 Task: Look for space in Higashimurayama-shi, Japan from 12th  July, 2023 to 15th July, 2023 for 3 adults in price range Rs.12000 to Rs.16000. Place can be entire place with 2 bedrooms having 3 beds and 1 bathroom. Property type can be house, flat, guest house. Amenities needed are: washing machine. Booking option can be shelf check-in. Required host language is English.
Action: Mouse moved to (552, 138)
Screenshot: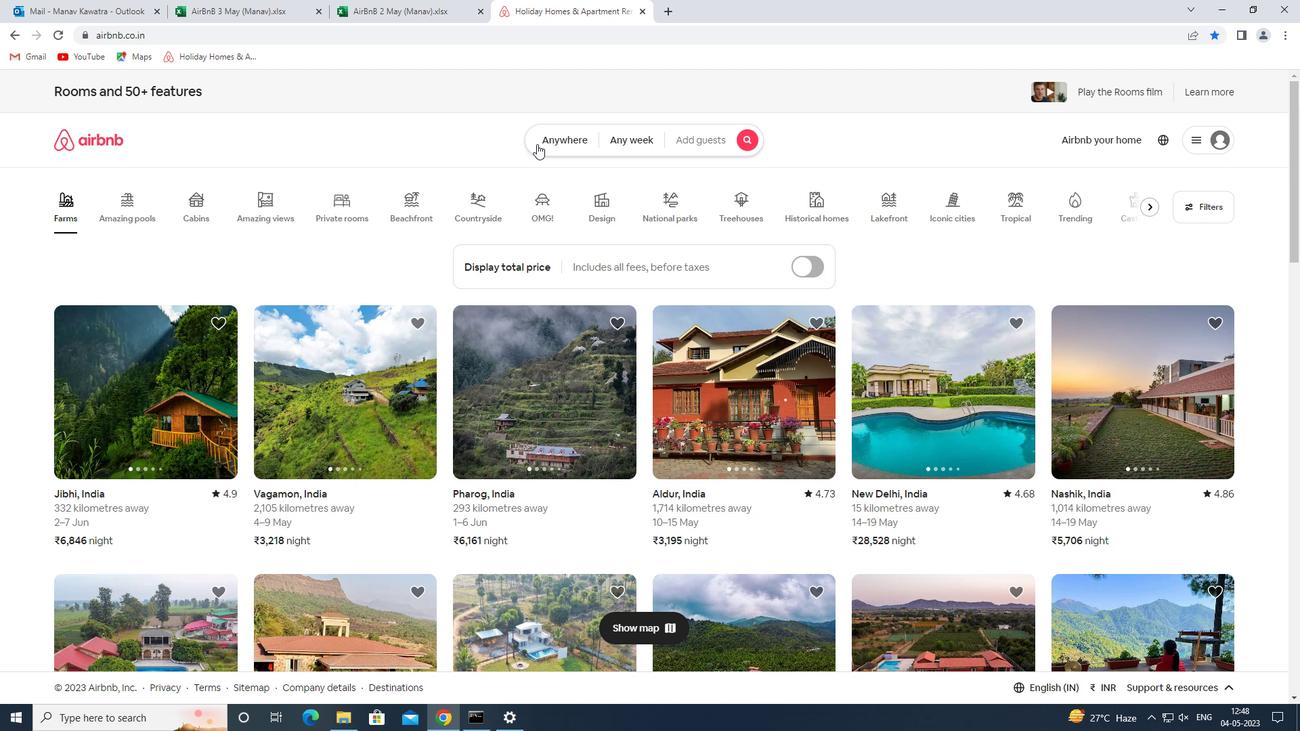 
Action: Mouse pressed left at (552, 138)
Screenshot: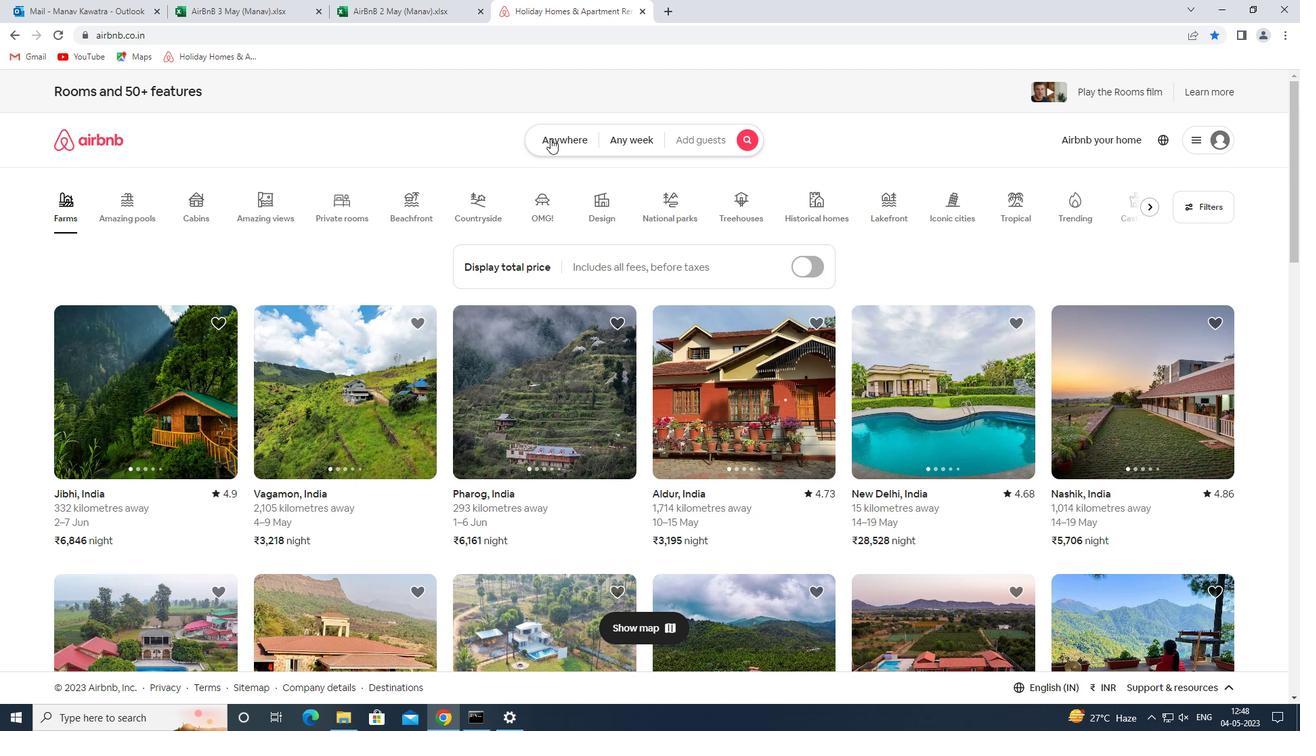 
Action: Mouse moved to (463, 196)
Screenshot: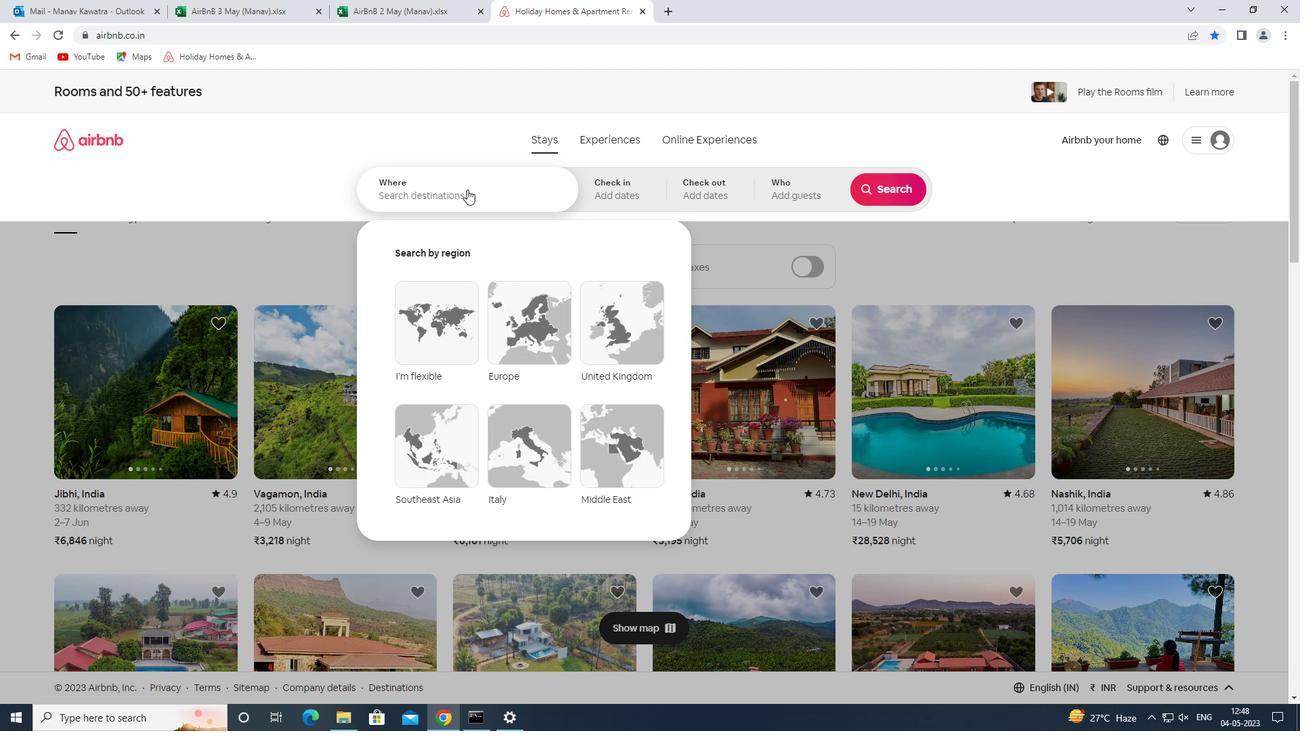 
Action: Mouse pressed left at (463, 196)
Screenshot: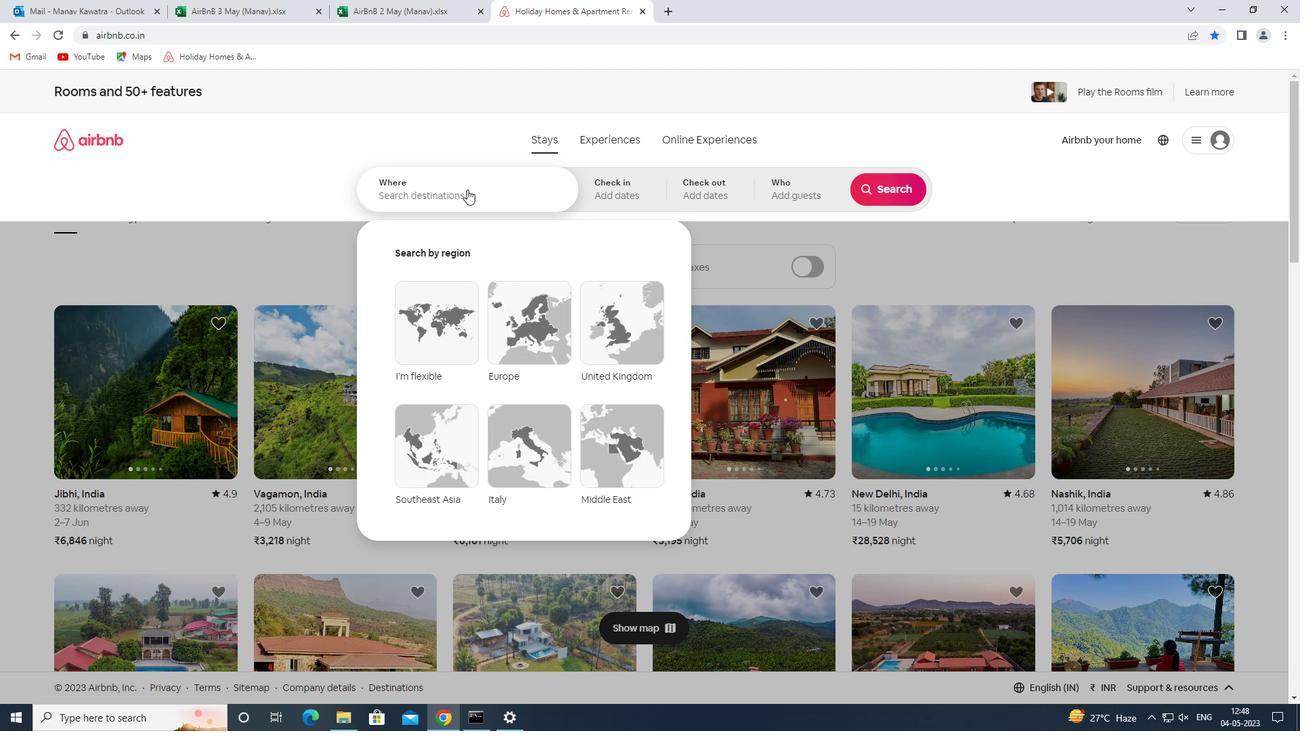 
Action: Key pressed higashimurayana-shiu<Key.backspace><Key.space>japan<Key.space><Key.enter>
Screenshot: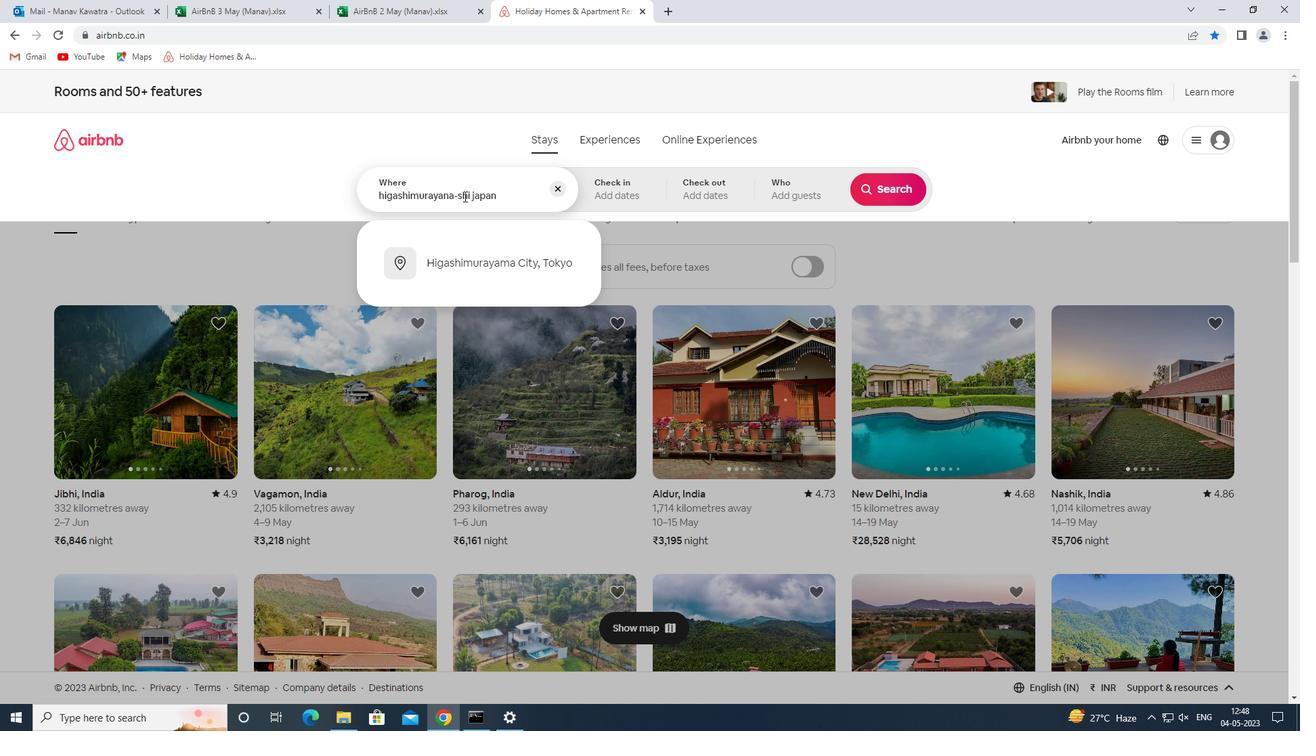 
Action: Mouse moved to (895, 293)
Screenshot: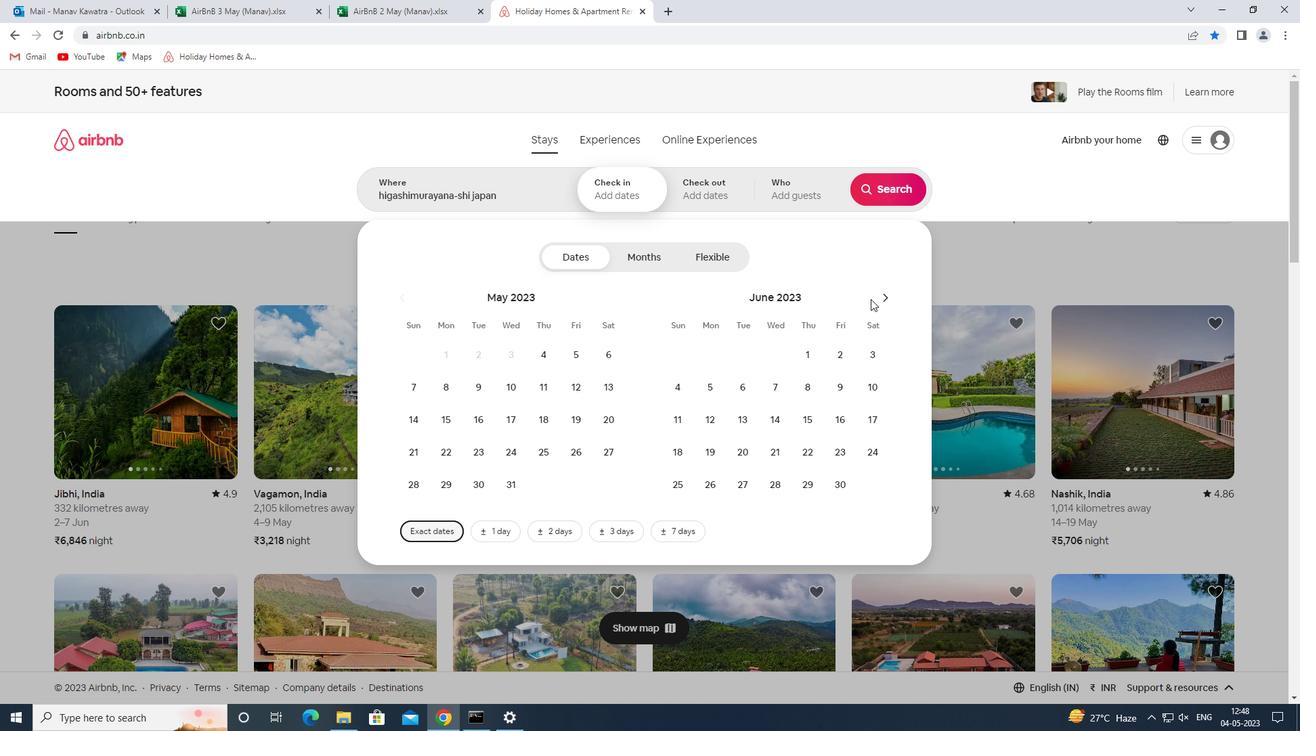 
Action: Mouse pressed left at (895, 293)
Screenshot: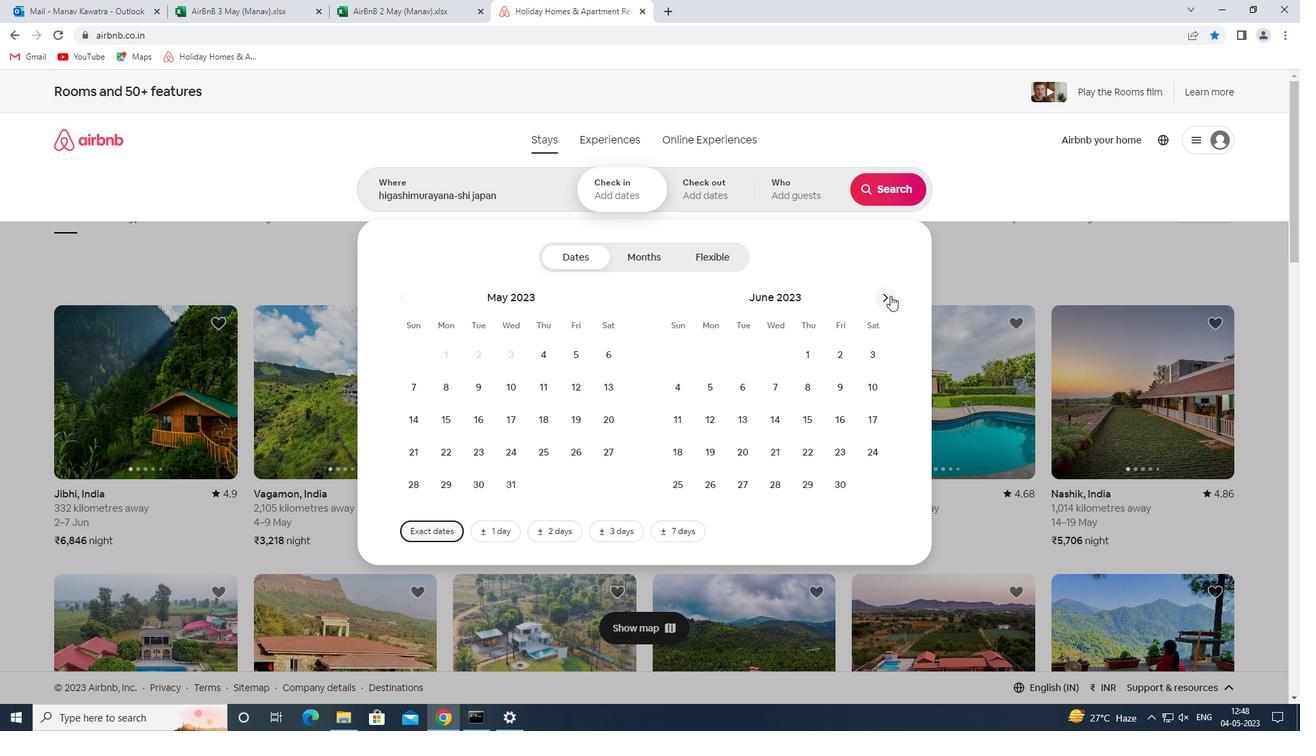 
Action: Mouse moved to (784, 420)
Screenshot: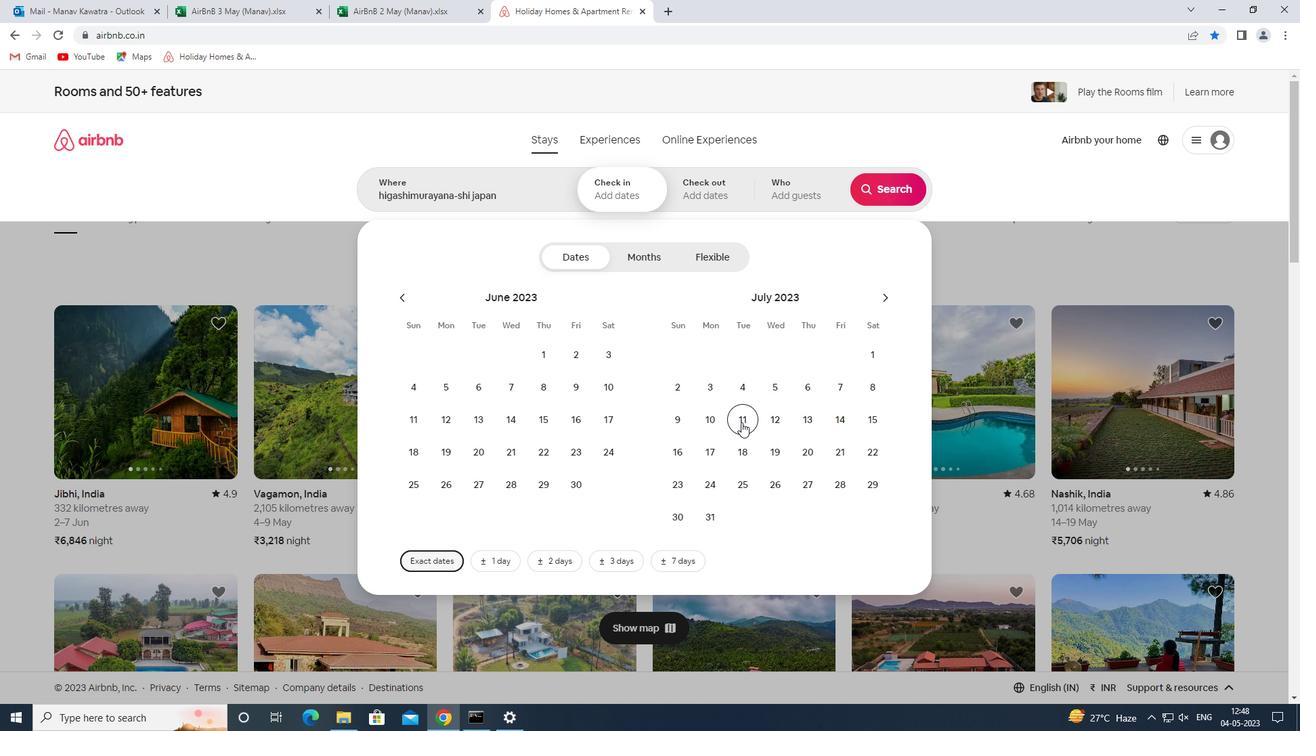 
Action: Mouse pressed left at (784, 420)
Screenshot: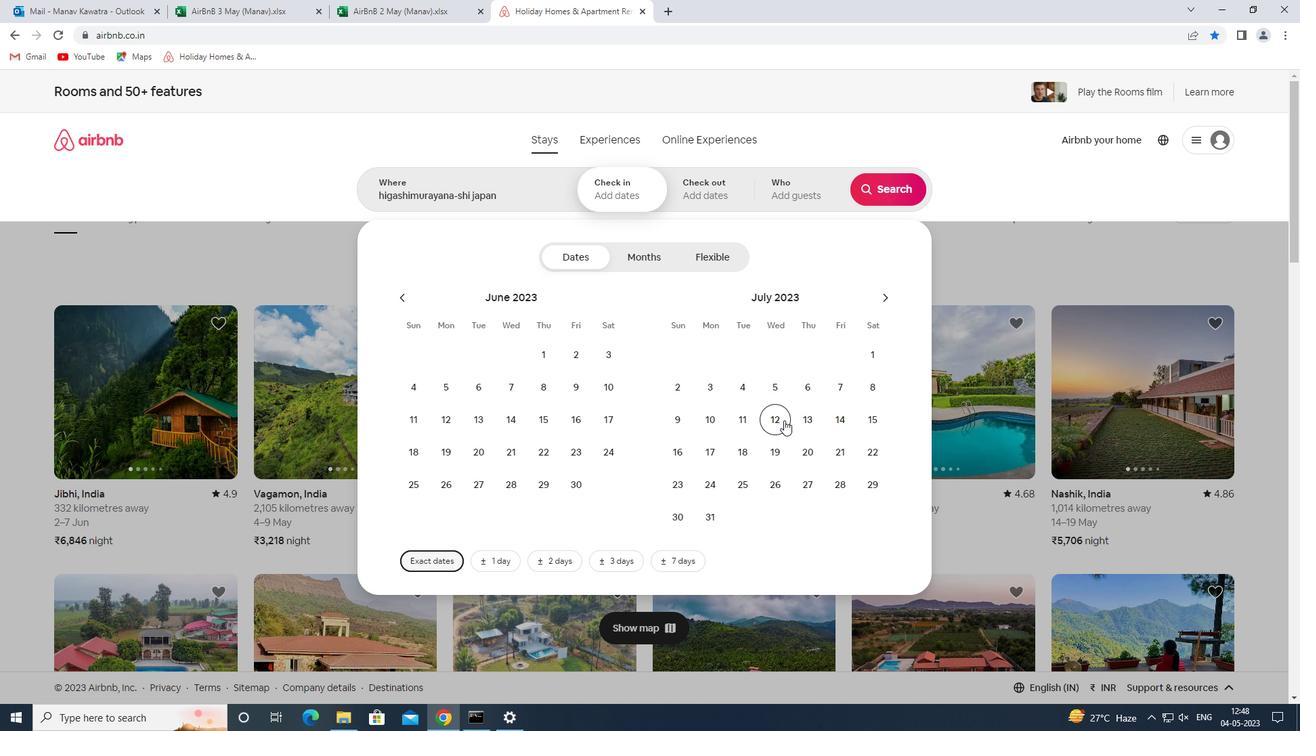
Action: Mouse moved to (866, 411)
Screenshot: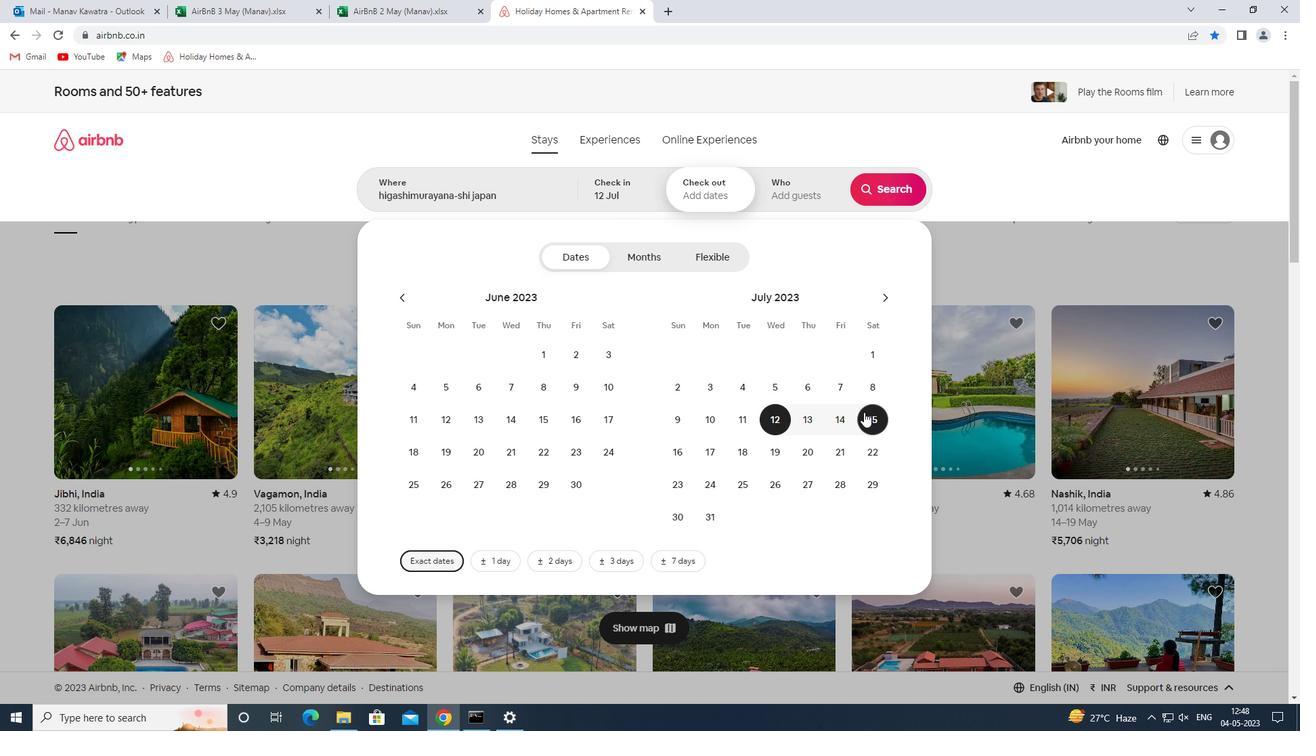 
Action: Mouse pressed left at (866, 411)
Screenshot: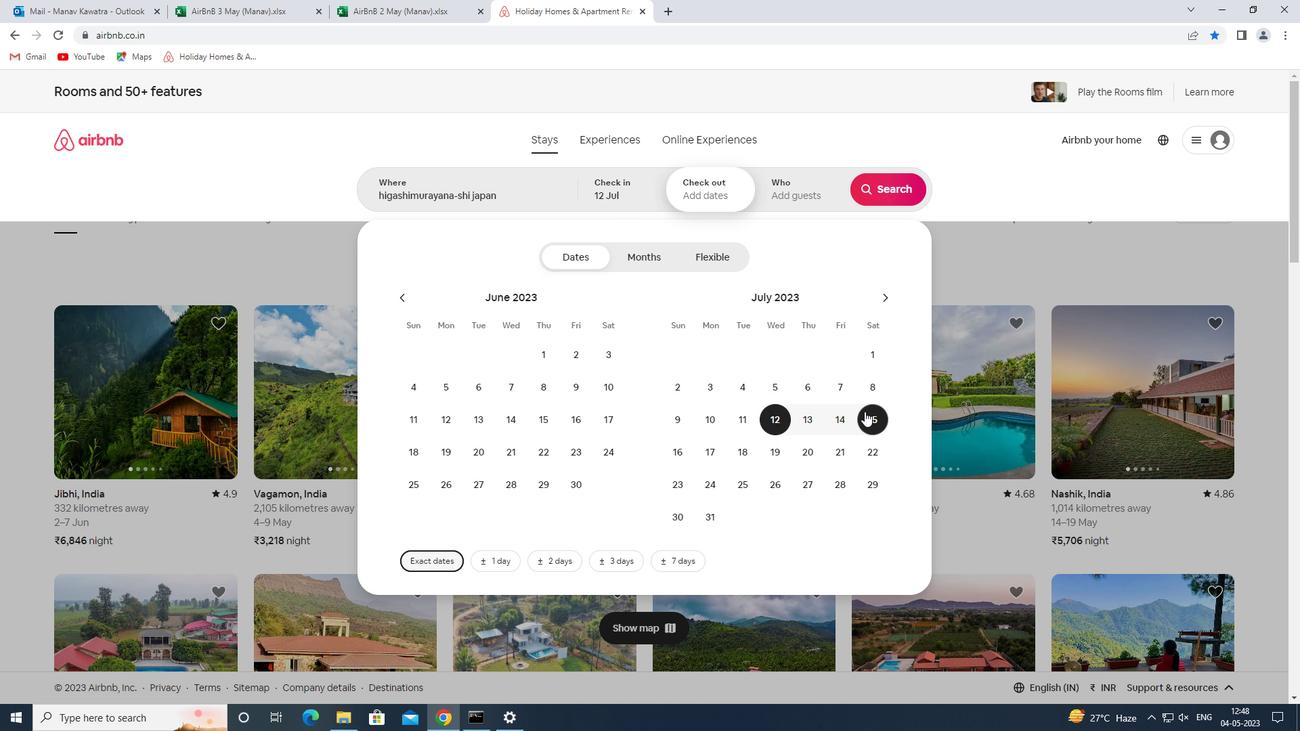 
Action: Mouse moved to (802, 199)
Screenshot: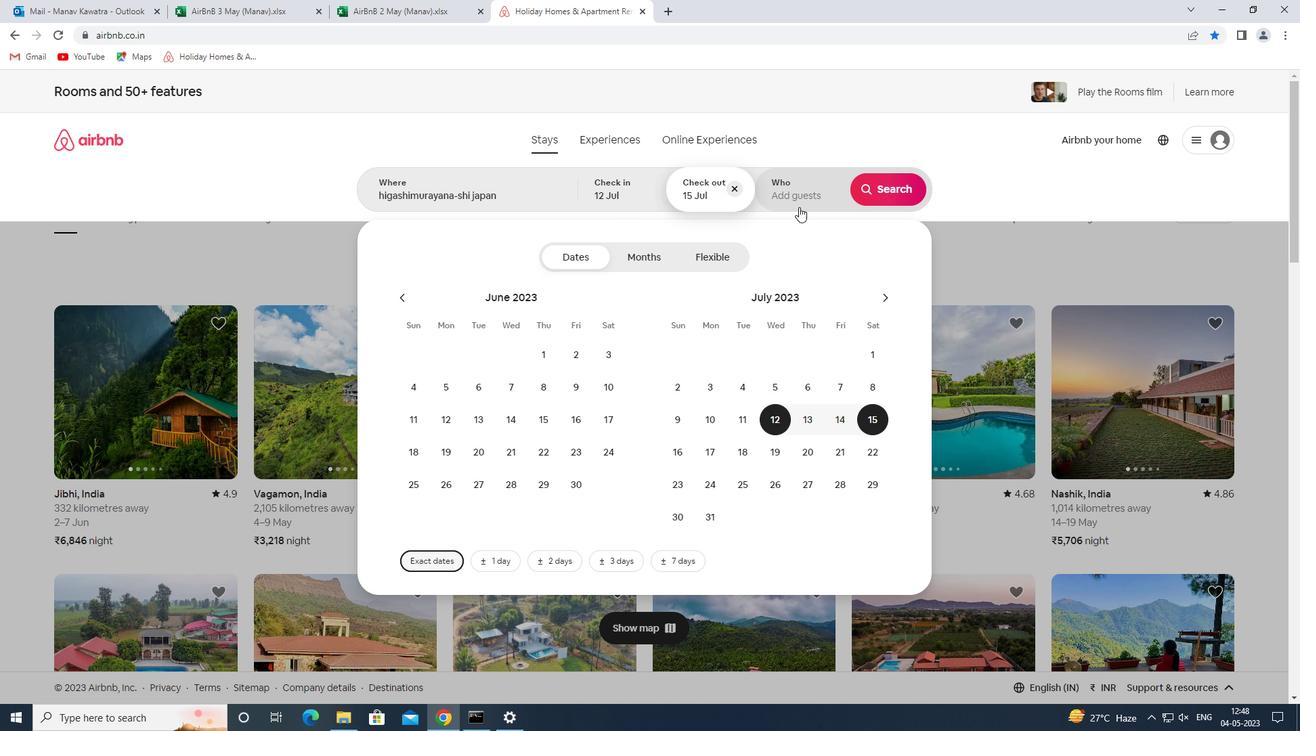 
Action: Mouse pressed left at (802, 199)
Screenshot: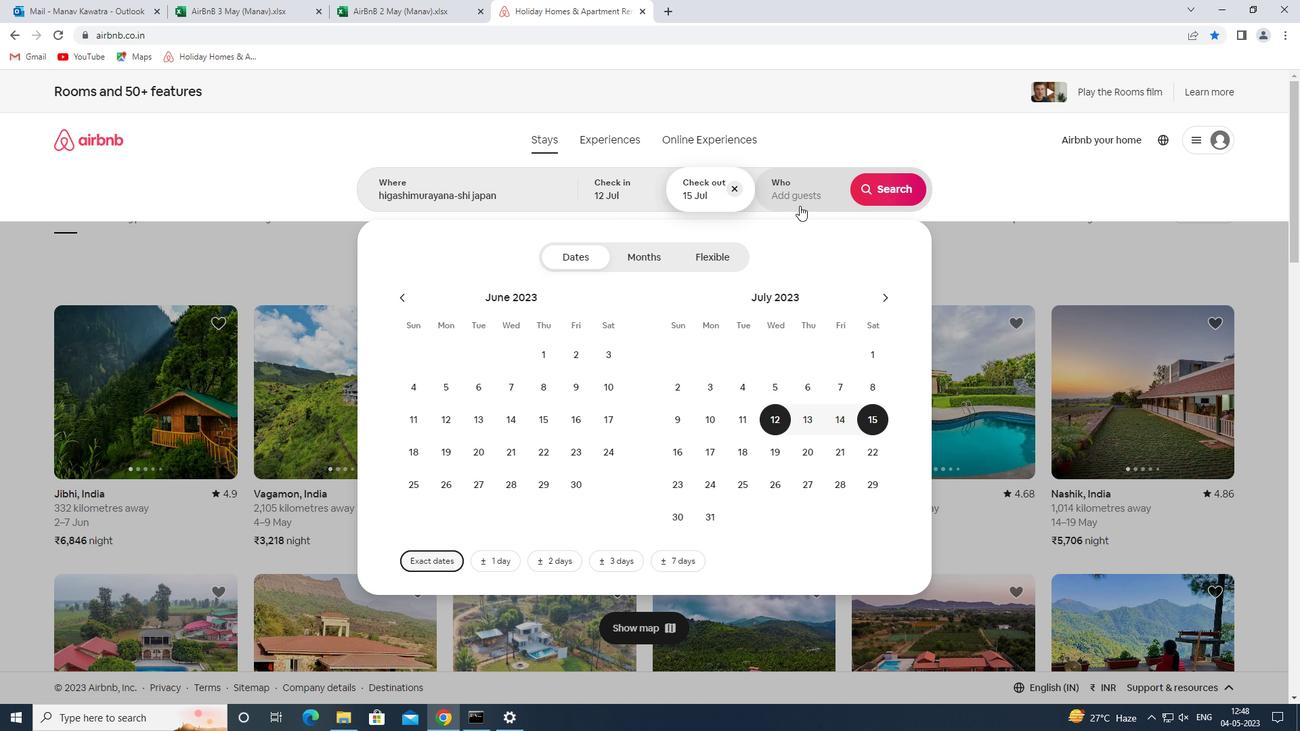 
Action: Mouse moved to (885, 260)
Screenshot: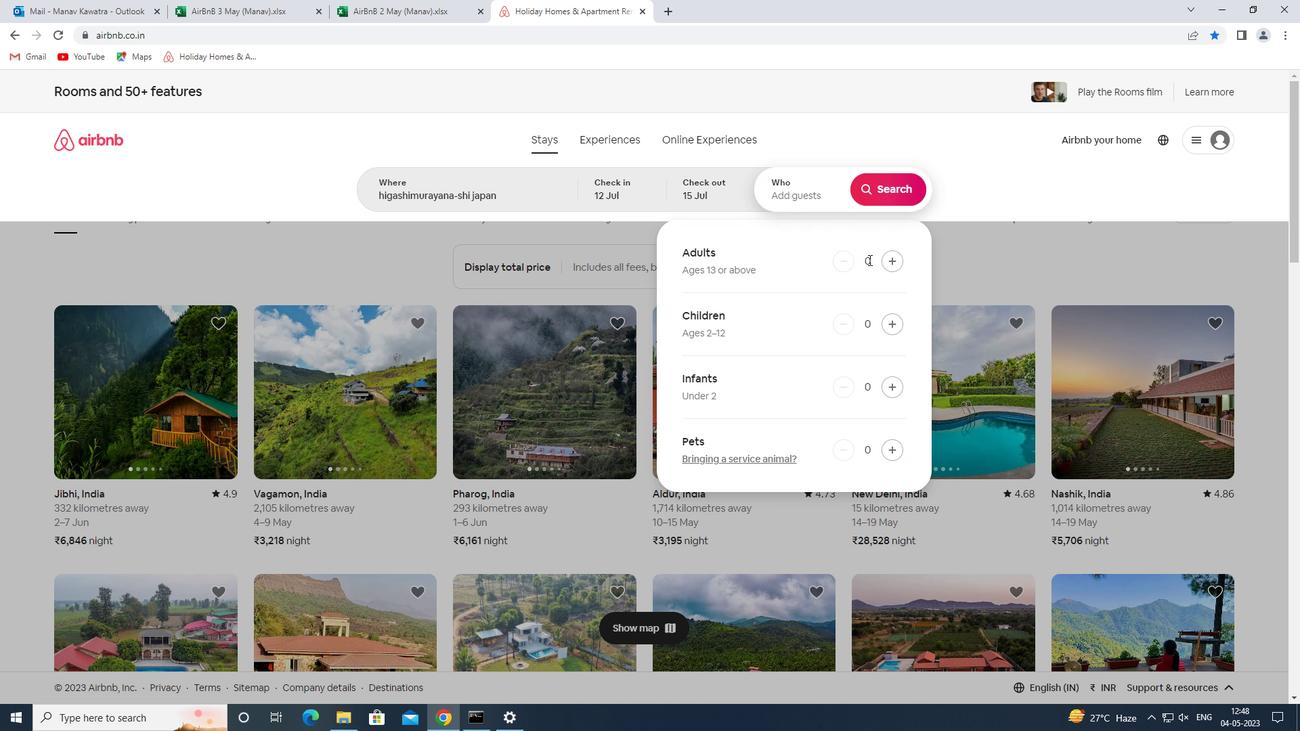 
Action: Mouse pressed left at (885, 260)
Screenshot: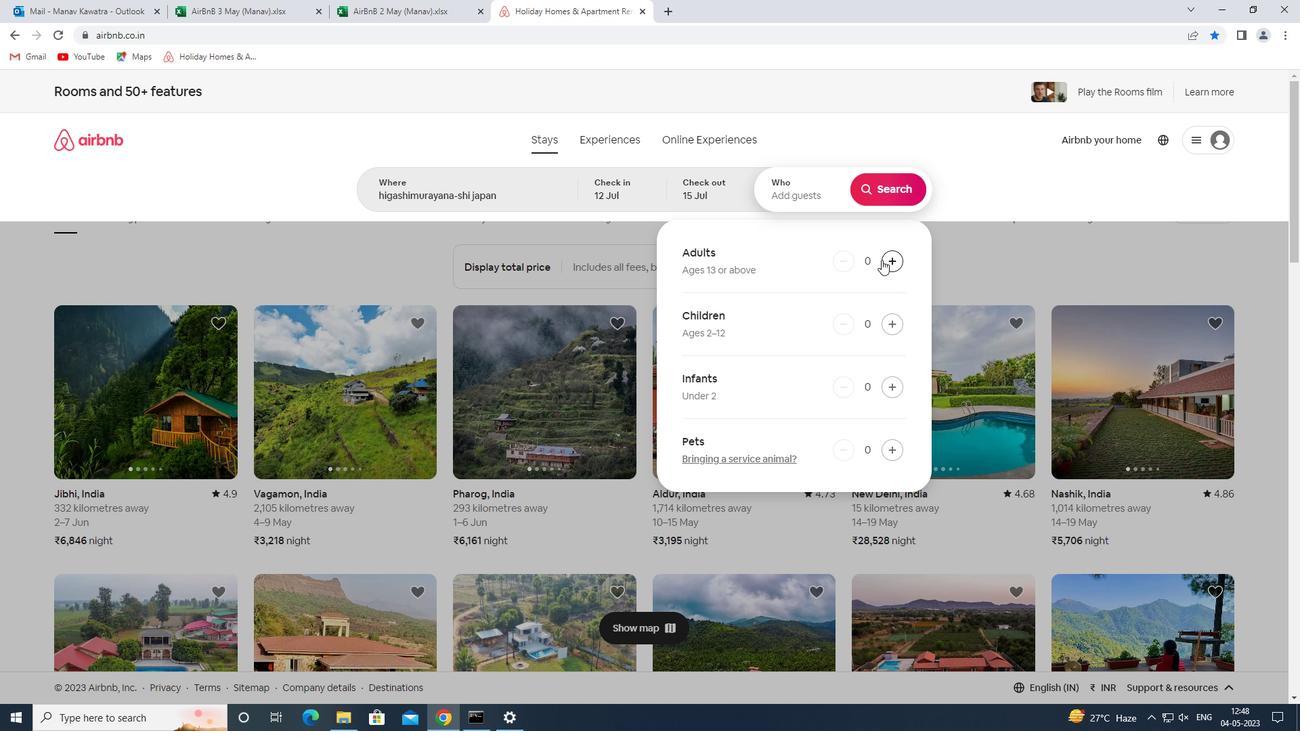 
Action: Mouse pressed left at (885, 260)
Screenshot: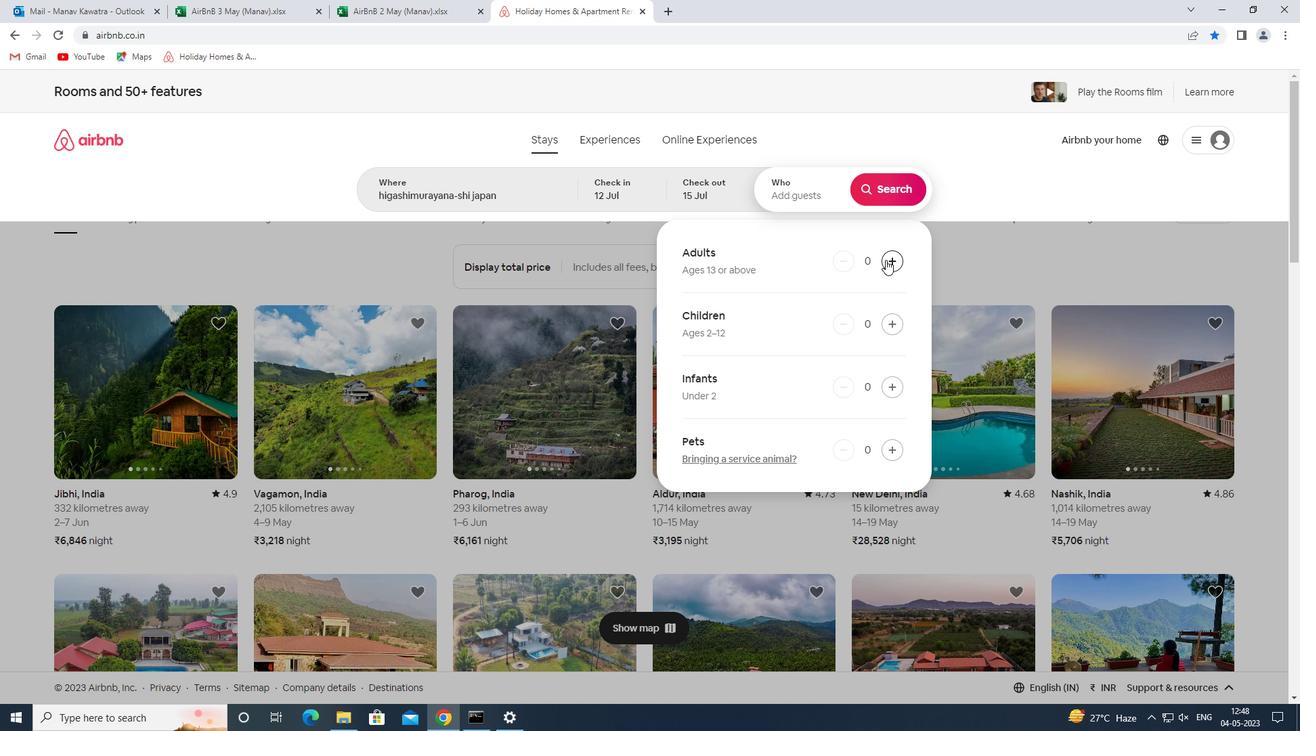 
Action: Mouse moved to (891, 256)
Screenshot: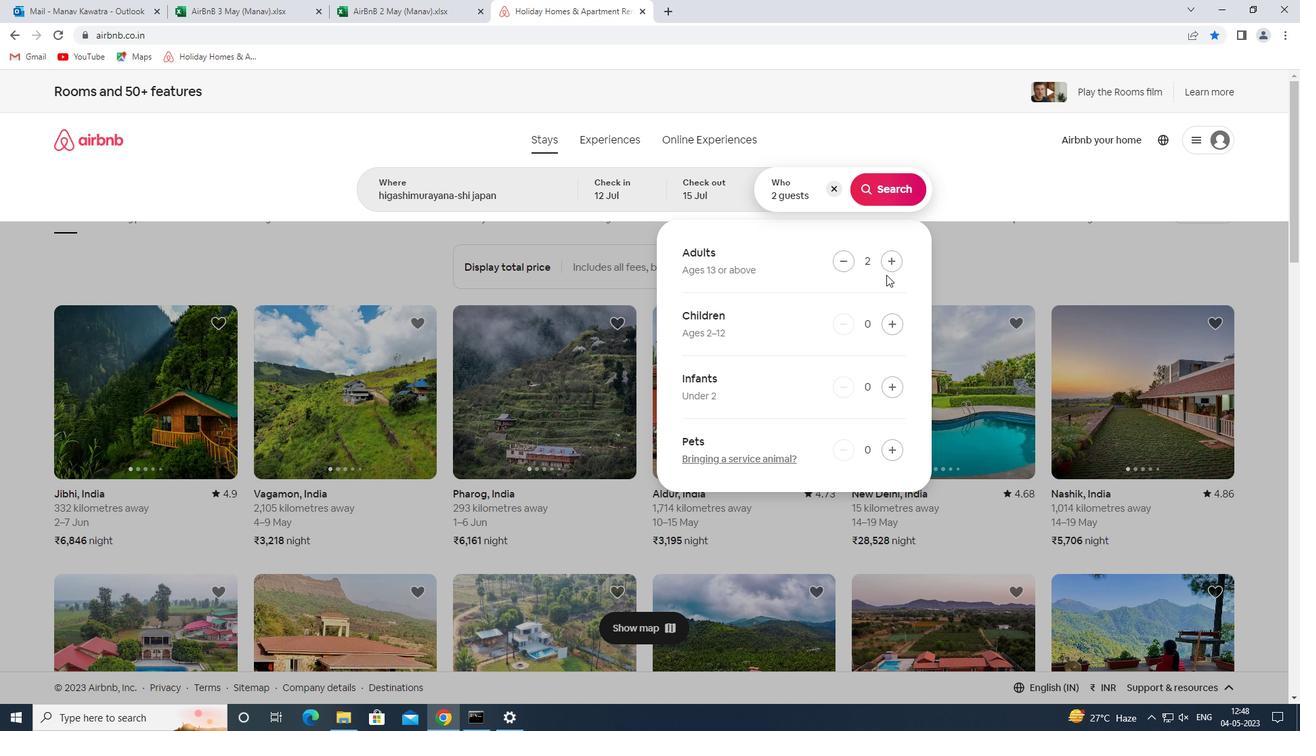 
Action: Mouse pressed left at (891, 256)
Screenshot: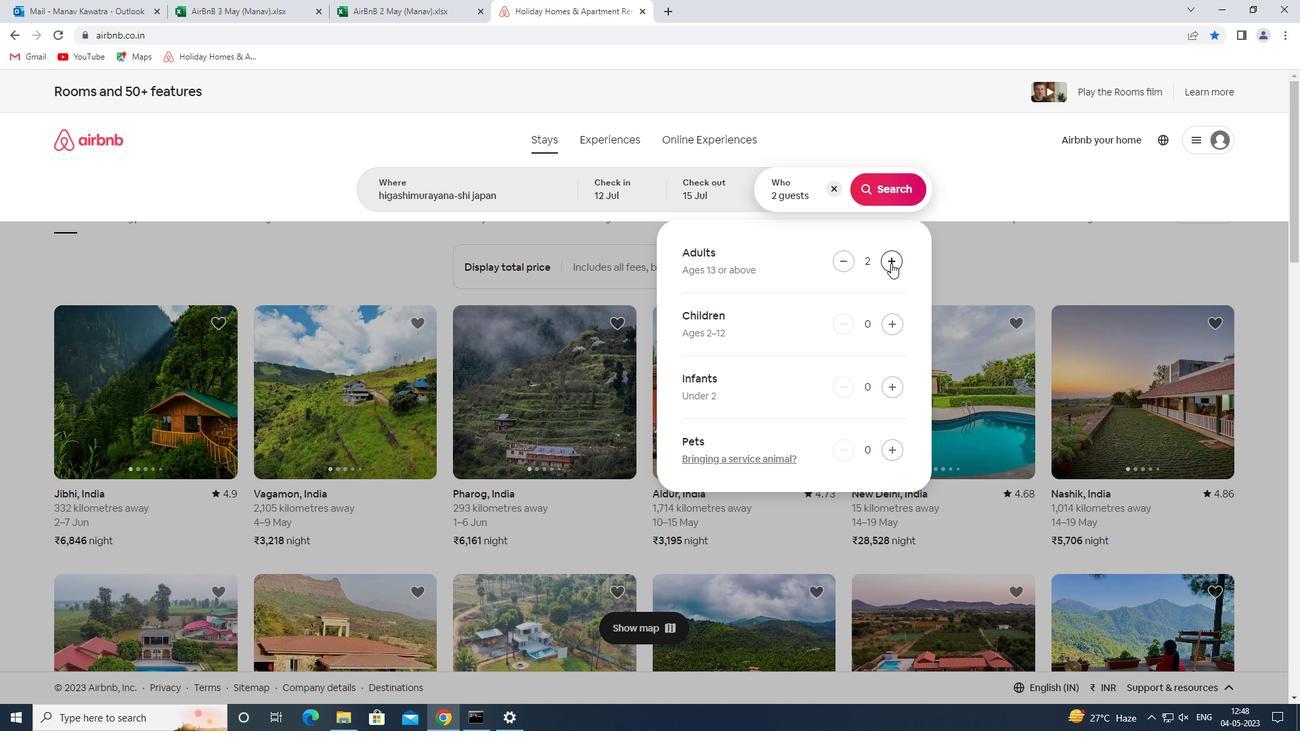 
Action: Mouse moved to (886, 202)
Screenshot: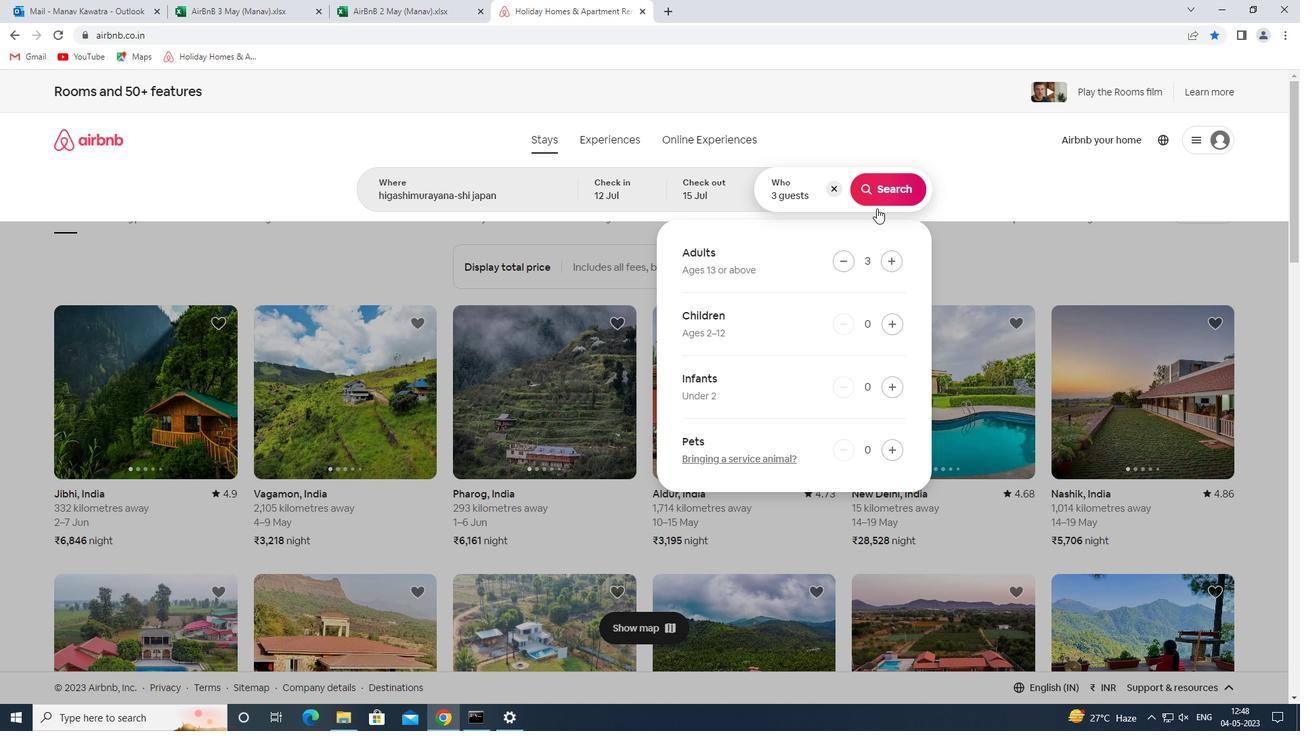 
Action: Mouse pressed left at (886, 202)
Screenshot: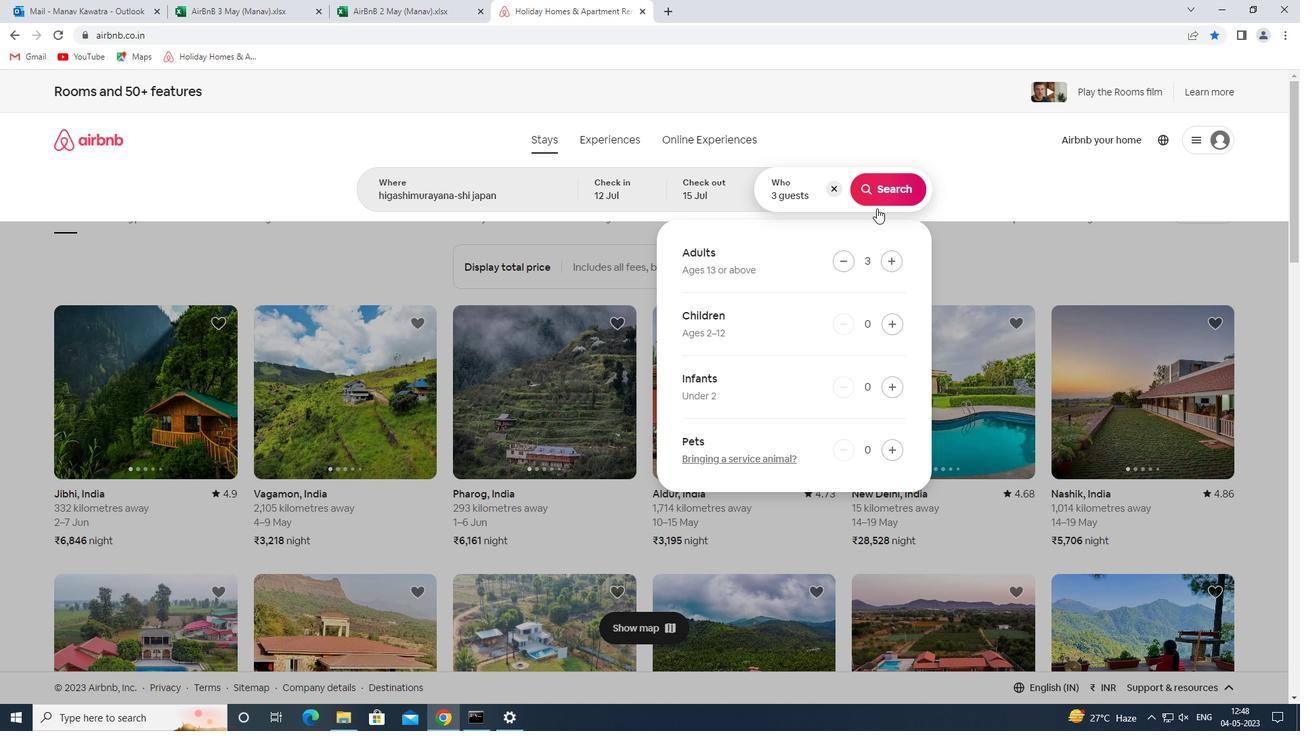 
Action: Mouse moved to (1235, 146)
Screenshot: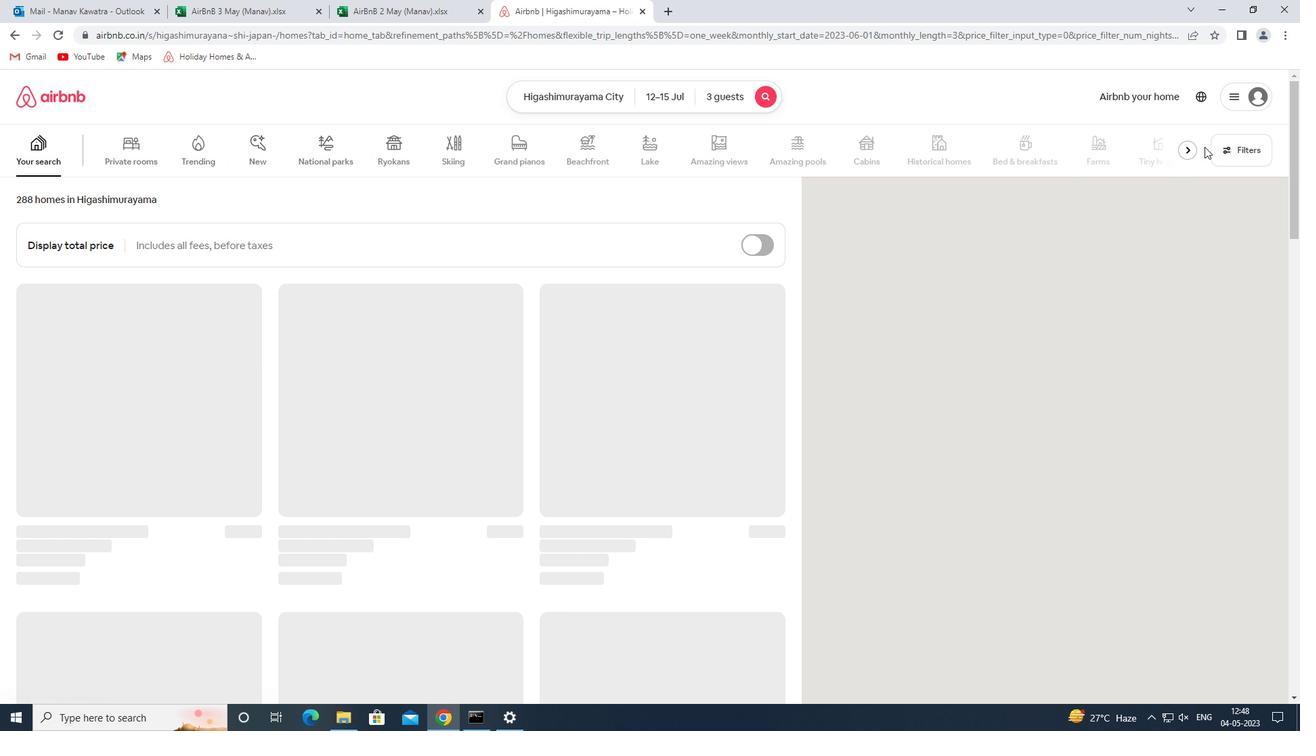 
Action: Mouse pressed left at (1235, 146)
Screenshot: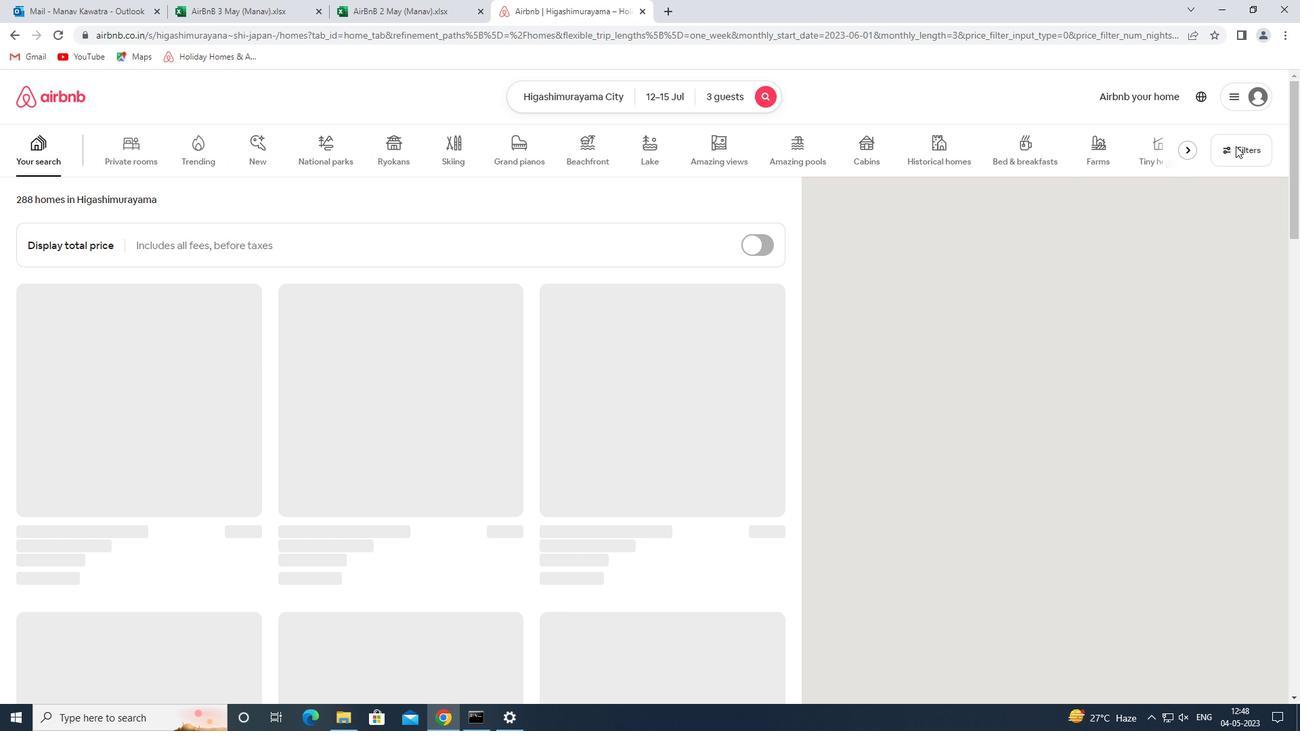 
Action: Mouse moved to (464, 322)
Screenshot: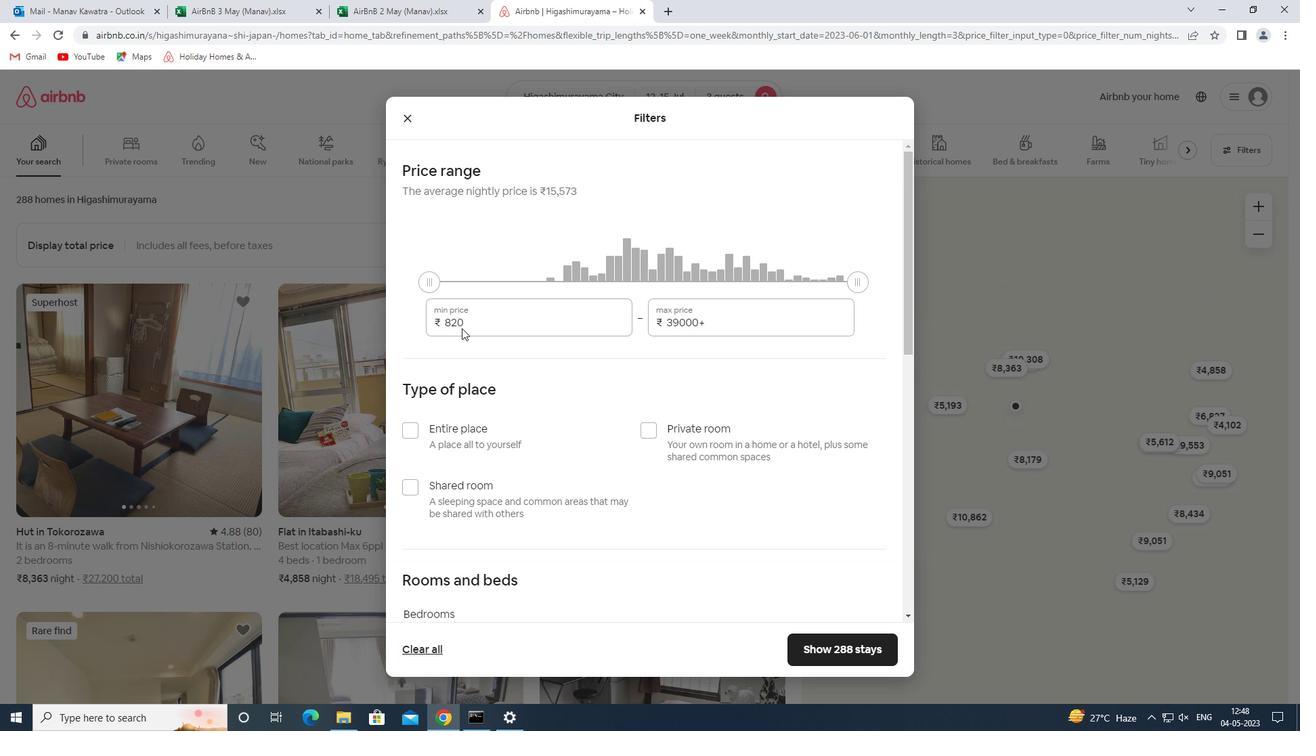 
Action: Mouse pressed left at (464, 322)
Screenshot: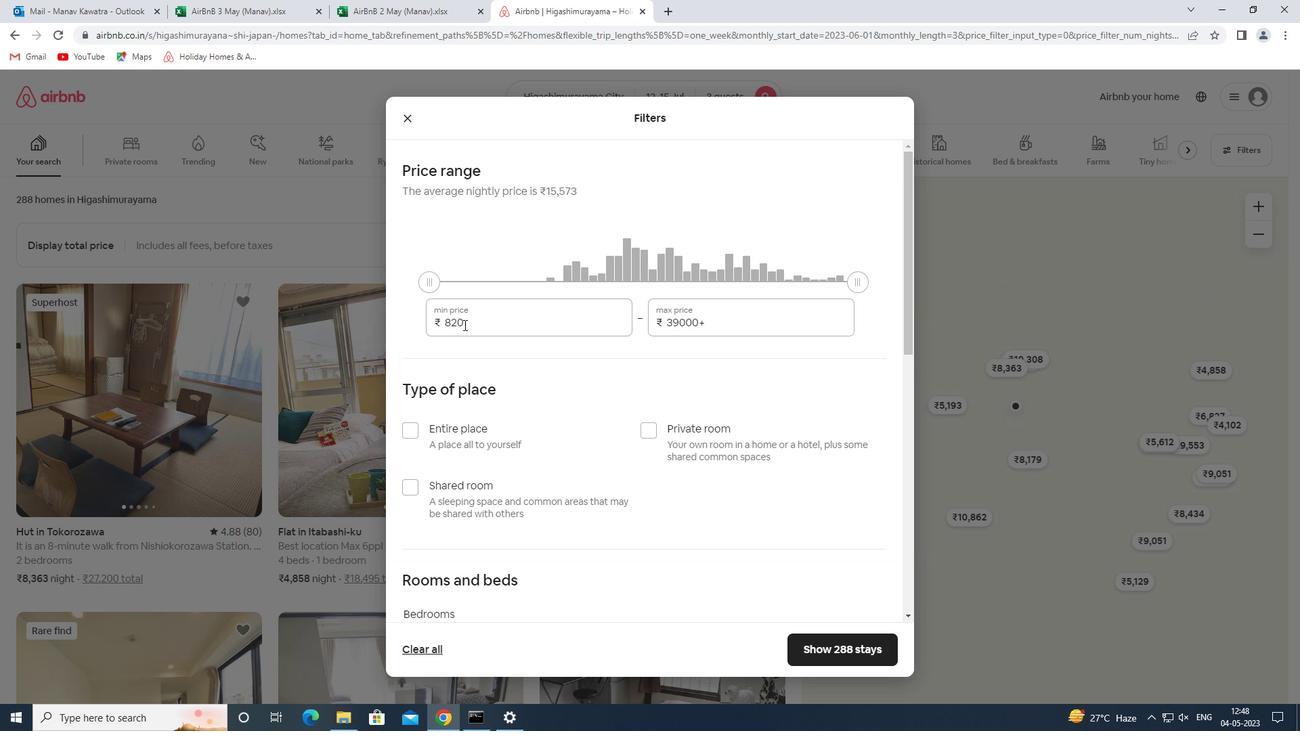 
Action: Mouse pressed left at (464, 322)
Screenshot: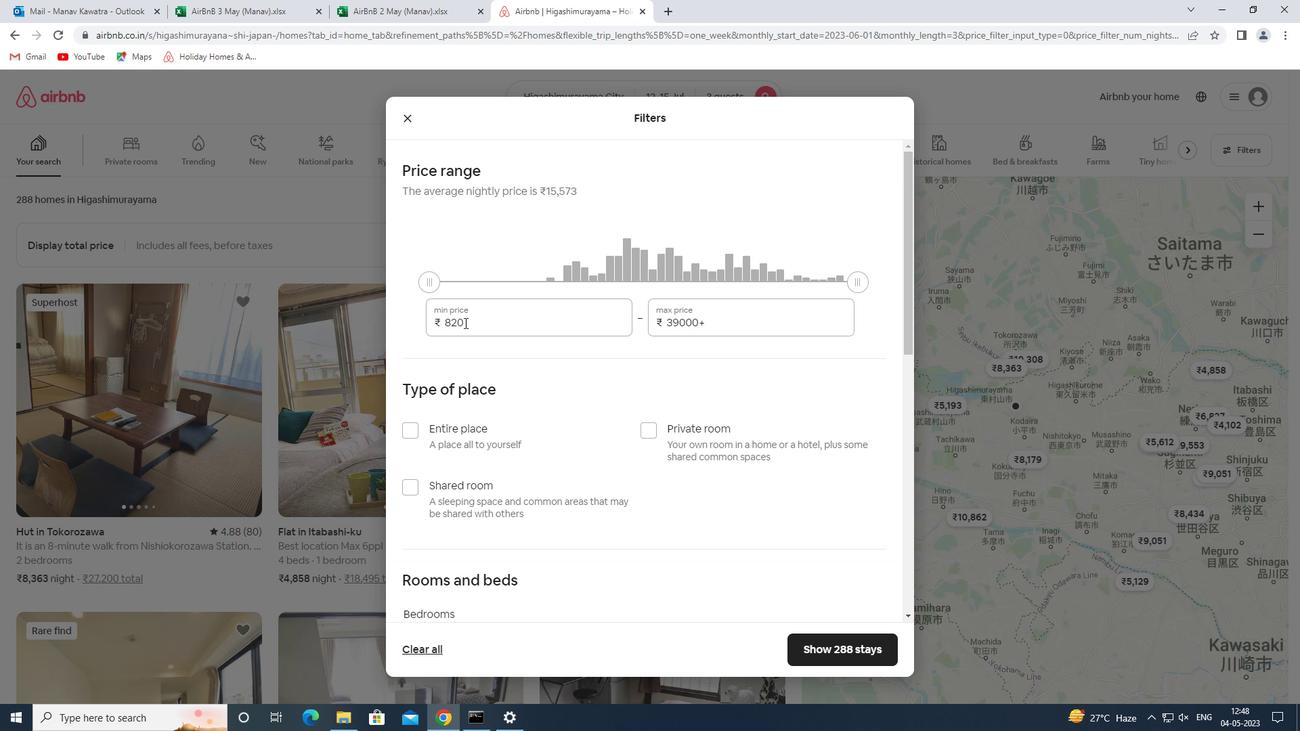 
Action: Key pressed 12000<Key.tab>1<Key.backspace><Key.insert><Key.backspace><Key.backspace><Key.backspace><Key.backspace><Key.backspace><Key.backspace><Key.backspace><Key.backspace><Key.backspace><Key.backspace><Key.backspace><Key.backspace><Key.backspace>16000
Screenshot: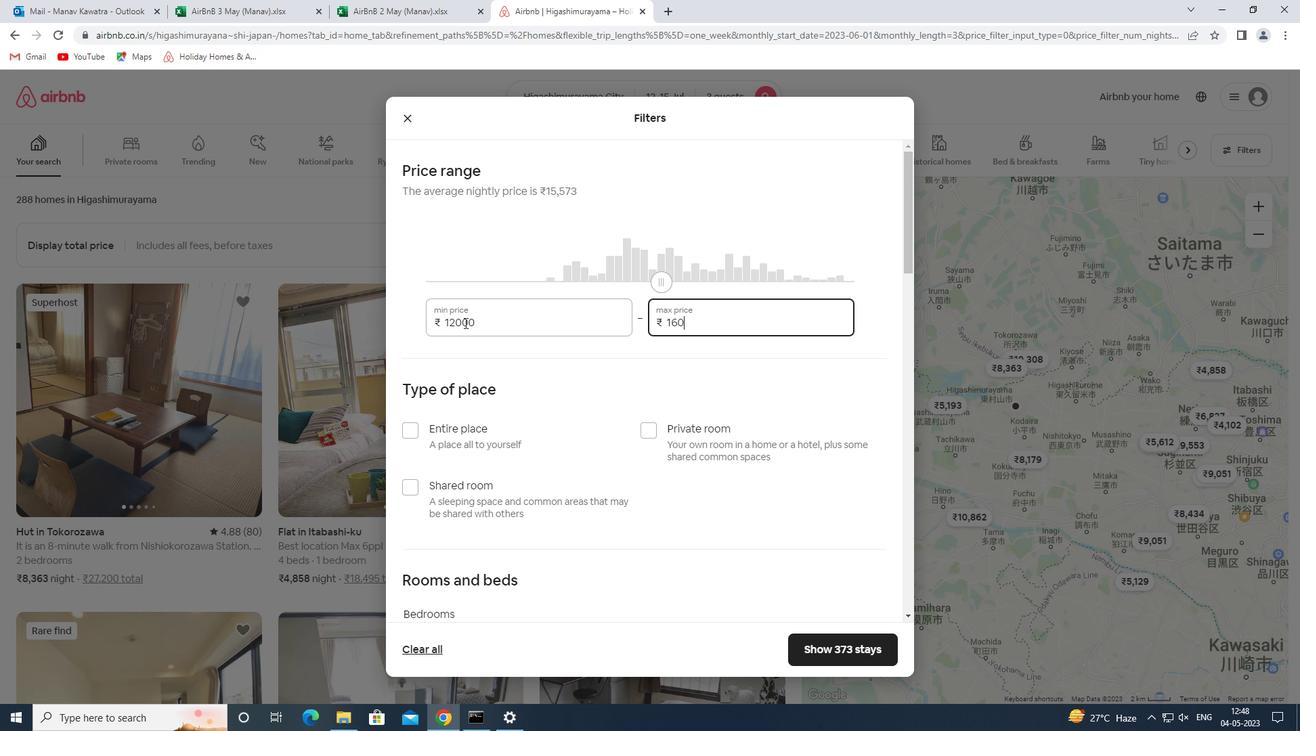 
Action: Mouse moved to (469, 429)
Screenshot: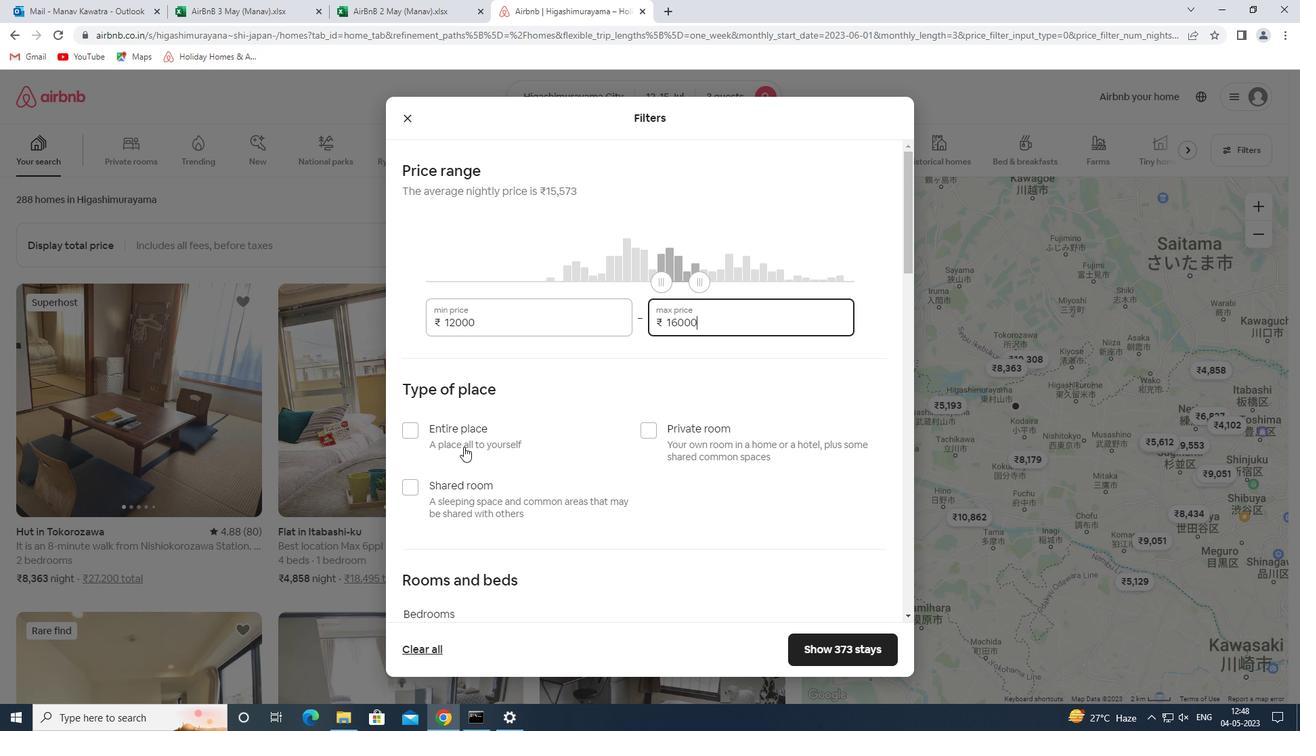 
Action: Mouse pressed left at (469, 429)
Screenshot: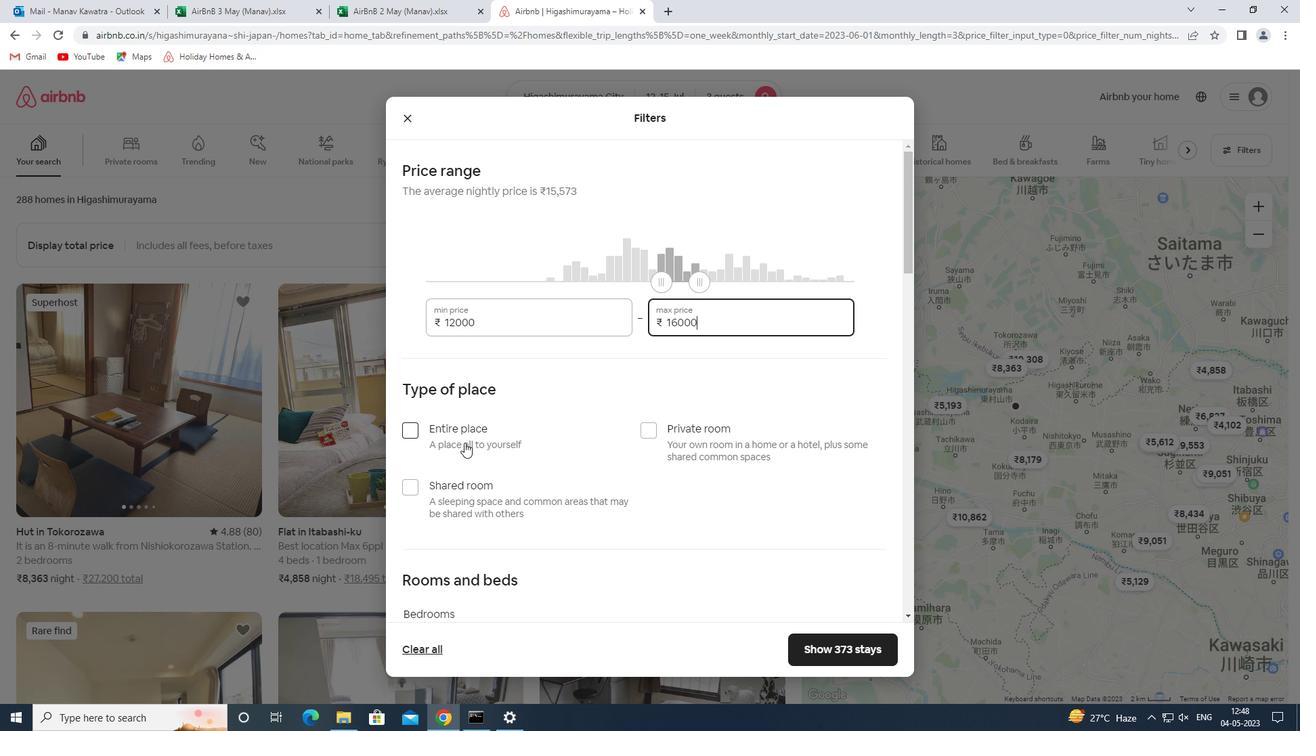 
Action: Mouse moved to (570, 371)
Screenshot: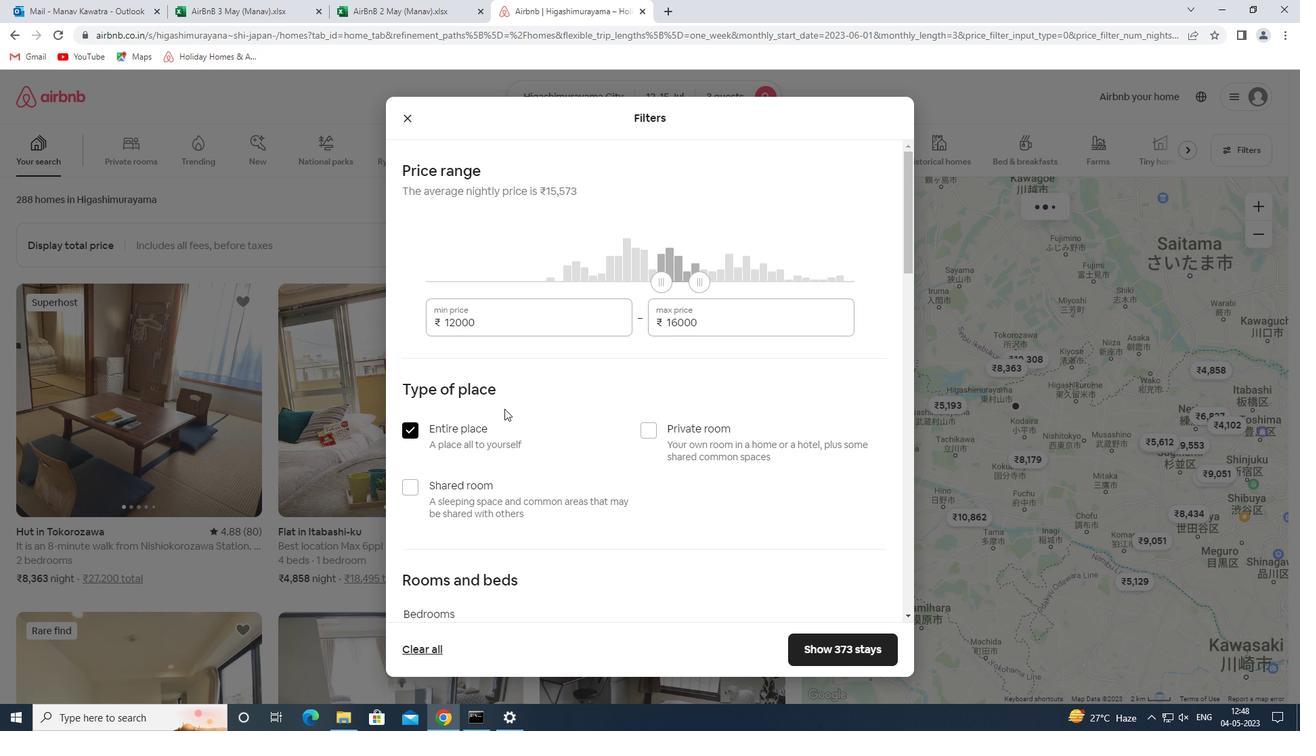 
Action: Mouse scrolled (570, 370) with delta (0, 0)
Screenshot: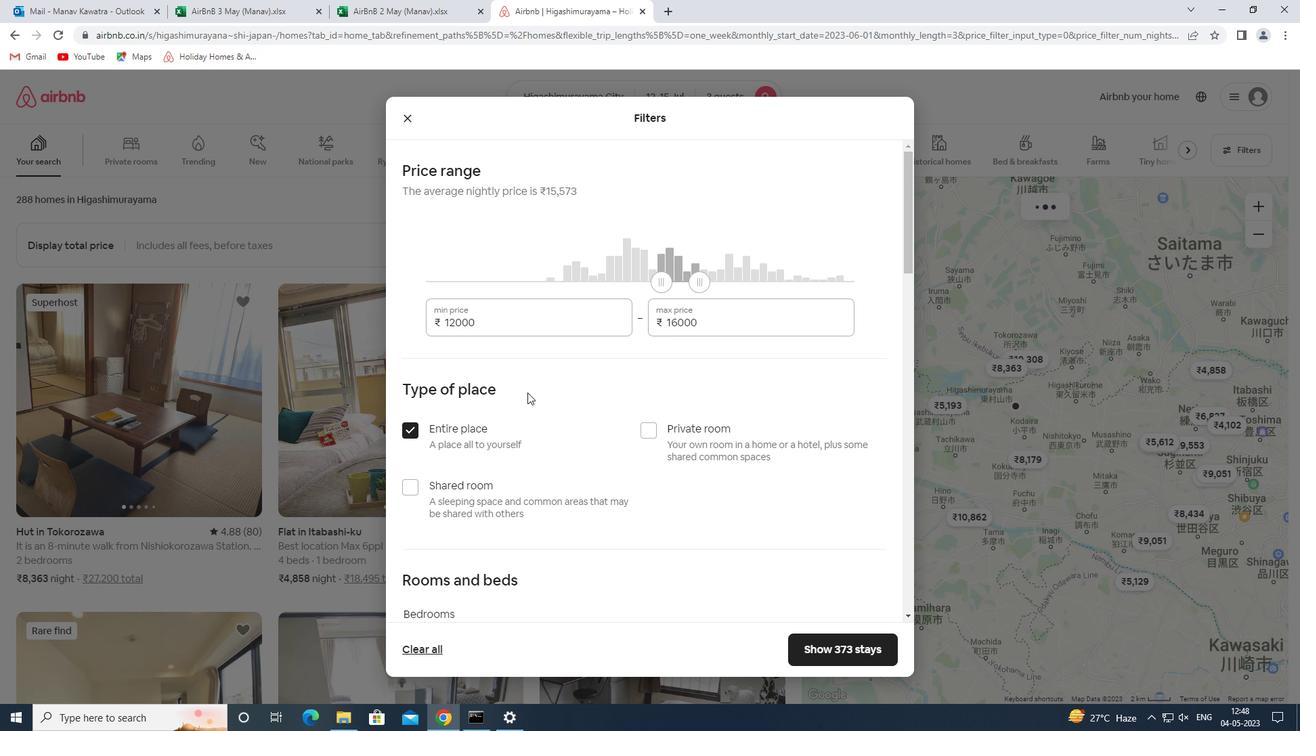 
Action: Mouse scrolled (570, 370) with delta (0, 0)
Screenshot: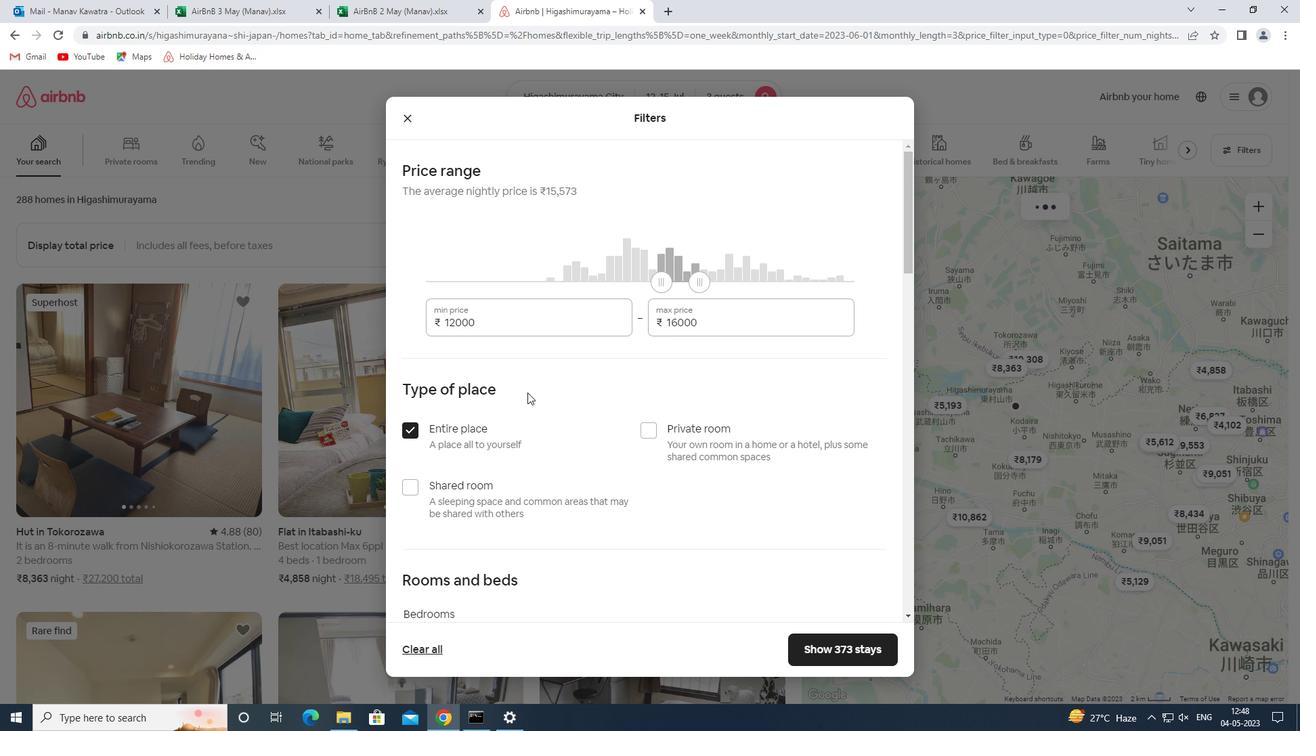 
Action: Mouse scrolled (570, 370) with delta (0, 0)
Screenshot: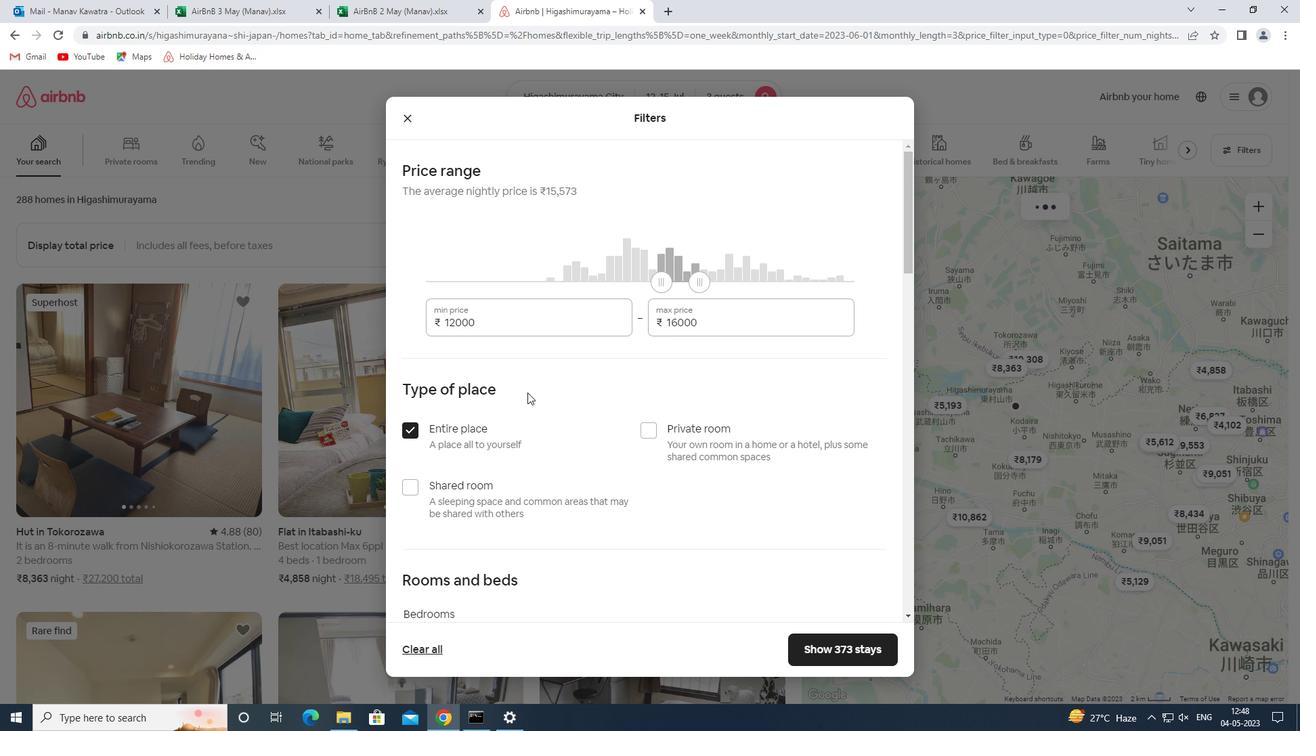 
Action: Mouse scrolled (570, 370) with delta (0, 0)
Screenshot: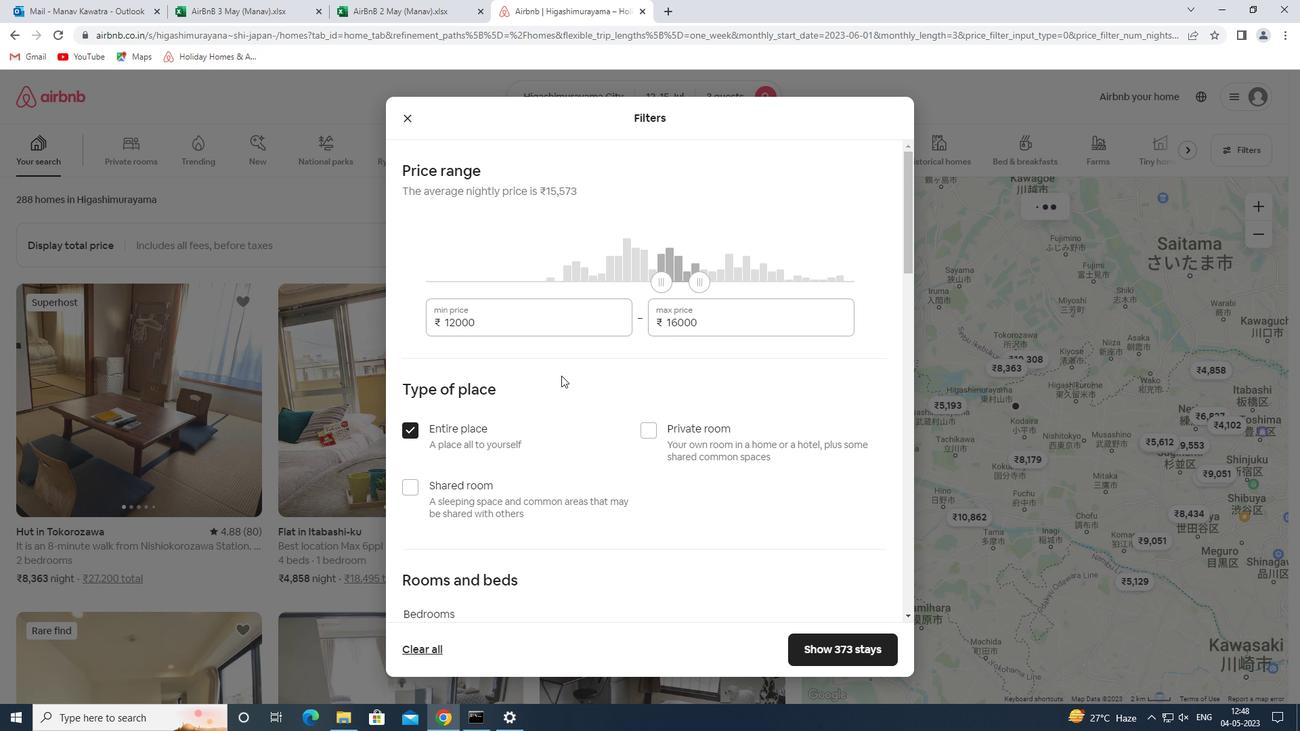 
Action: Mouse scrolled (570, 370) with delta (0, 0)
Screenshot: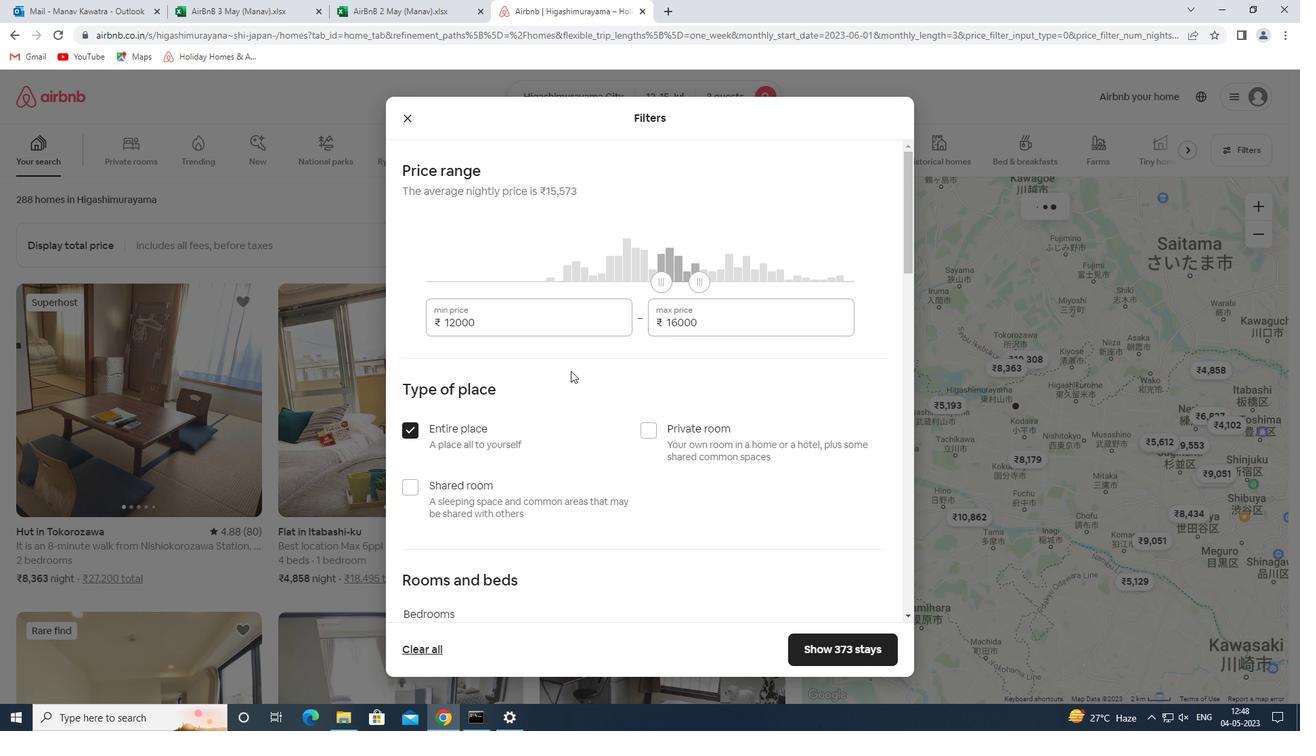 
Action: Mouse scrolled (570, 370) with delta (0, 0)
Screenshot: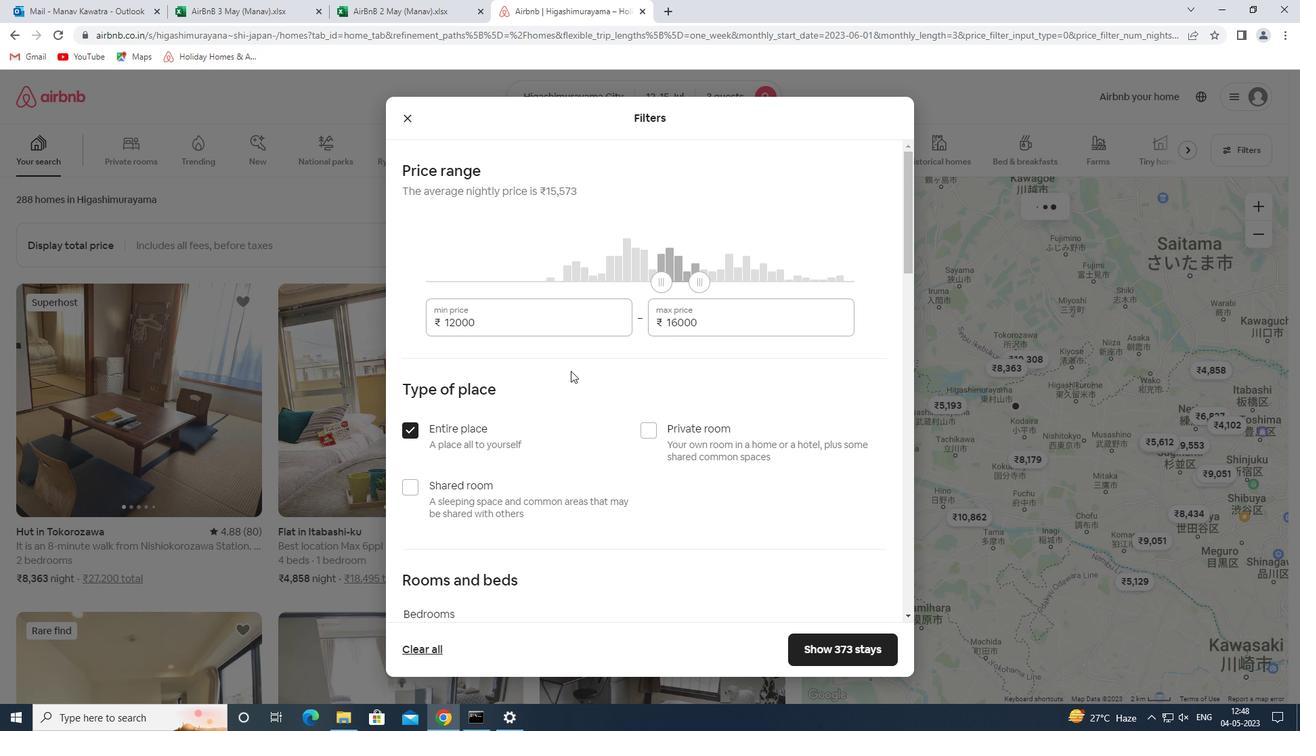 
Action: Mouse moved to (522, 250)
Screenshot: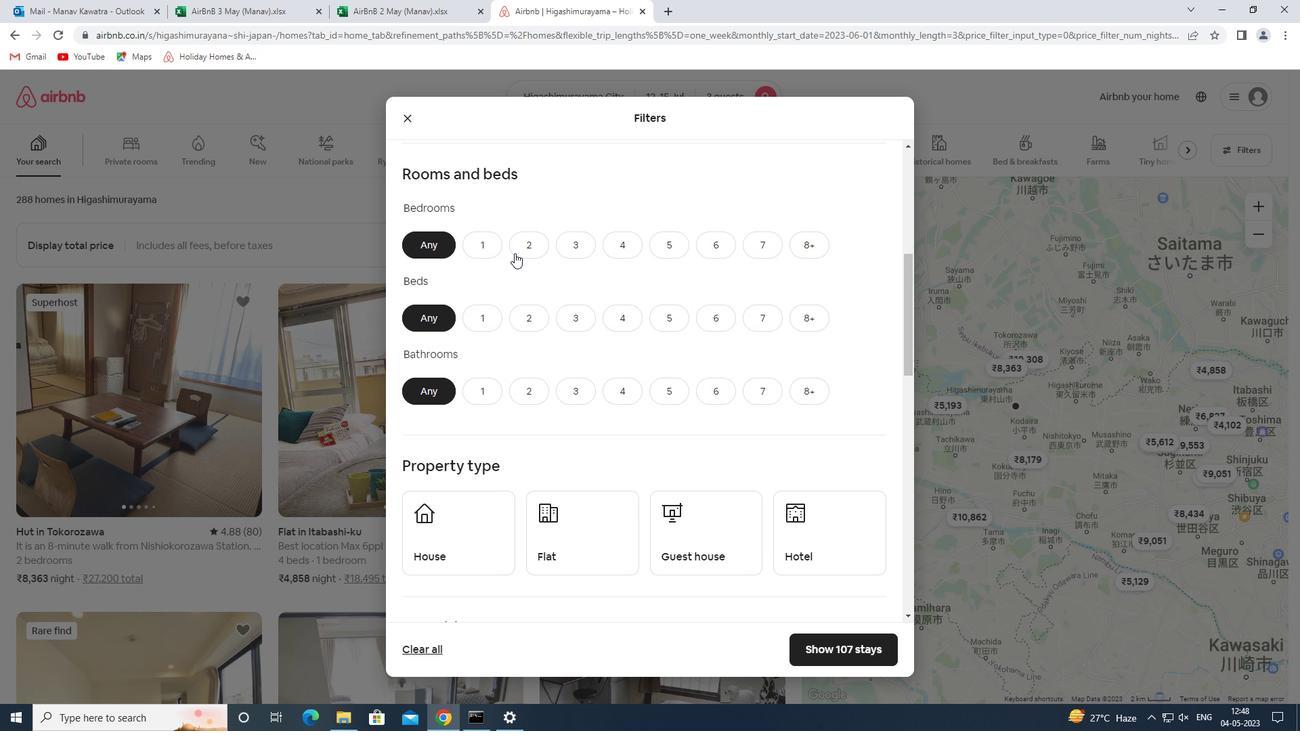 
Action: Mouse pressed left at (522, 250)
Screenshot: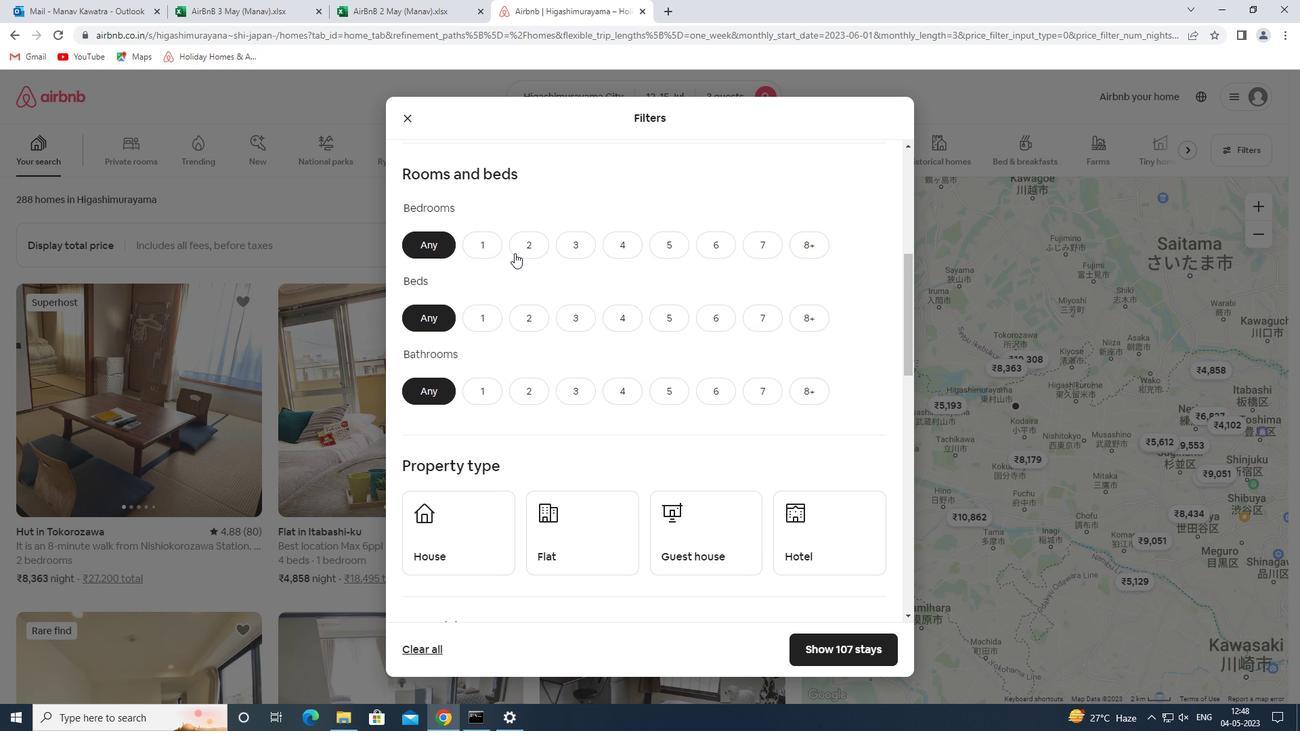 
Action: Mouse moved to (576, 318)
Screenshot: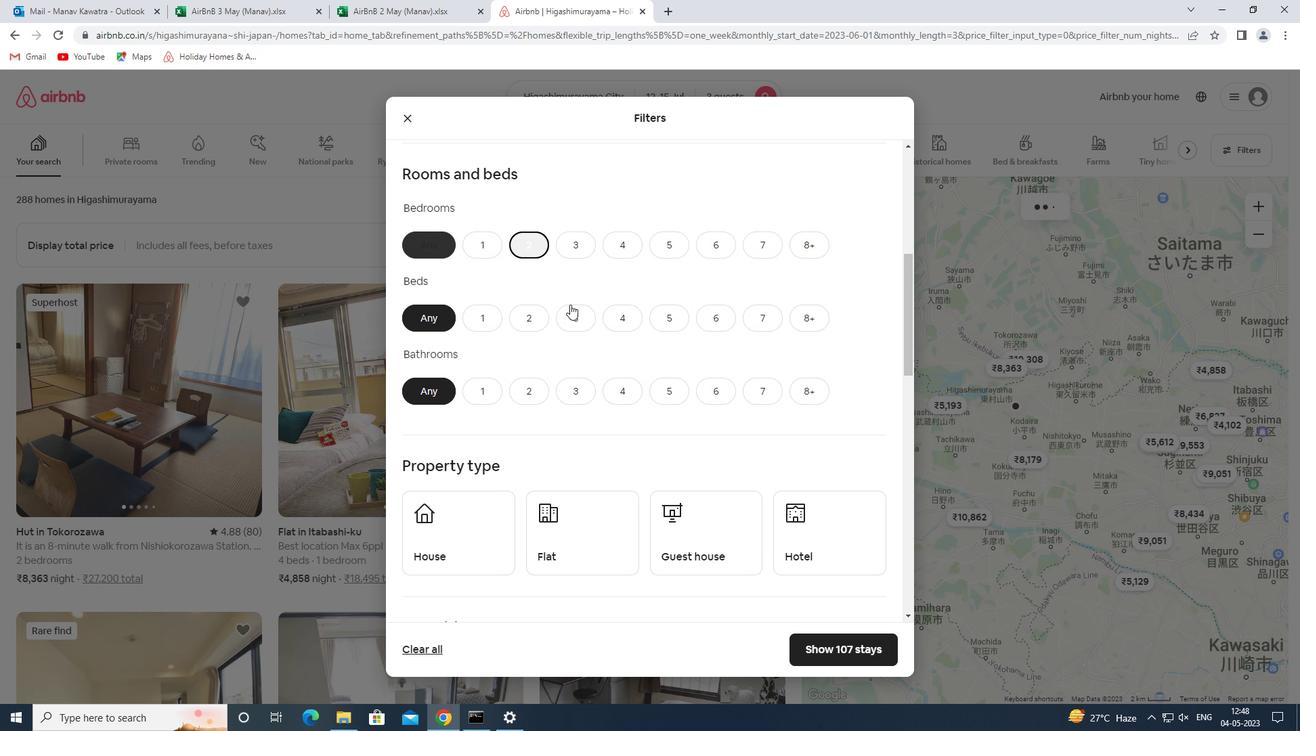 
Action: Mouse pressed left at (576, 318)
Screenshot: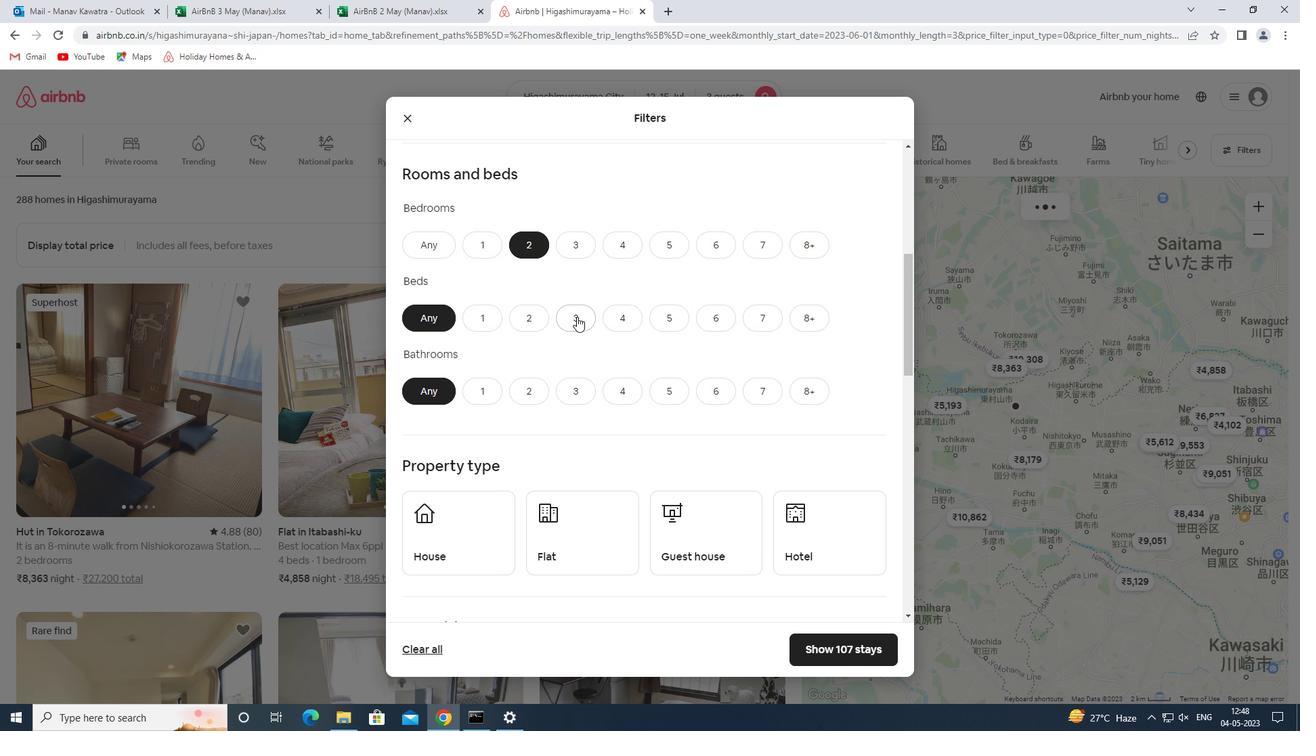 
Action: Mouse moved to (481, 390)
Screenshot: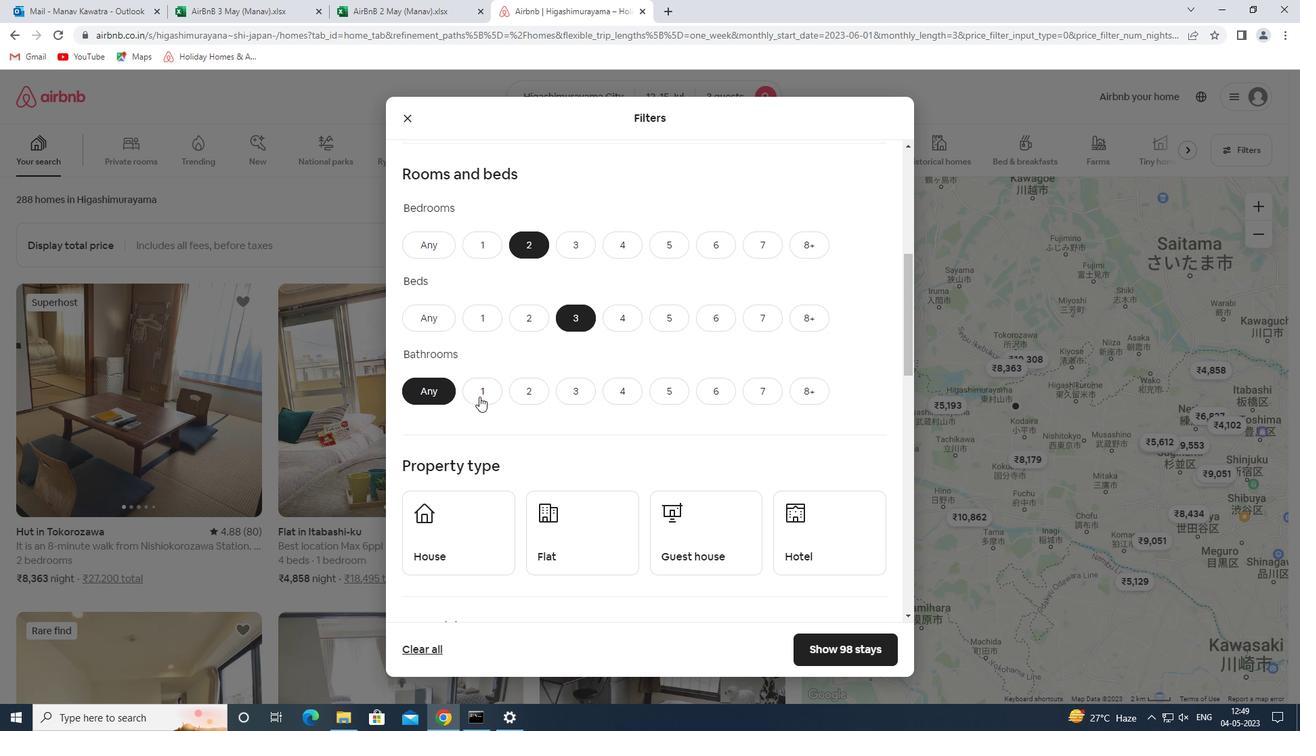 
Action: Mouse pressed left at (481, 390)
Screenshot: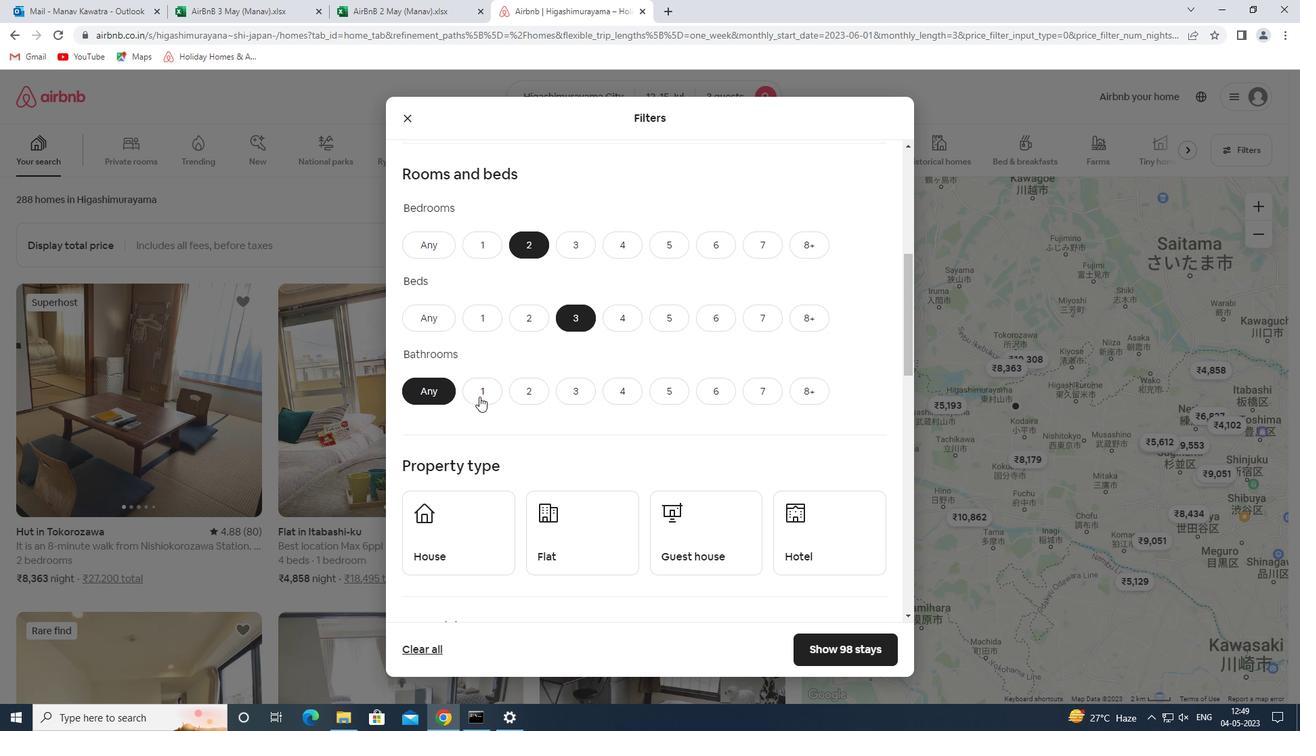 
Action: Mouse moved to (455, 498)
Screenshot: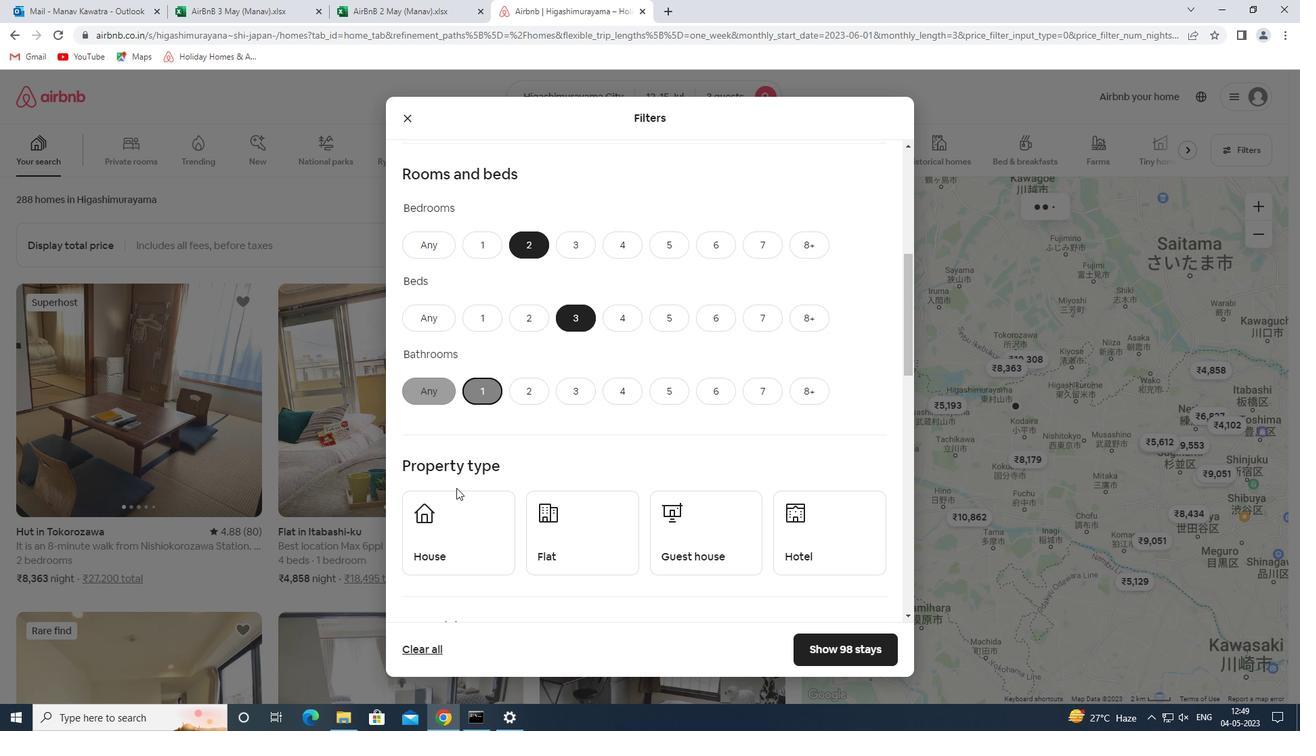 
Action: Mouse pressed left at (455, 498)
Screenshot: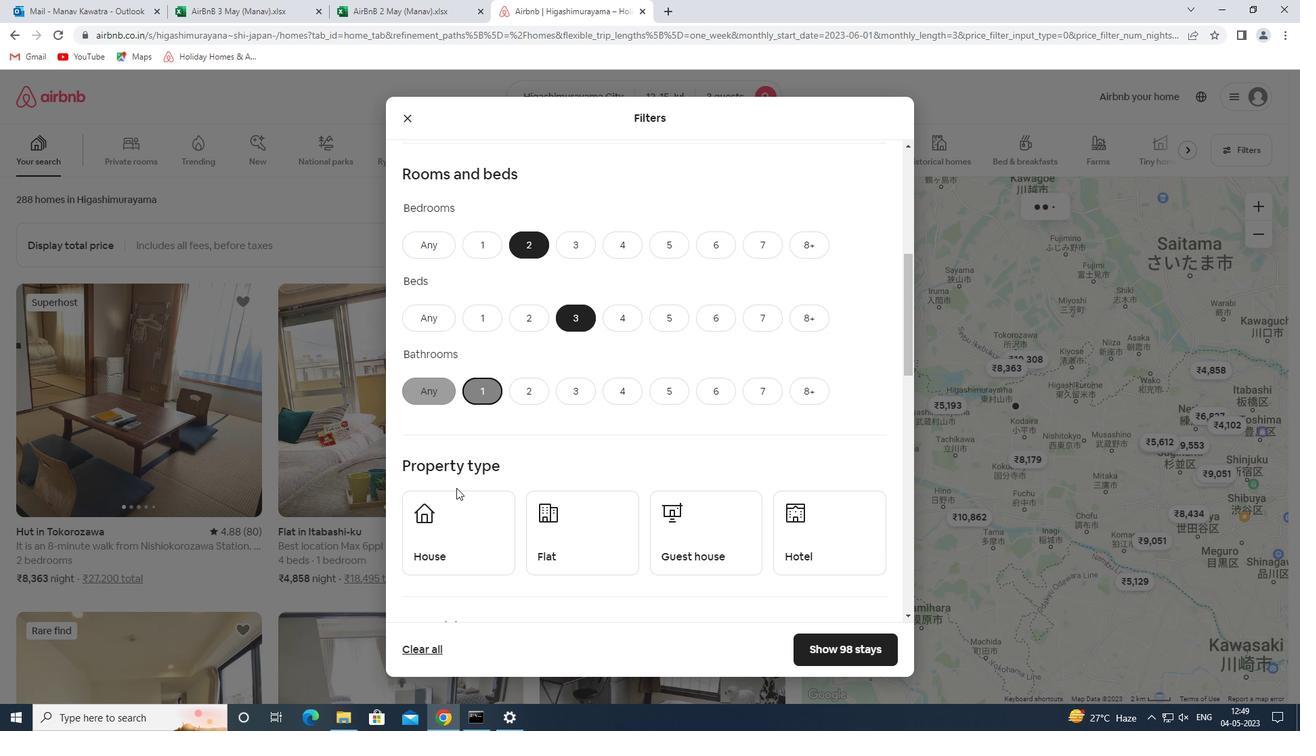 
Action: Mouse moved to (559, 526)
Screenshot: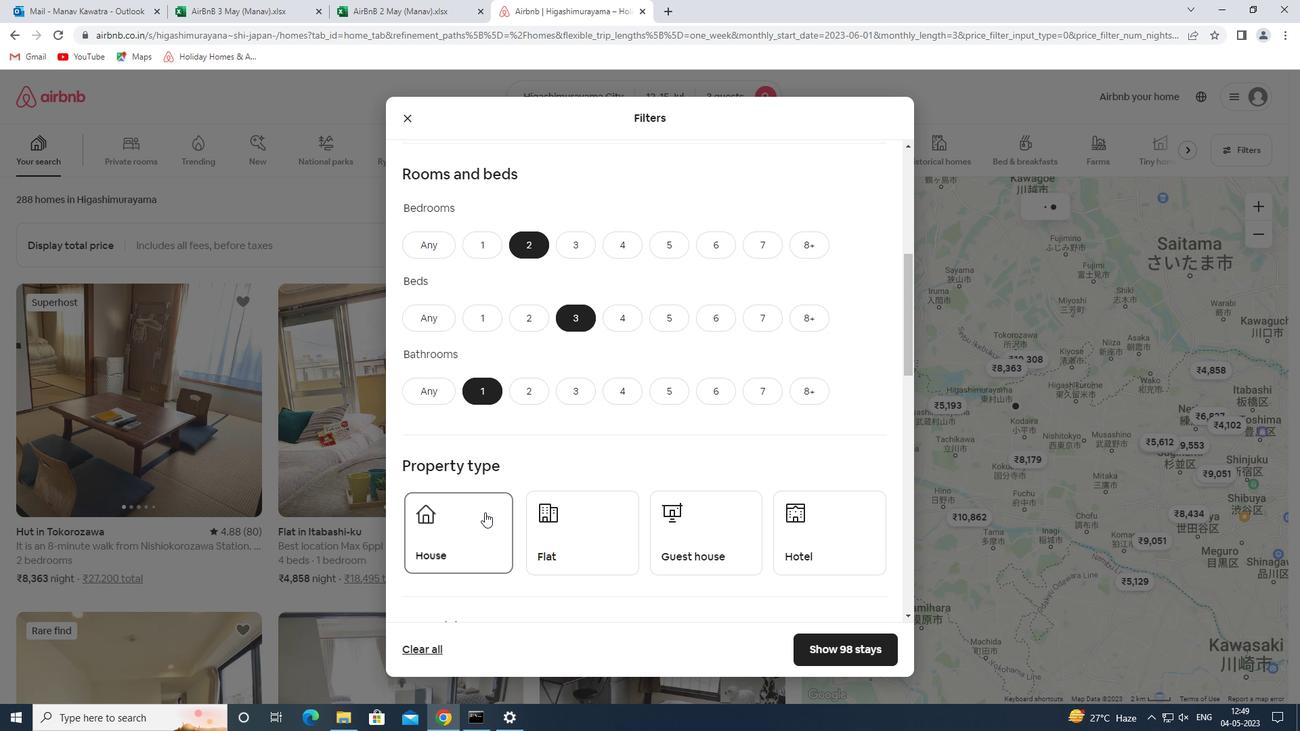 
Action: Mouse pressed left at (559, 526)
Screenshot: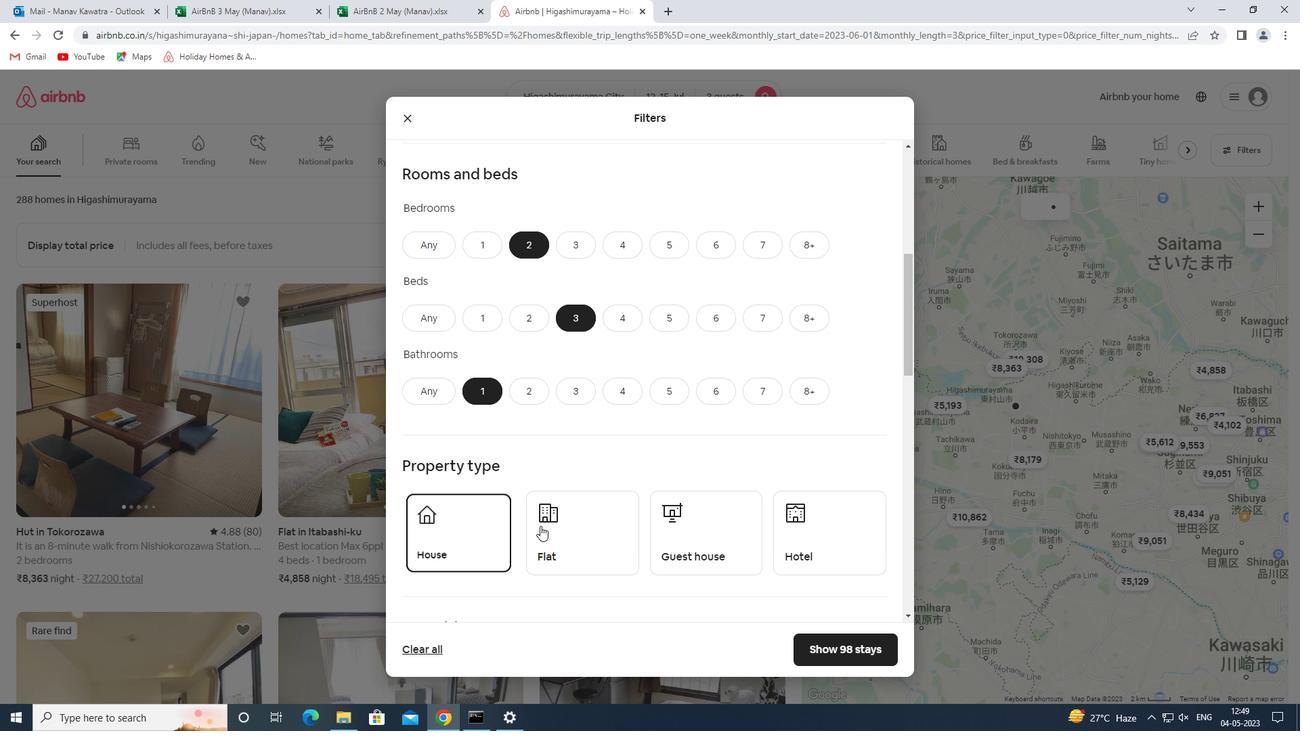 
Action: Mouse moved to (665, 531)
Screenshot: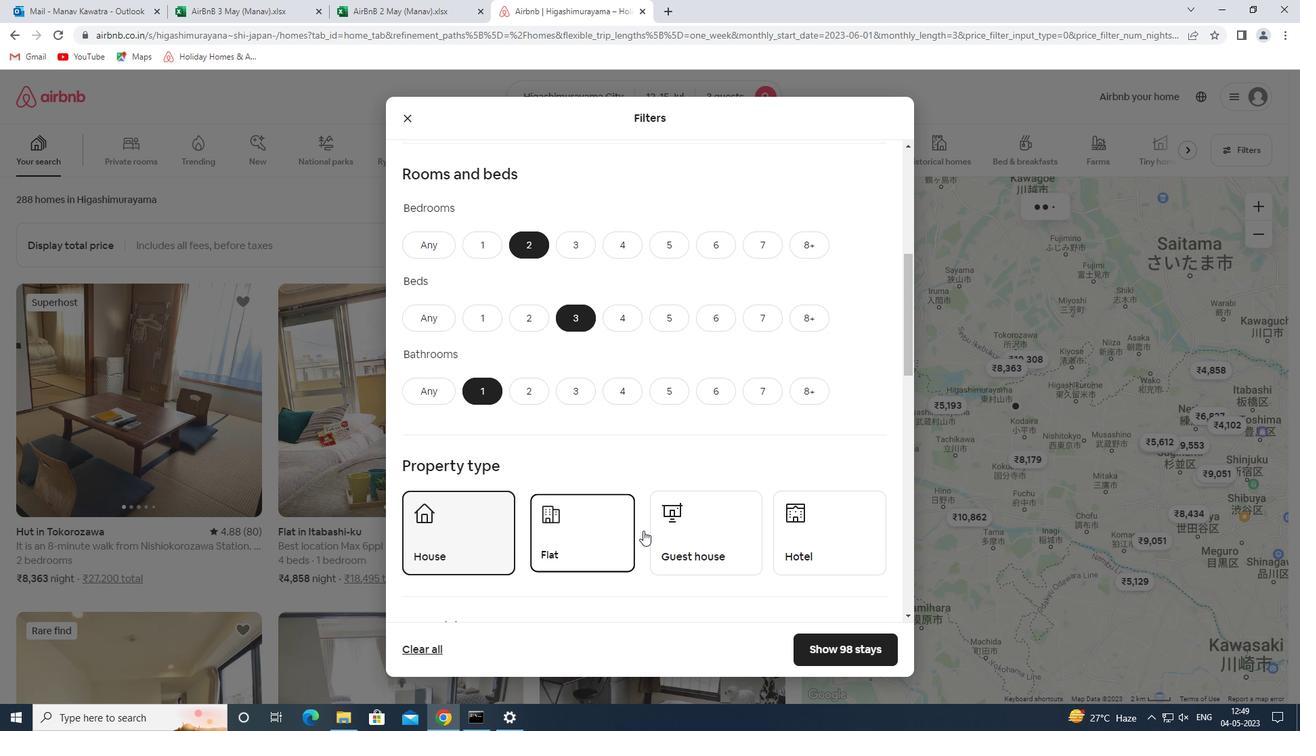 
Action: Mouse pressed left at (665, 531)
Screenshot: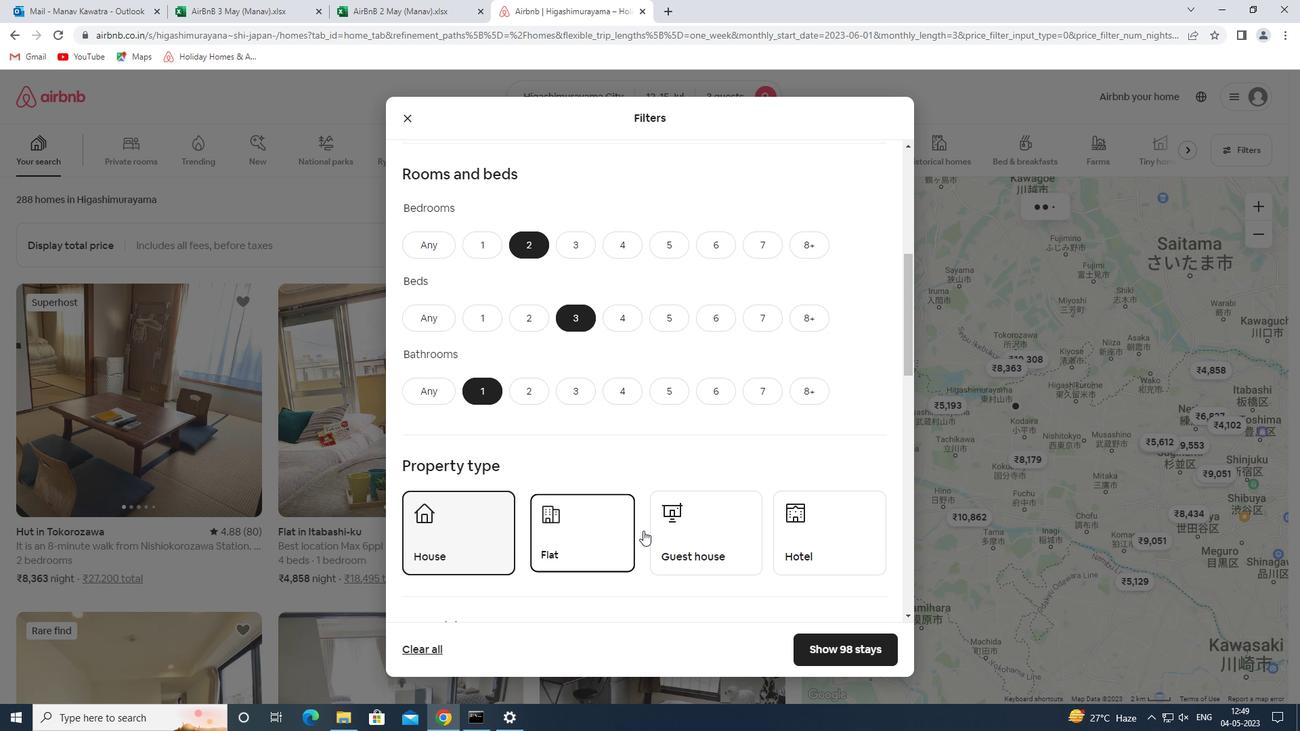 
Action: Mouse moved to (809, 549)
Screenshot: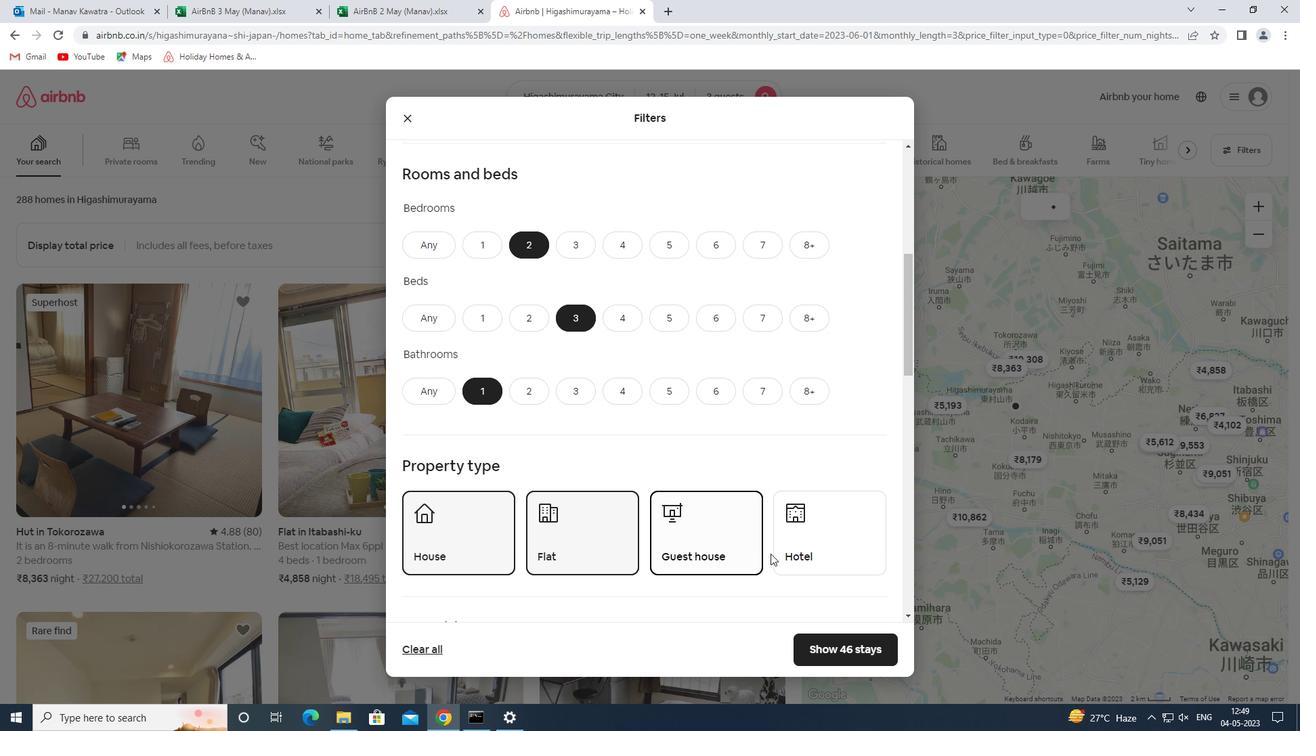 
Action: Mouse pressed left at (809, 549)
Screenshot: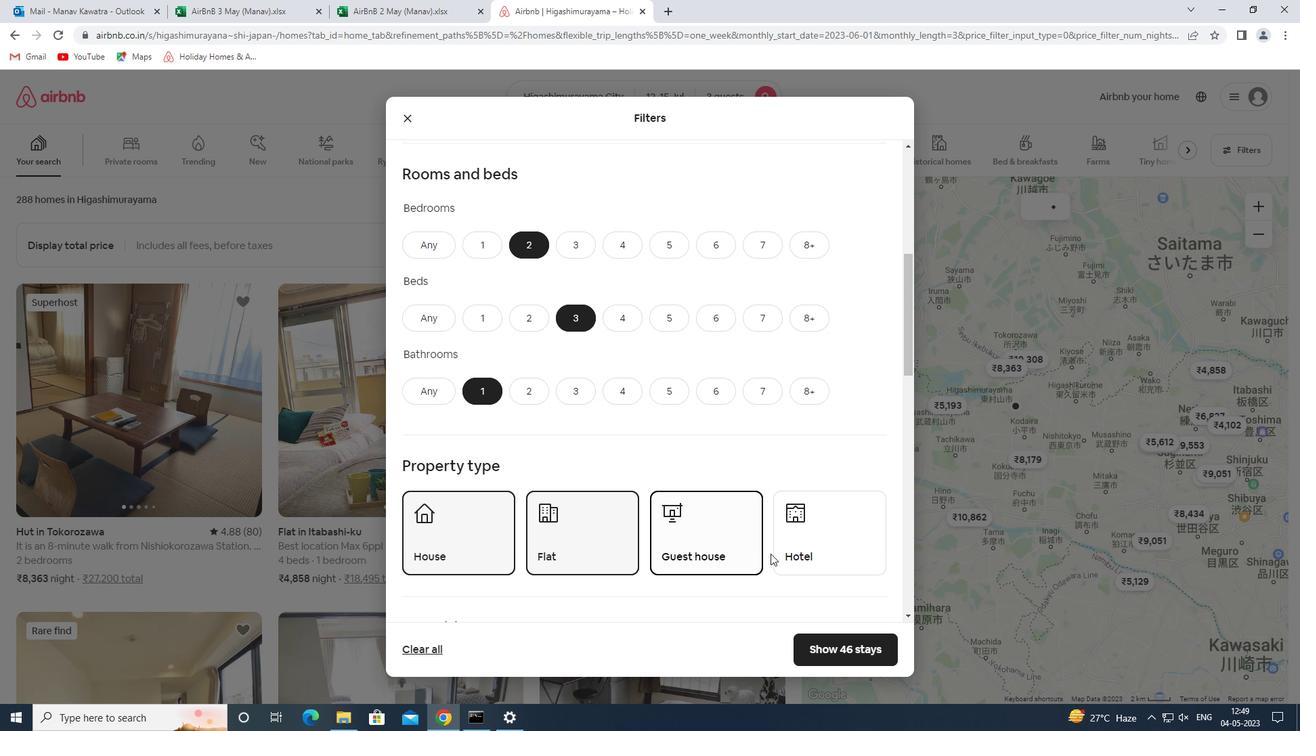
Action: Mouse moved to (752, 489)
Screenshot: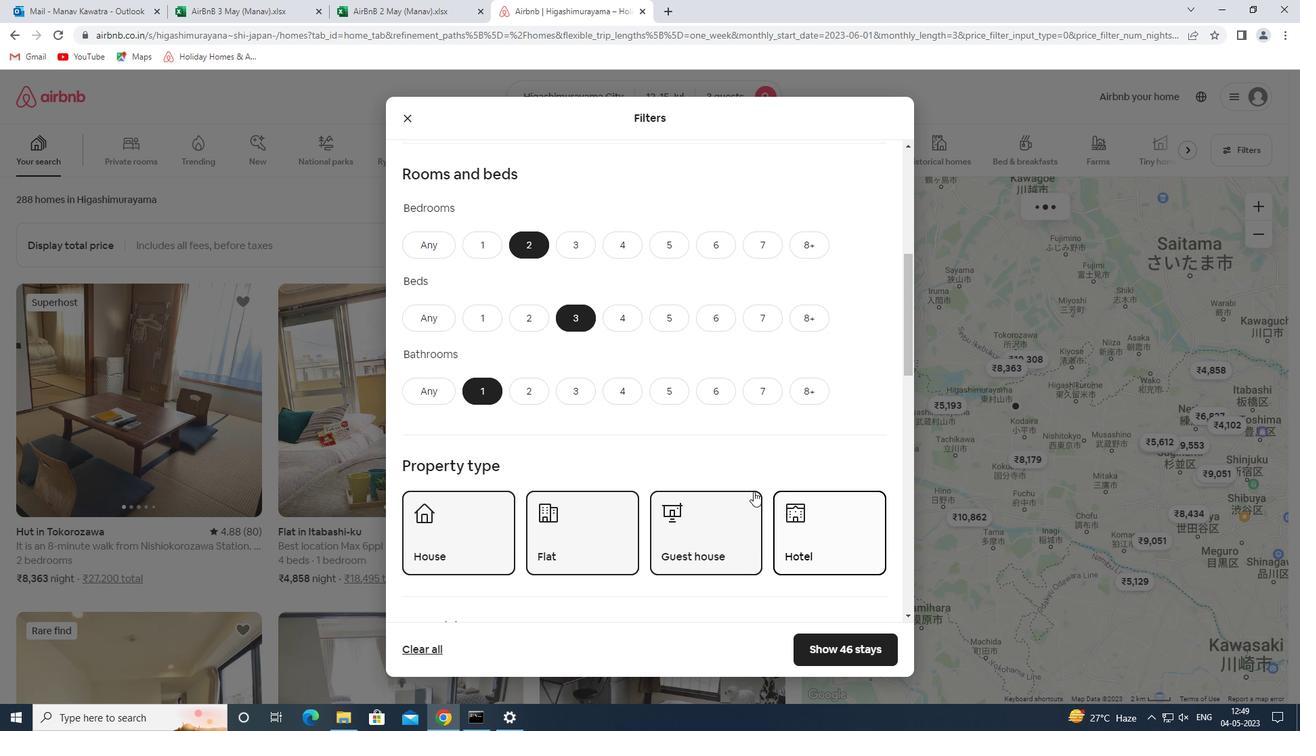 
Action: Mouse scrolled (752, 488) with delta (0, 0)
Screenshot: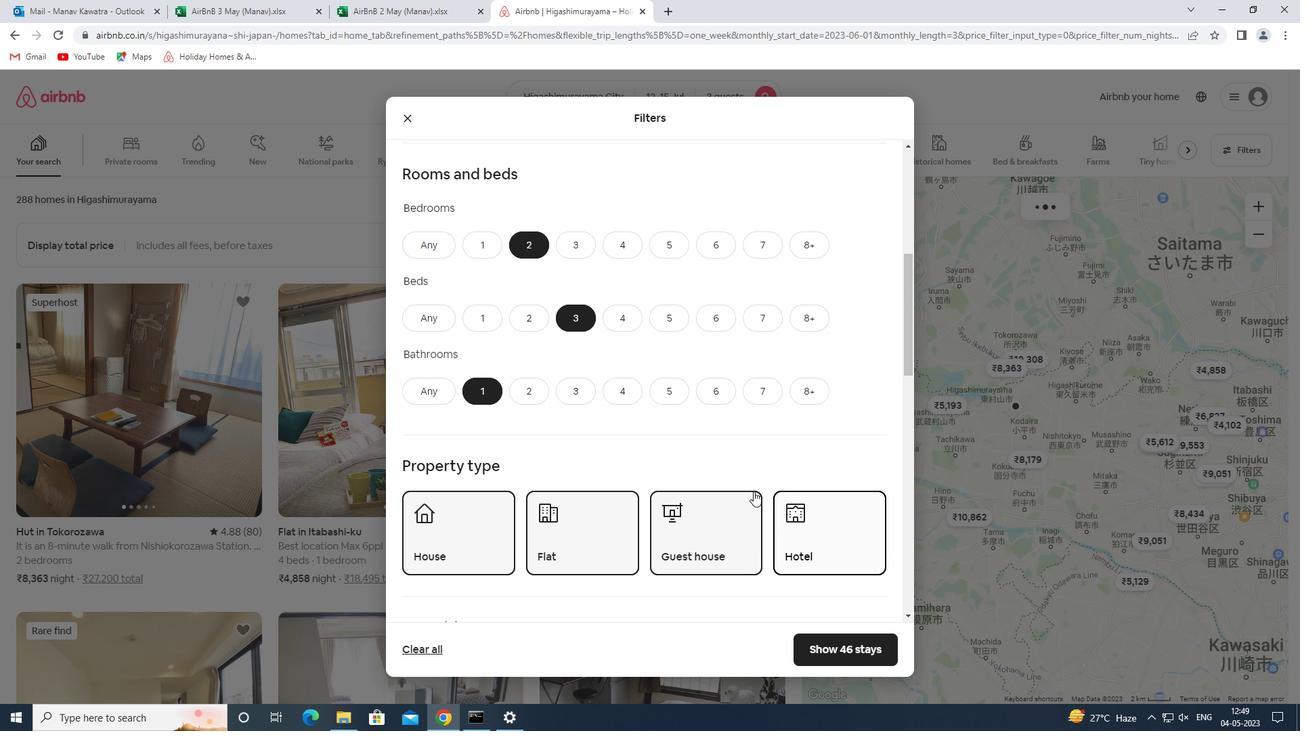 
Action: Mouse scrolled (752, 488) with delta (0, 0)
Screenshot: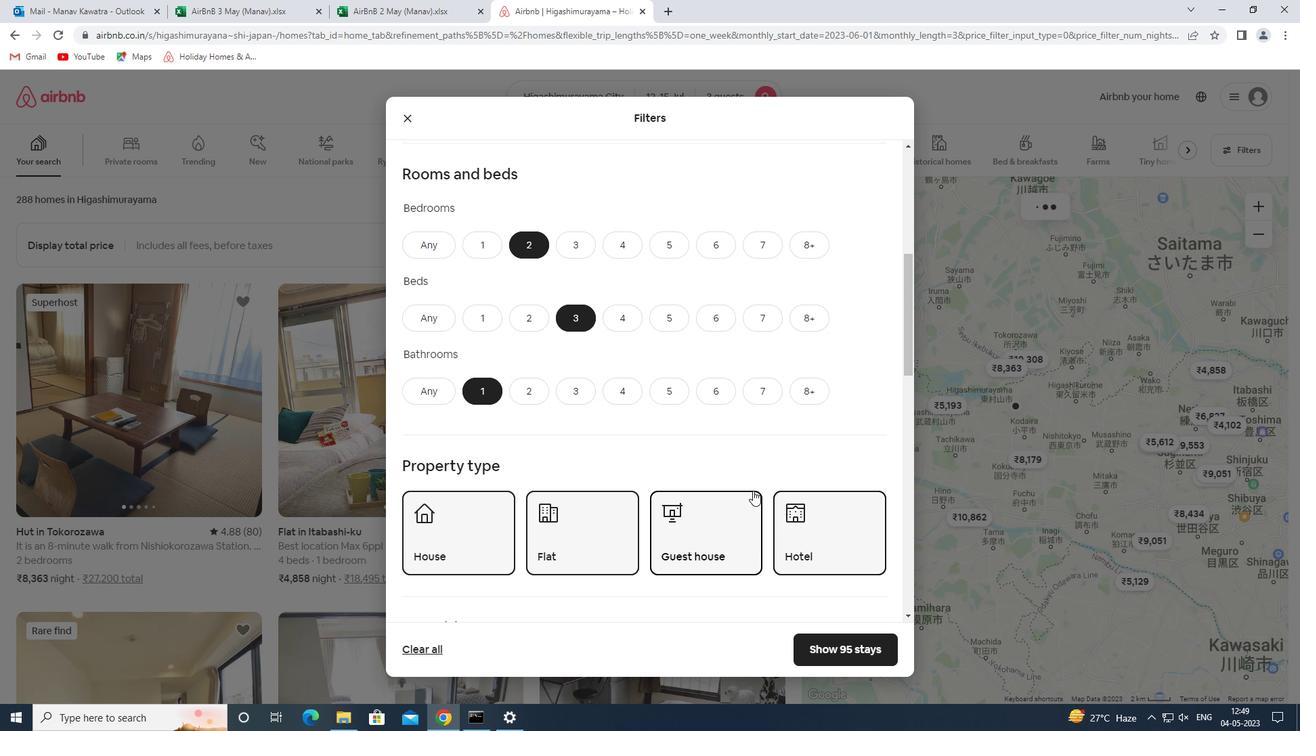 
Action: Mouse scrolled (752, 488) with delta (0, 0)
Screenshot: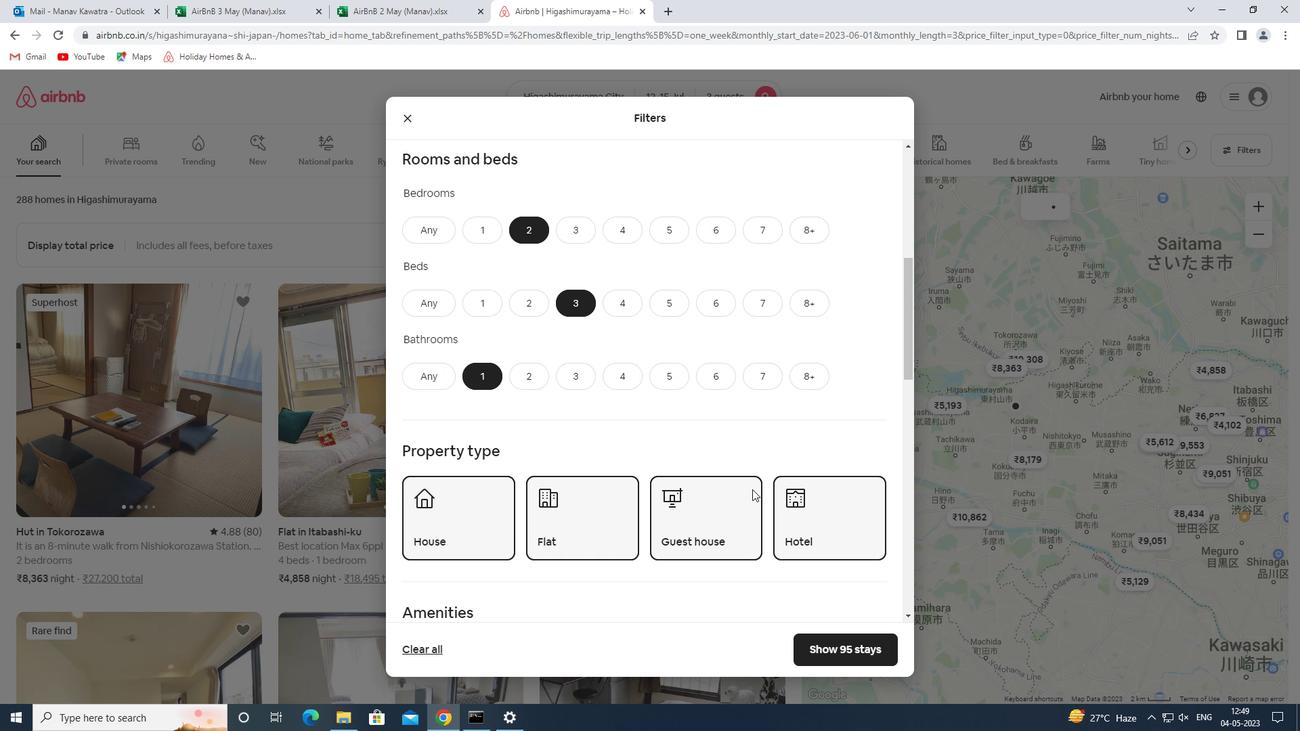 
Action: Mouse scrolled (752, 488) with delta (0, 0)
Screenshot: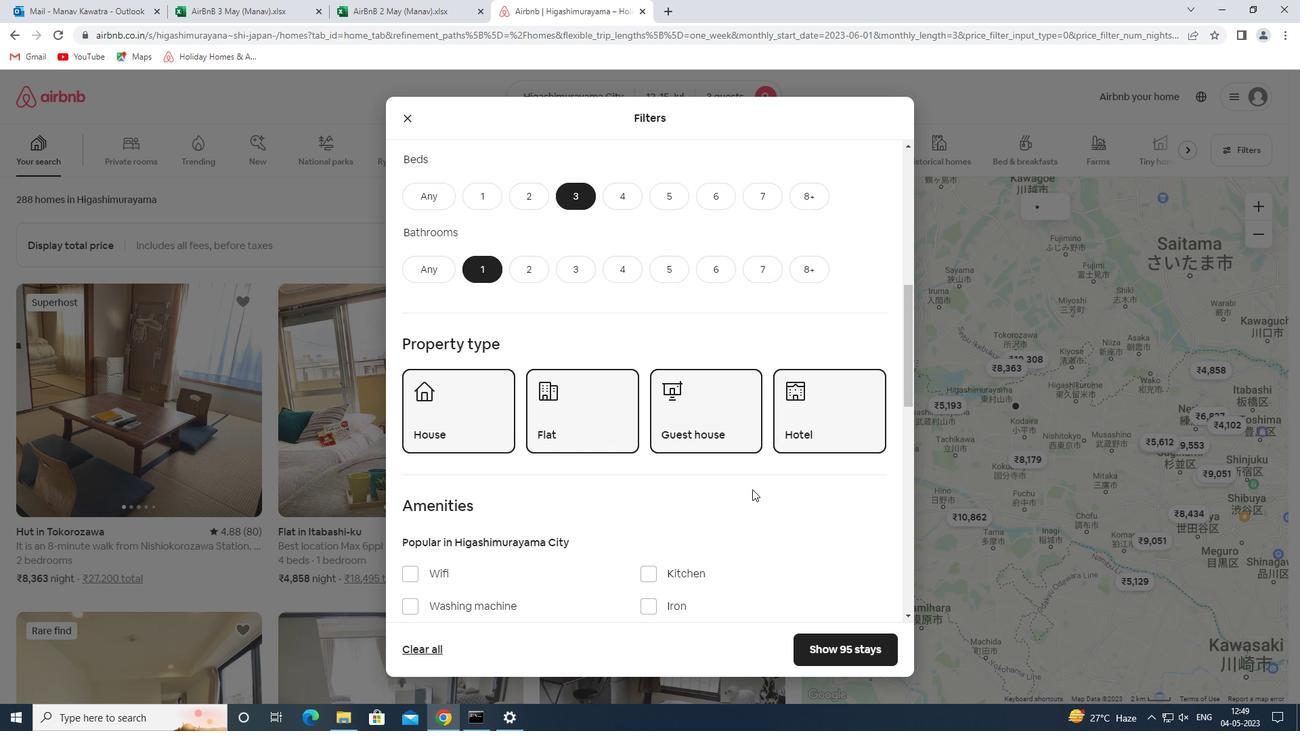 
Action: Mouse moved to (751, 489)
Screenshot: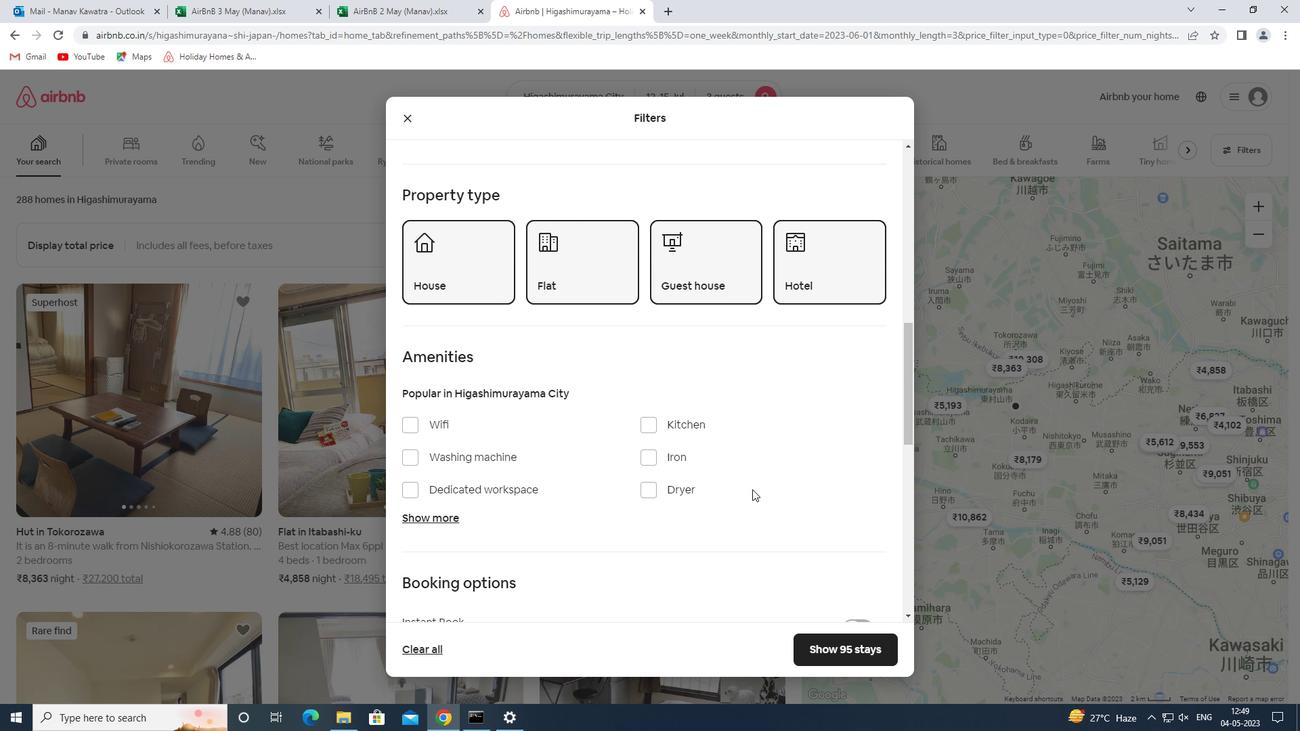 
Action: Mouse scrolled (751, 488) with delta (0, 0)
Screenshot: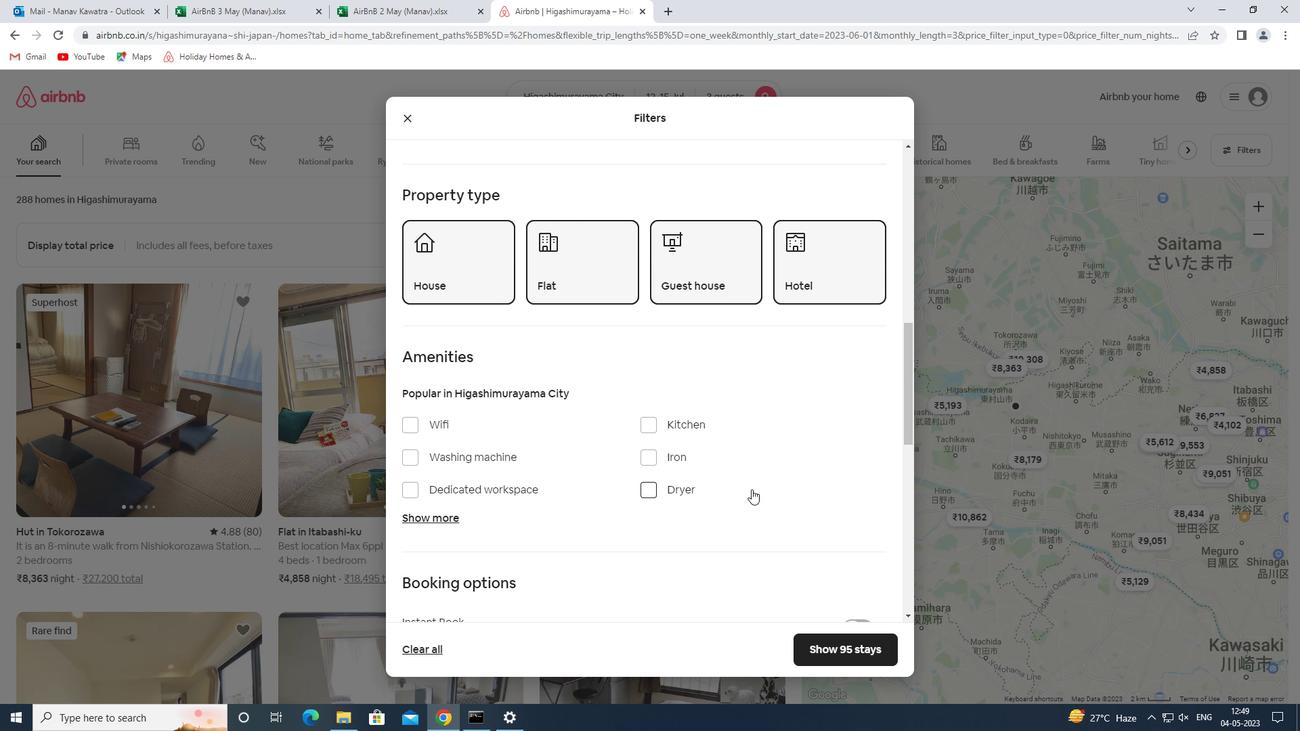 
Action: Mouse moved to (482, 394)
Screenshot: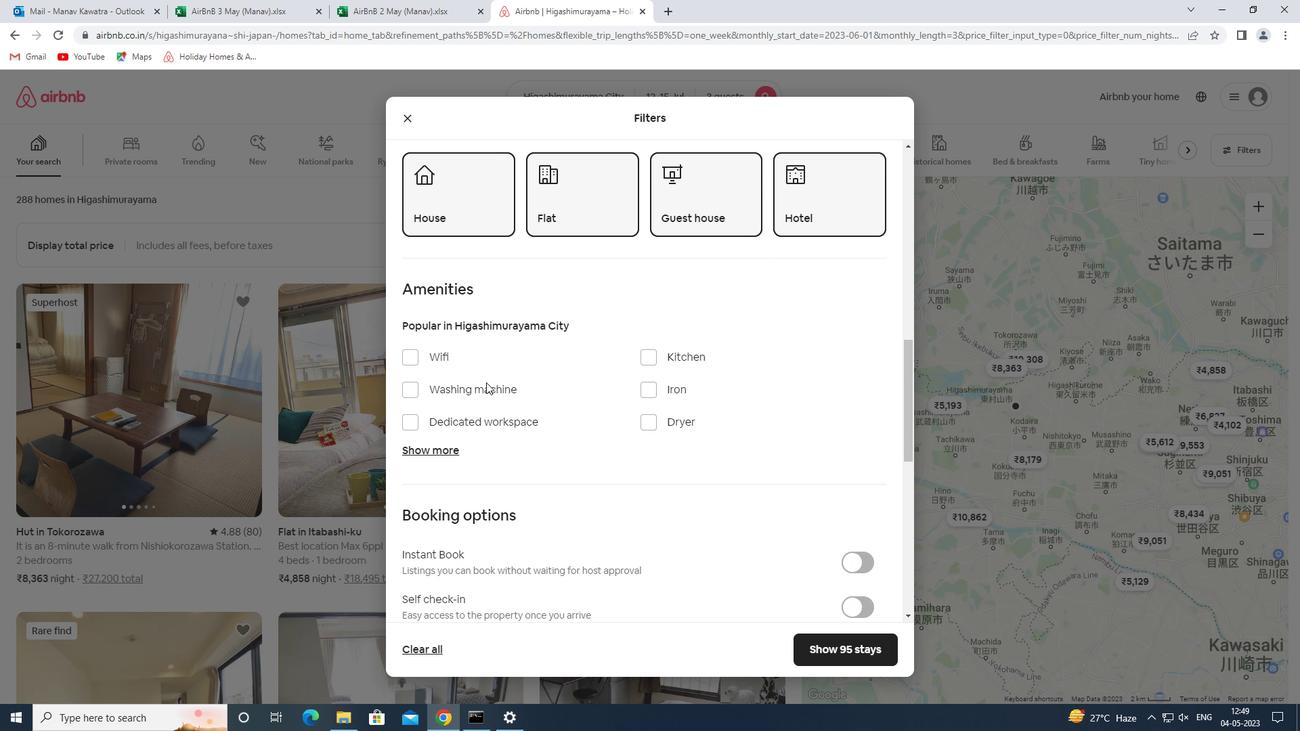 
Action: Mouse pressed left at (482, 394)
Screenshot: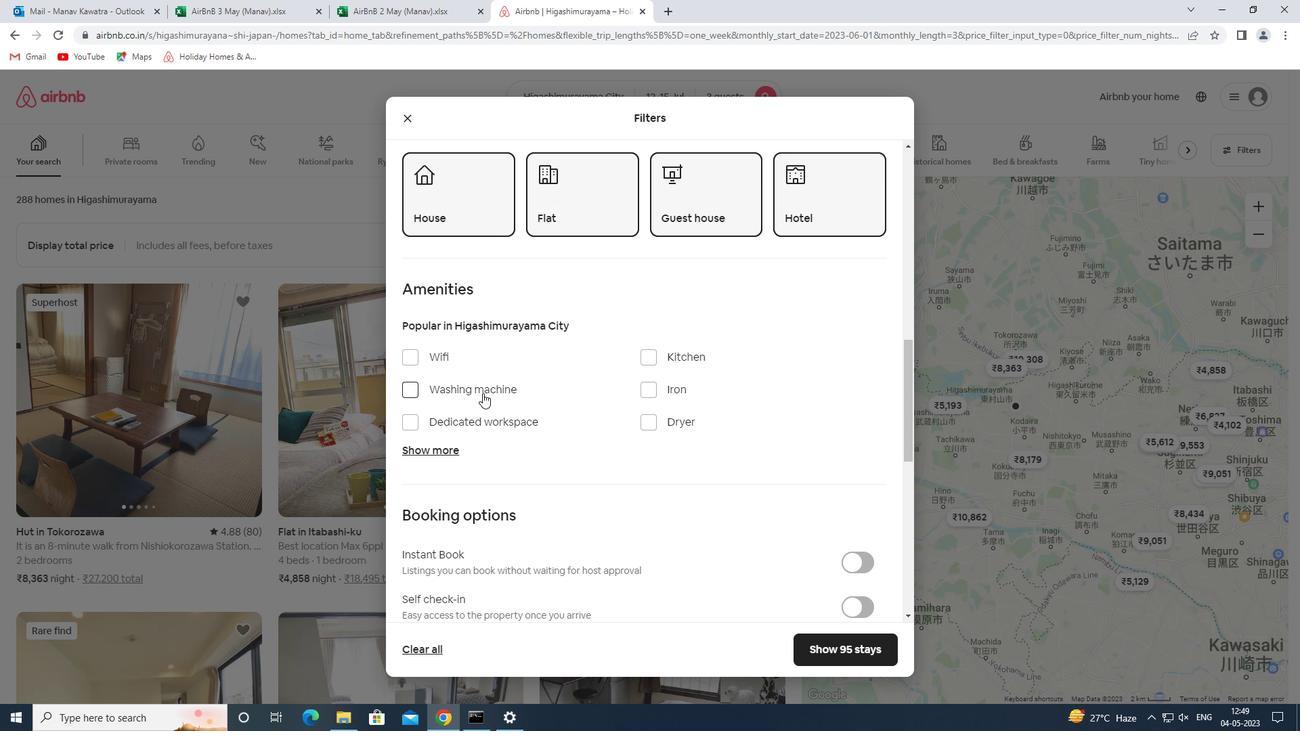 
Action: Mouse moved to (606, 384)
Screenshot: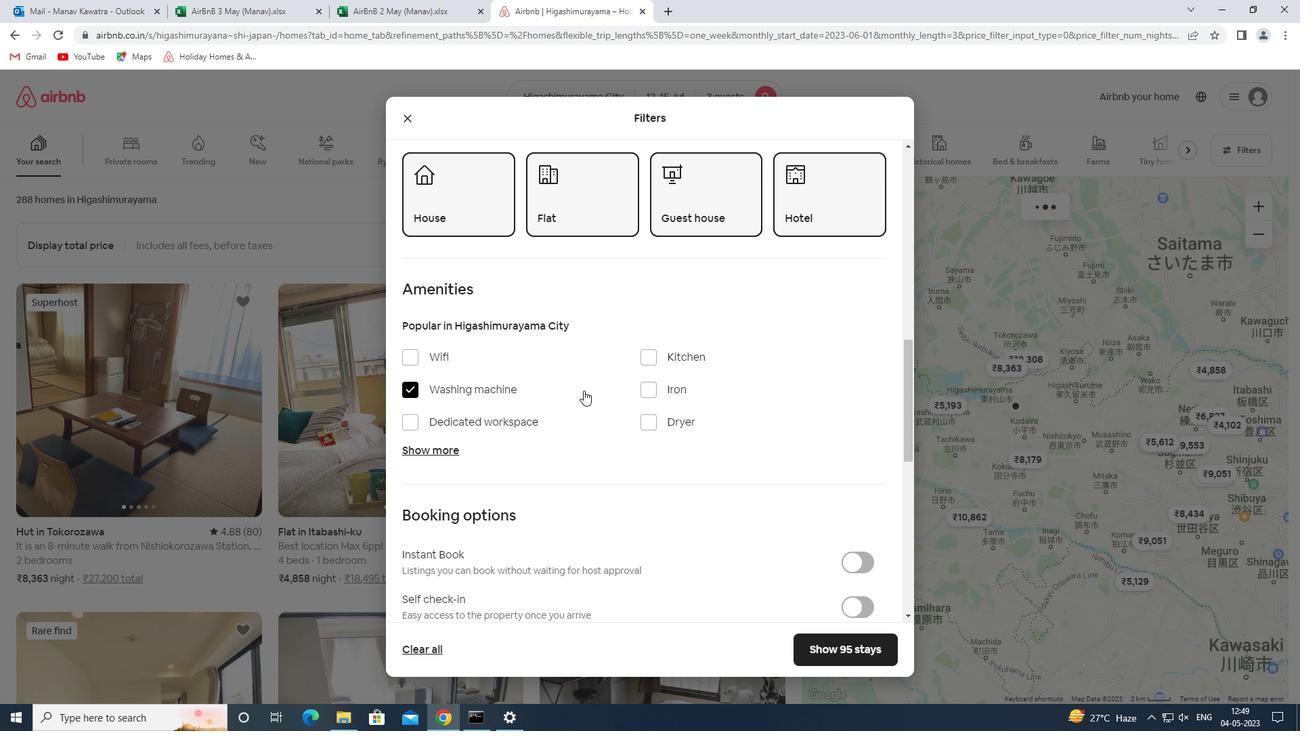 
Action: Mouse scrolled (606, 383) with delta (0, 0)
Screenshot: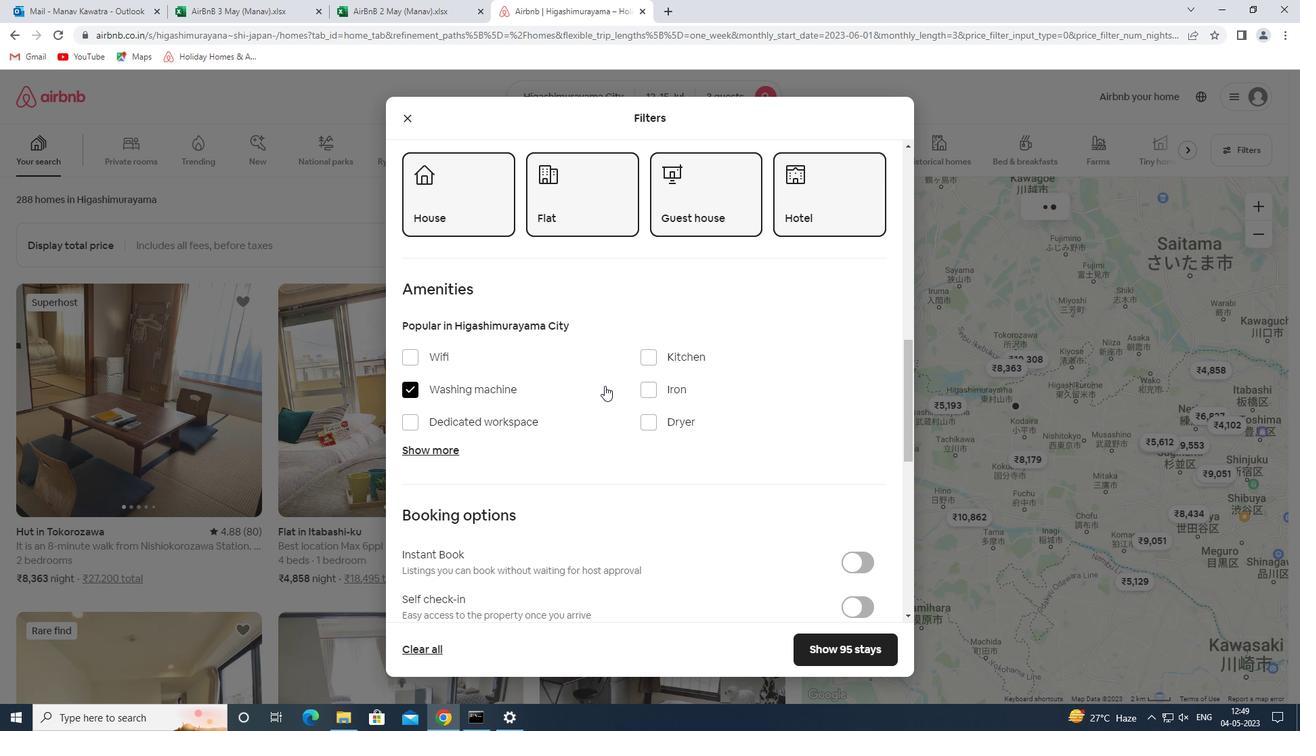 
Action: Mouse scrolled (606, 383) with delta (0, 0)
Screenshot: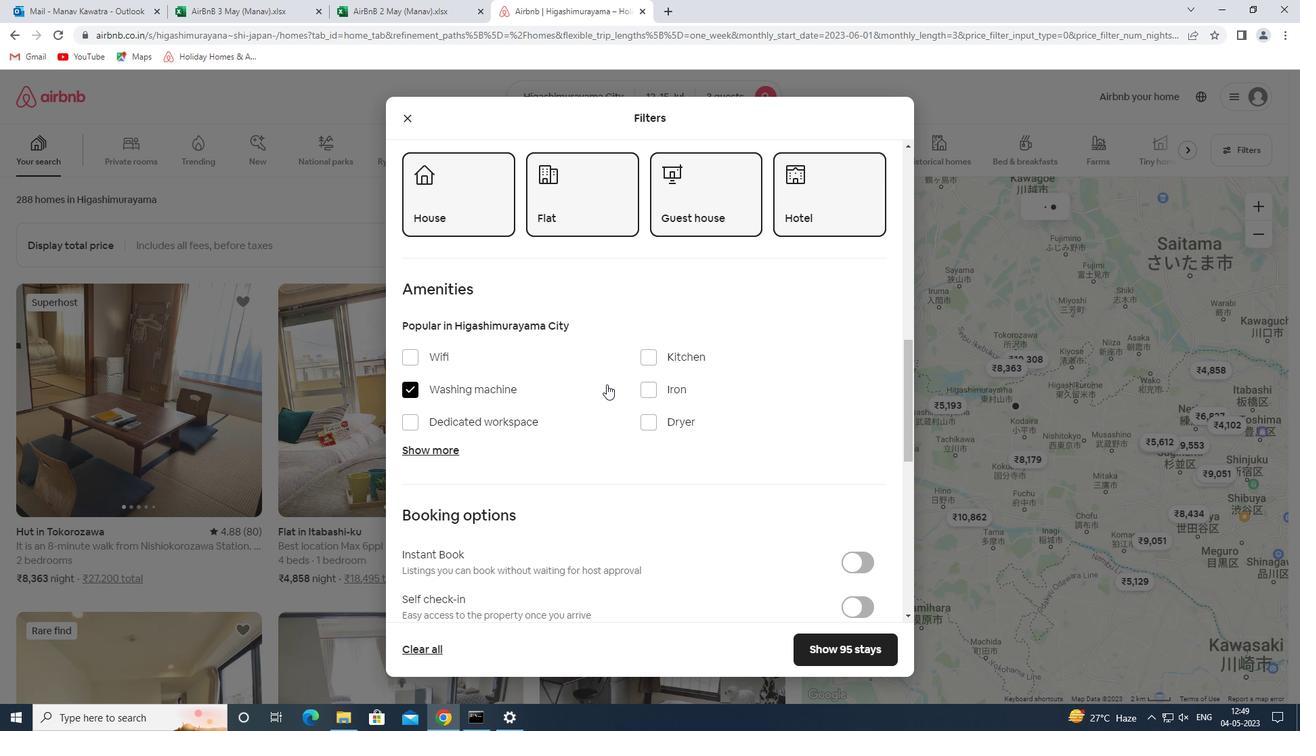 
Action: Mouse scrolled (606, 383) with delta (0, 0)
Screenshot: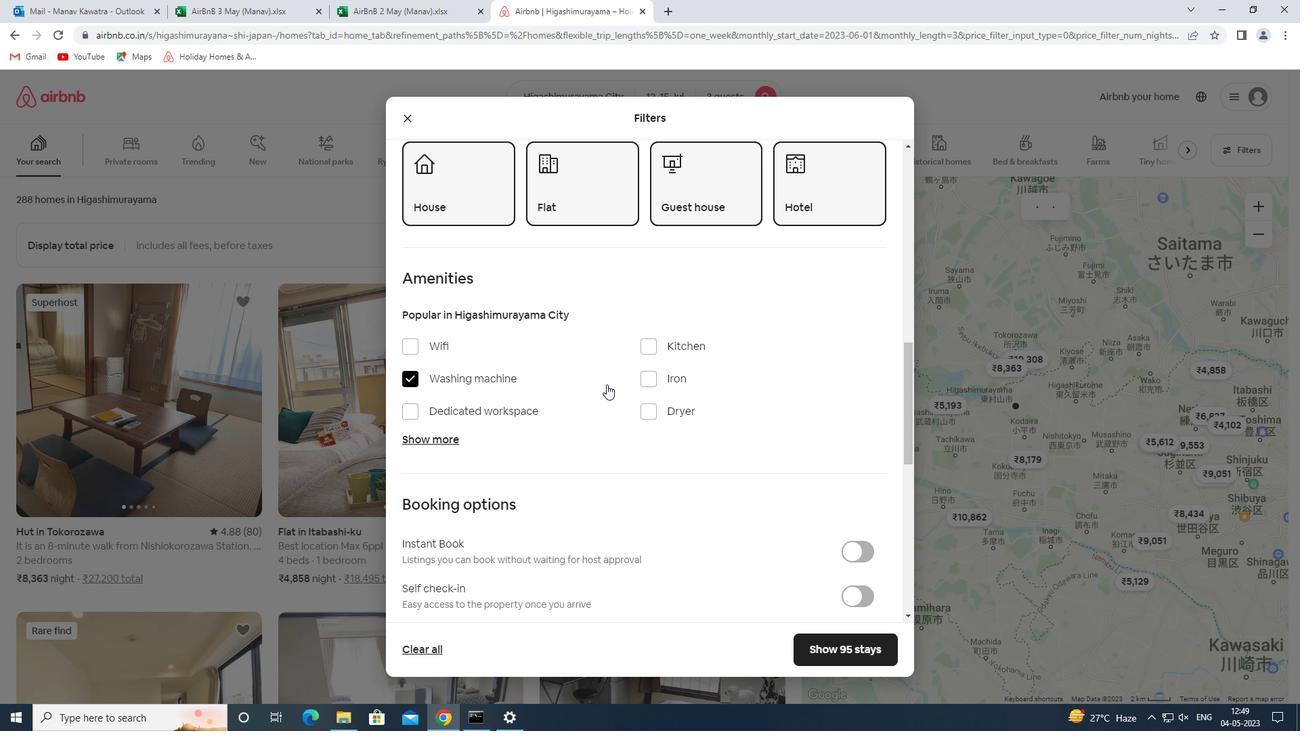 
Action: Mouse scrolled (606, 383) with delta (0, 0)
Screenshot: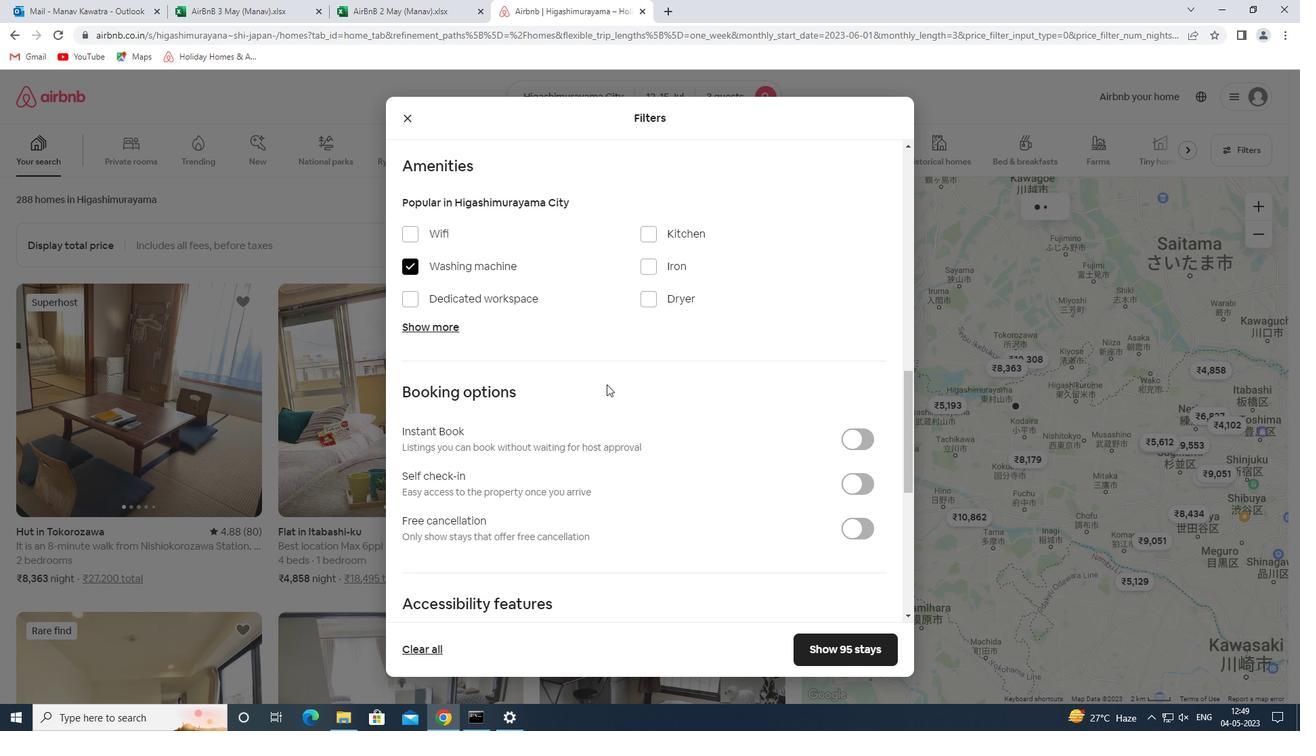 
Action: Mouse scrolled (606, 383) with delta (0, 0)
Screenshot: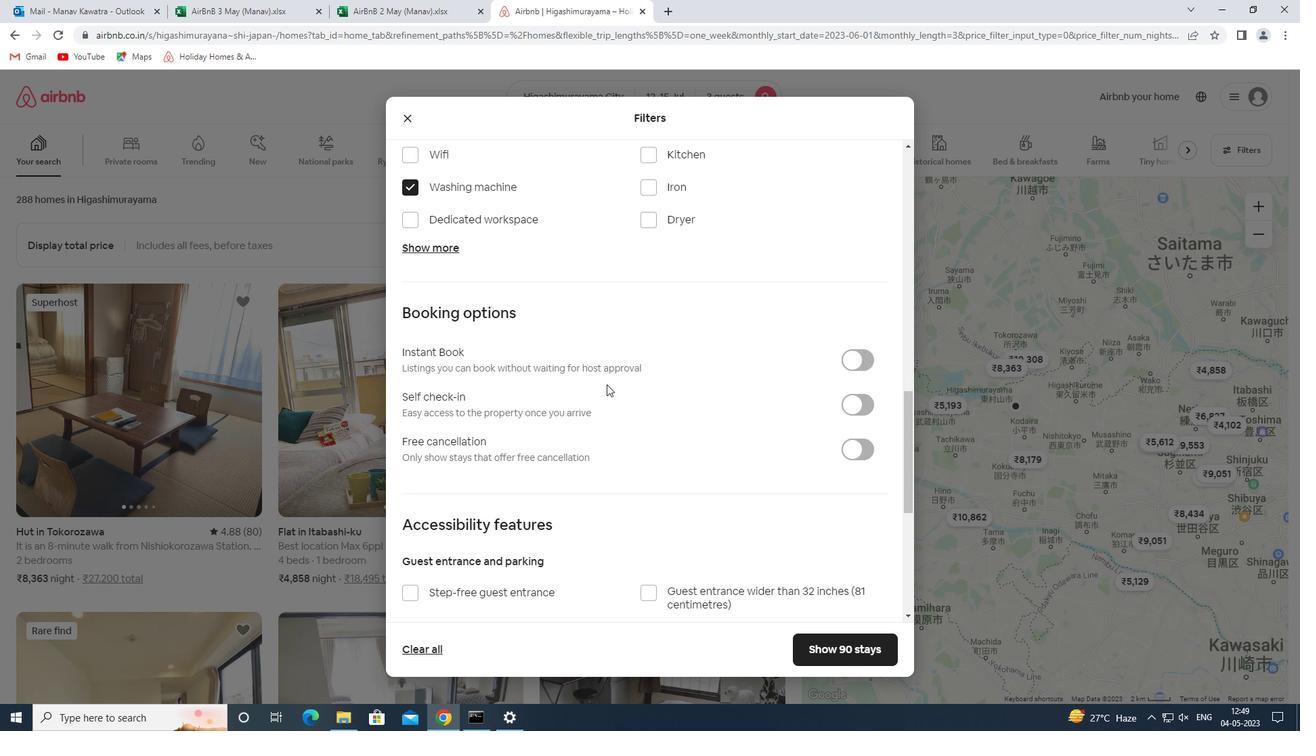 
Action: Mouse moved to (858, 271)
Screenshot: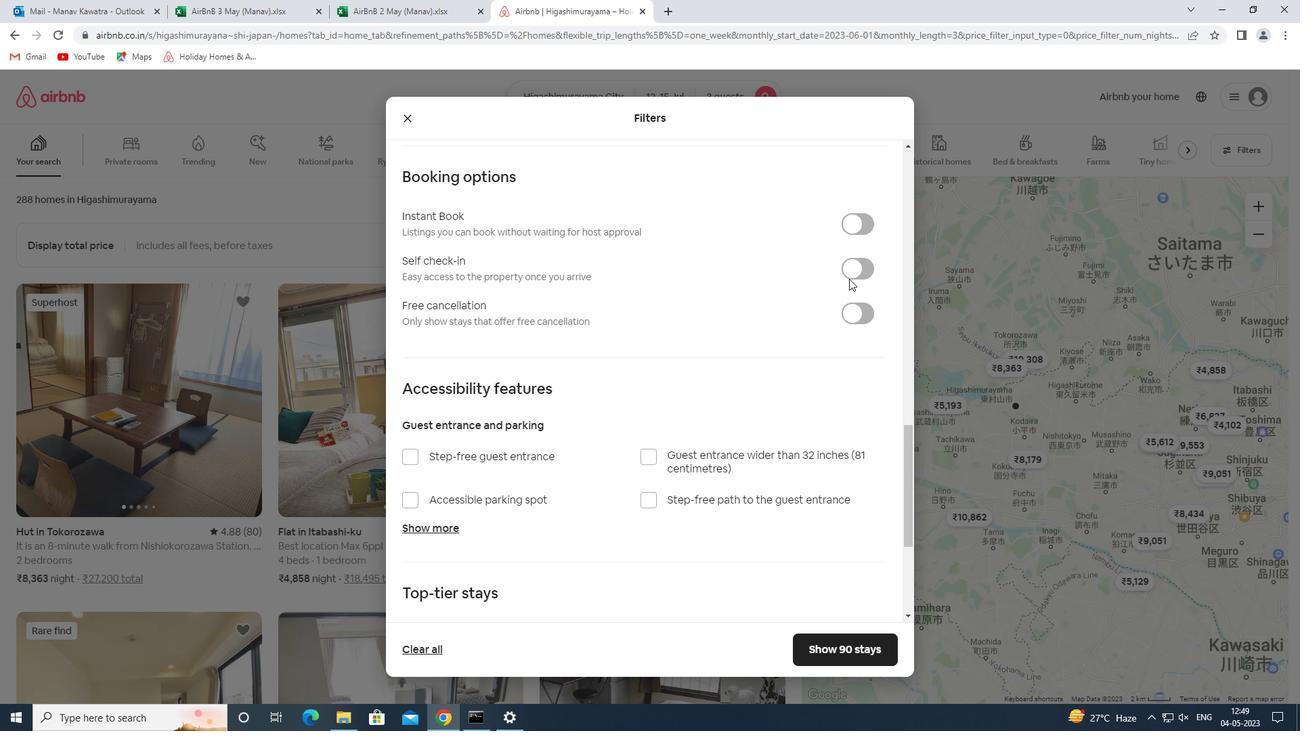 
Action: Mouse pressed left at (858, 271)
Screenshot: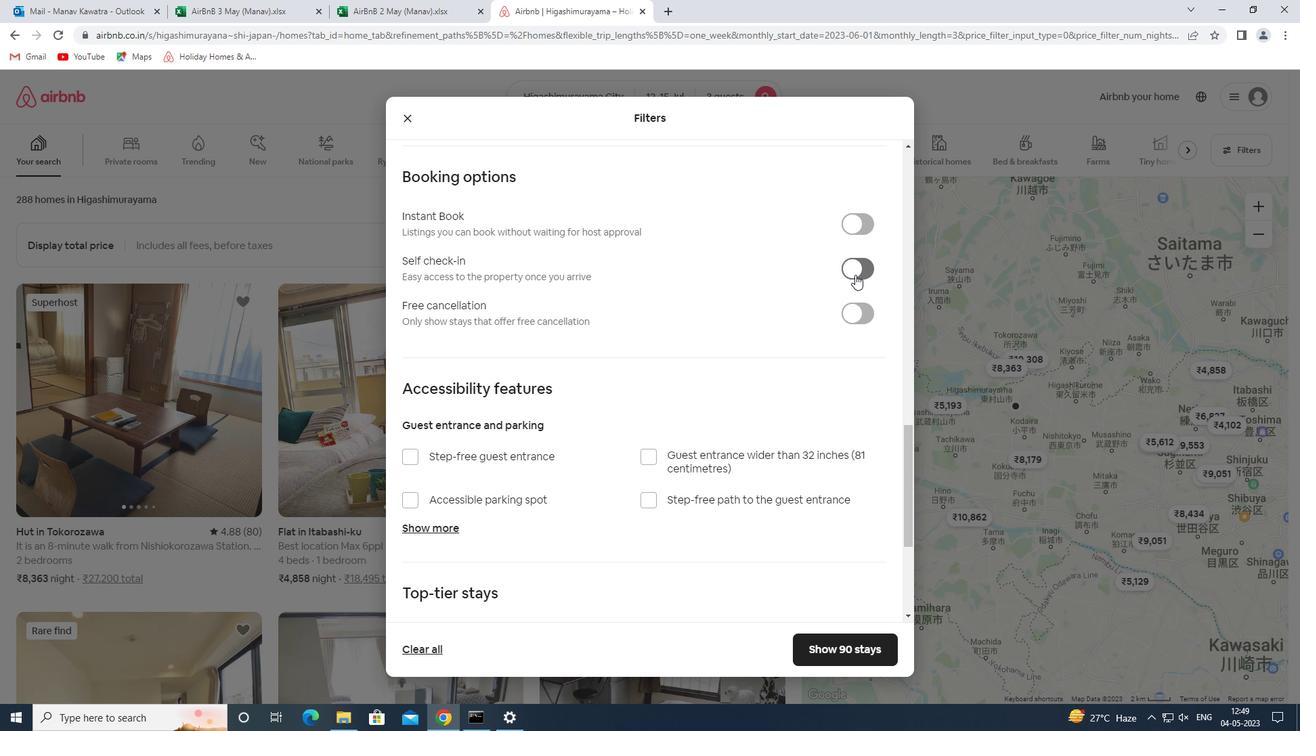 
Action: Mouse moved to (584, 426)
Screenshot: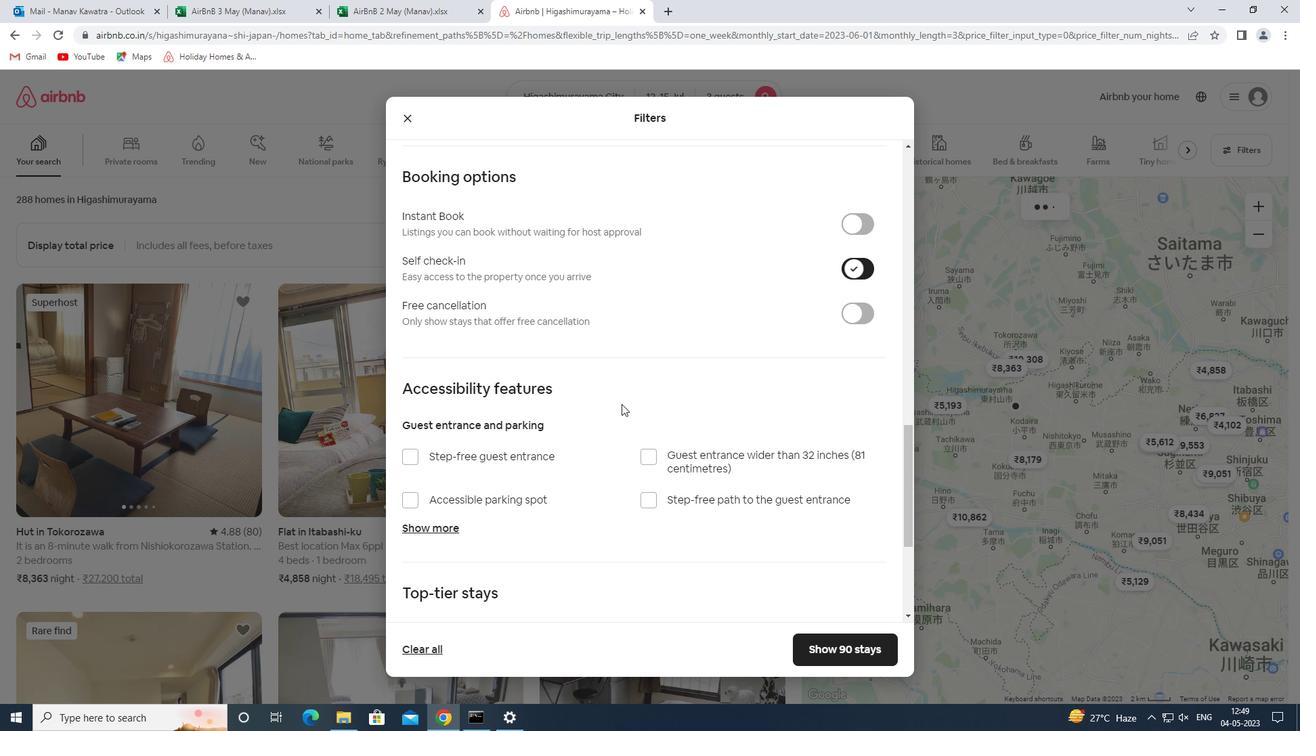 
Action: Mouse scrolled (584, 425) with delta (0, 0)
Screenshot: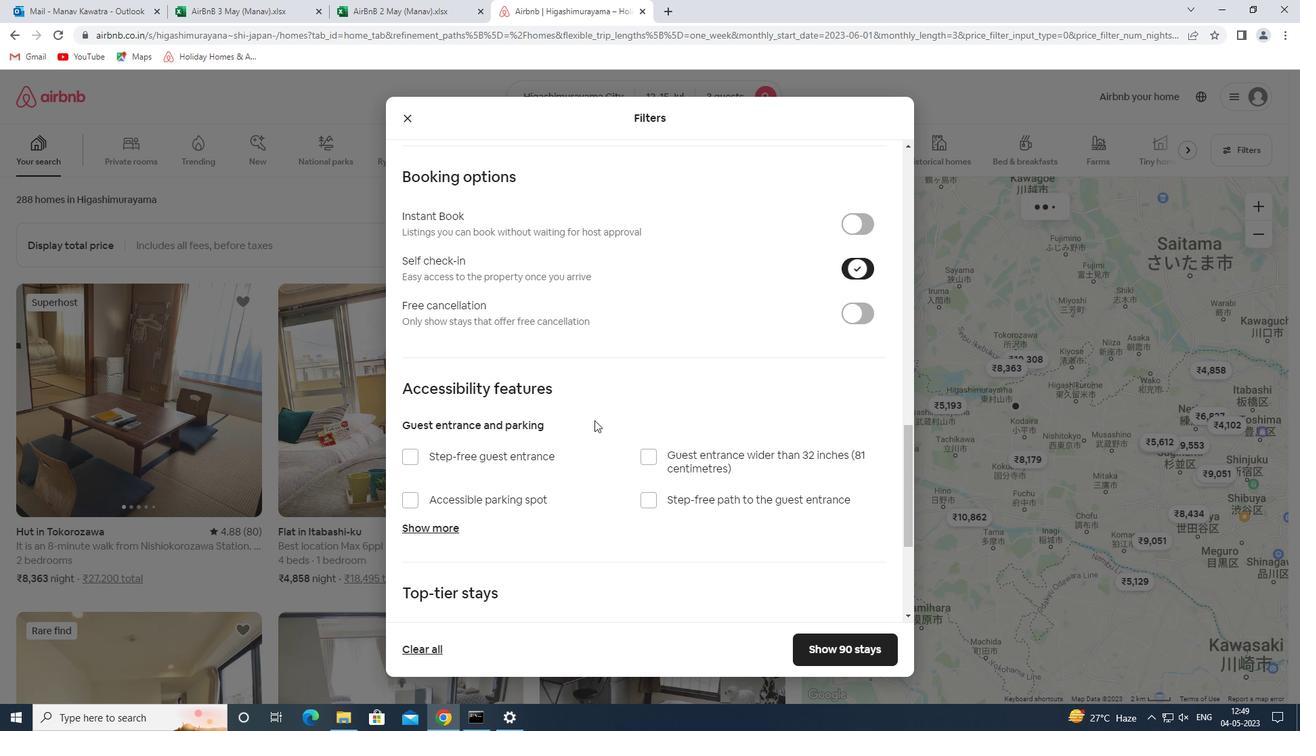 
Action: Mouse scrolled (584, 425) with delta (0, 0)
Screenshot: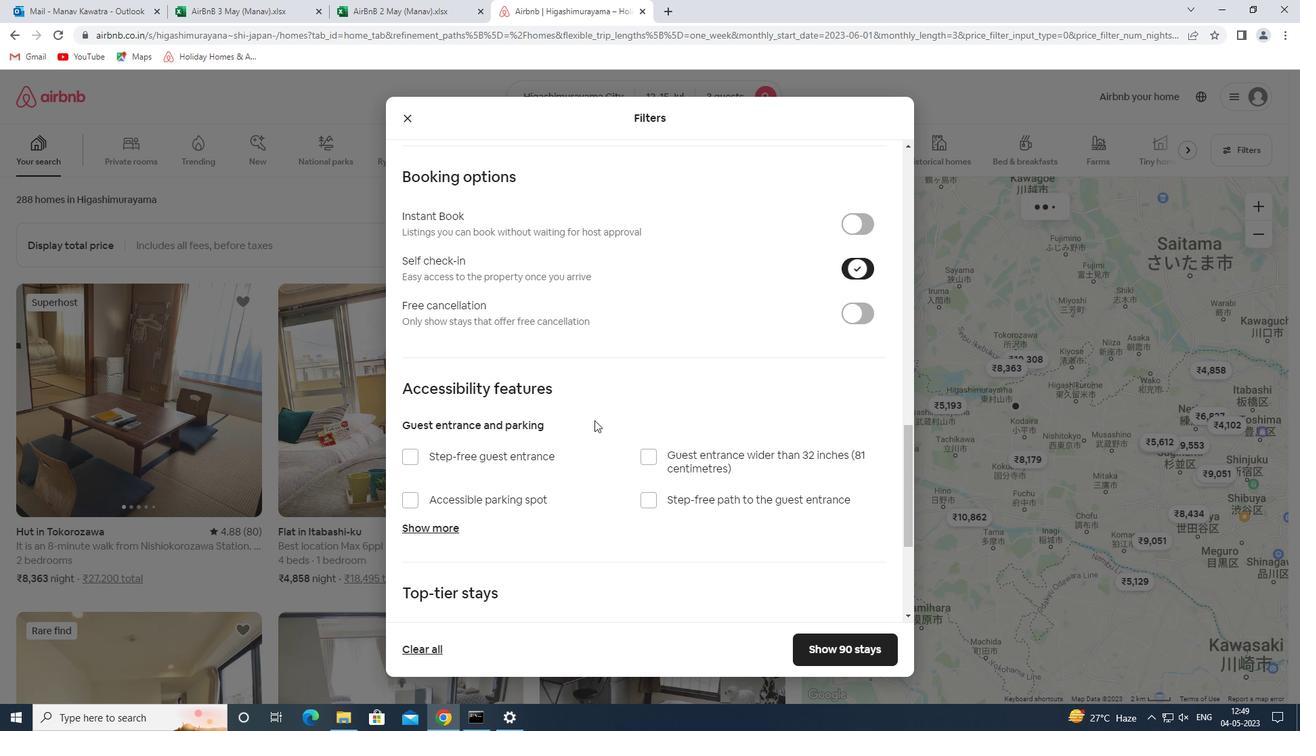 
Action: Mouse scrolled (584, 425) with delta (0, 0)
Screenshot: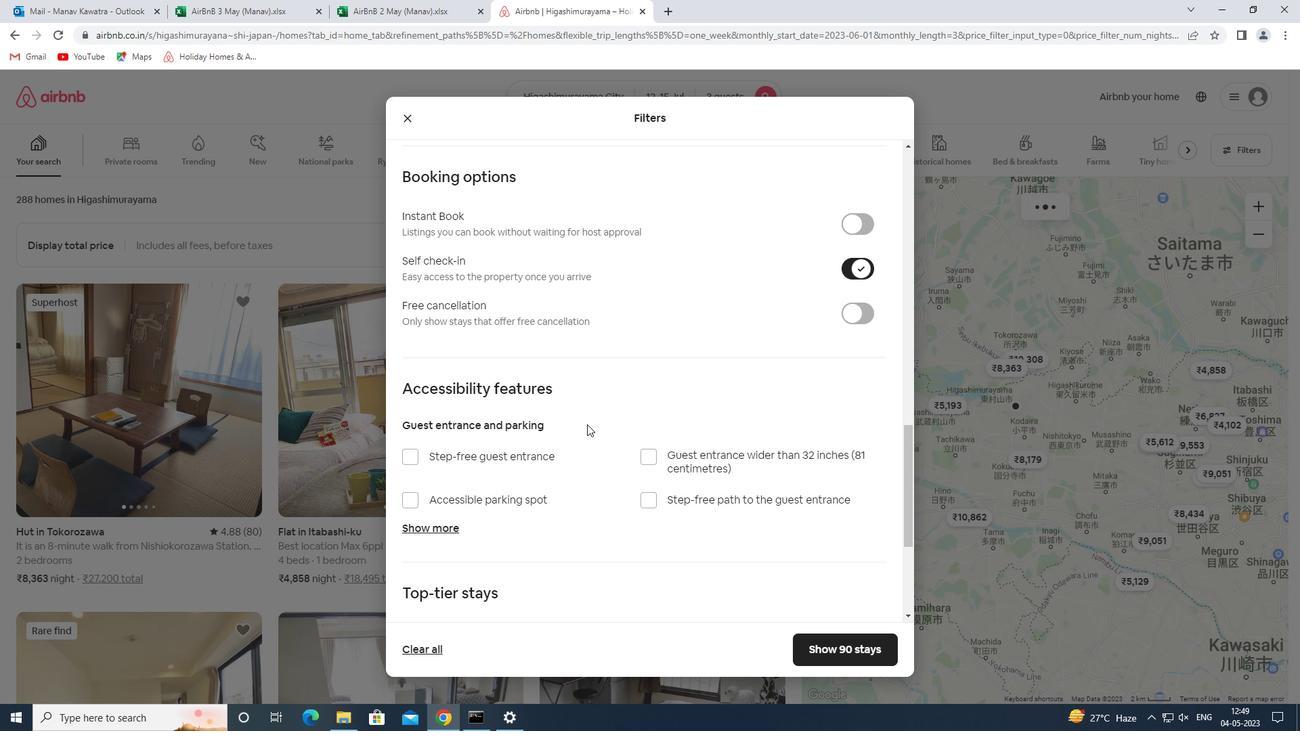 
Action: Mouse scrolled (584, 425) with delta (0, 0)
Screenshot: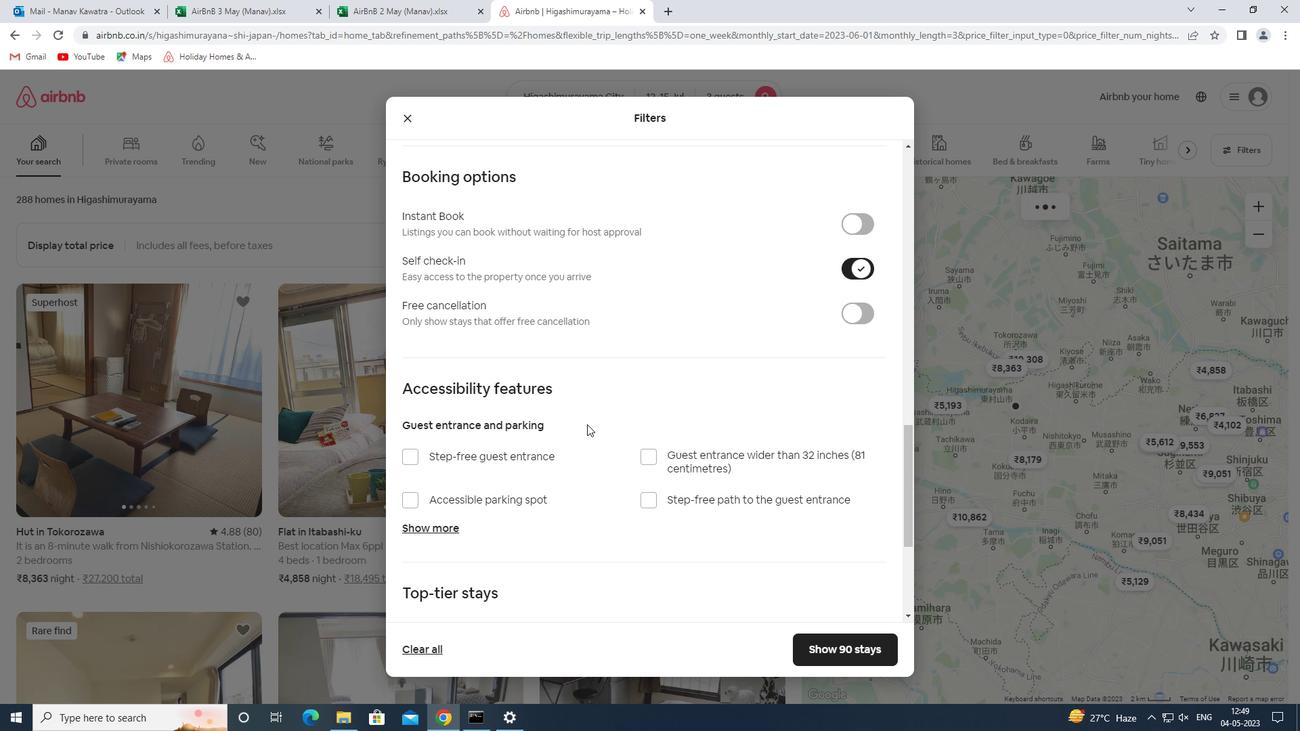 
Action: Mouse scrolled (584, 425) with delta (0, 0)
Screenshot: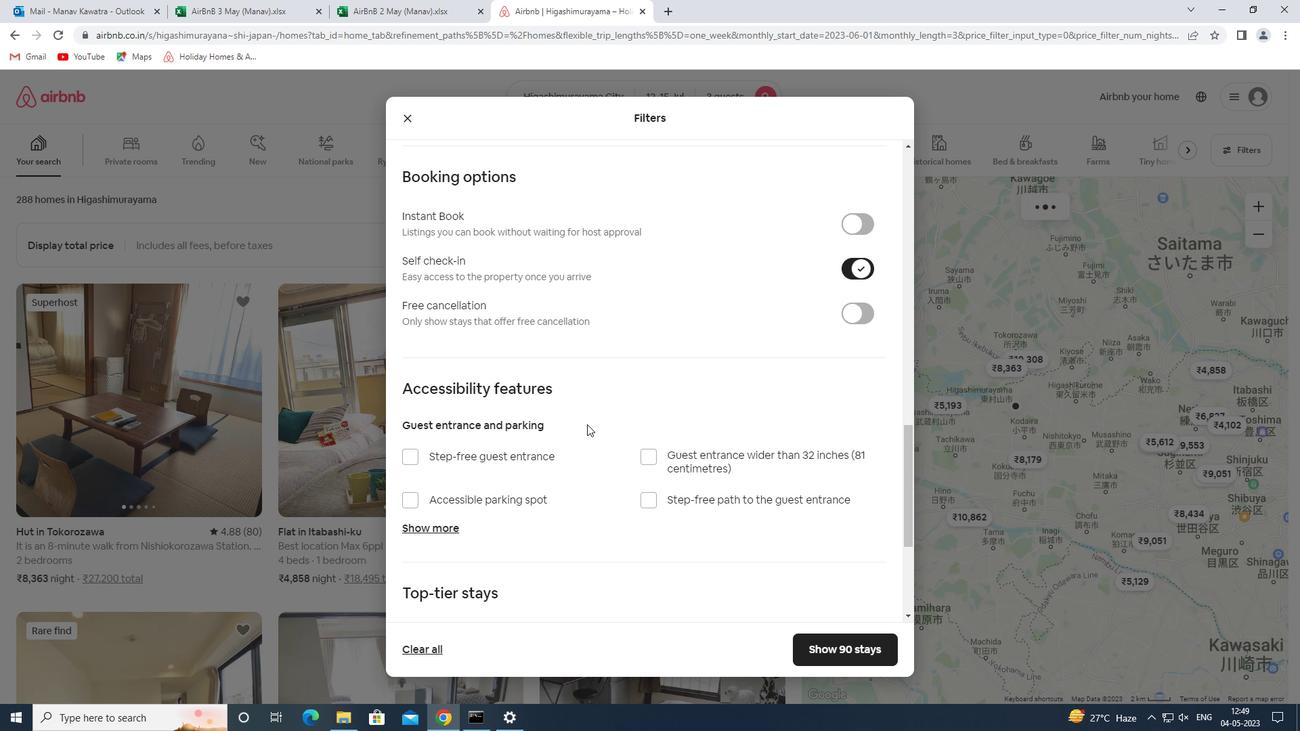
Action: Mouse moved to (583, 427)
Screenshot: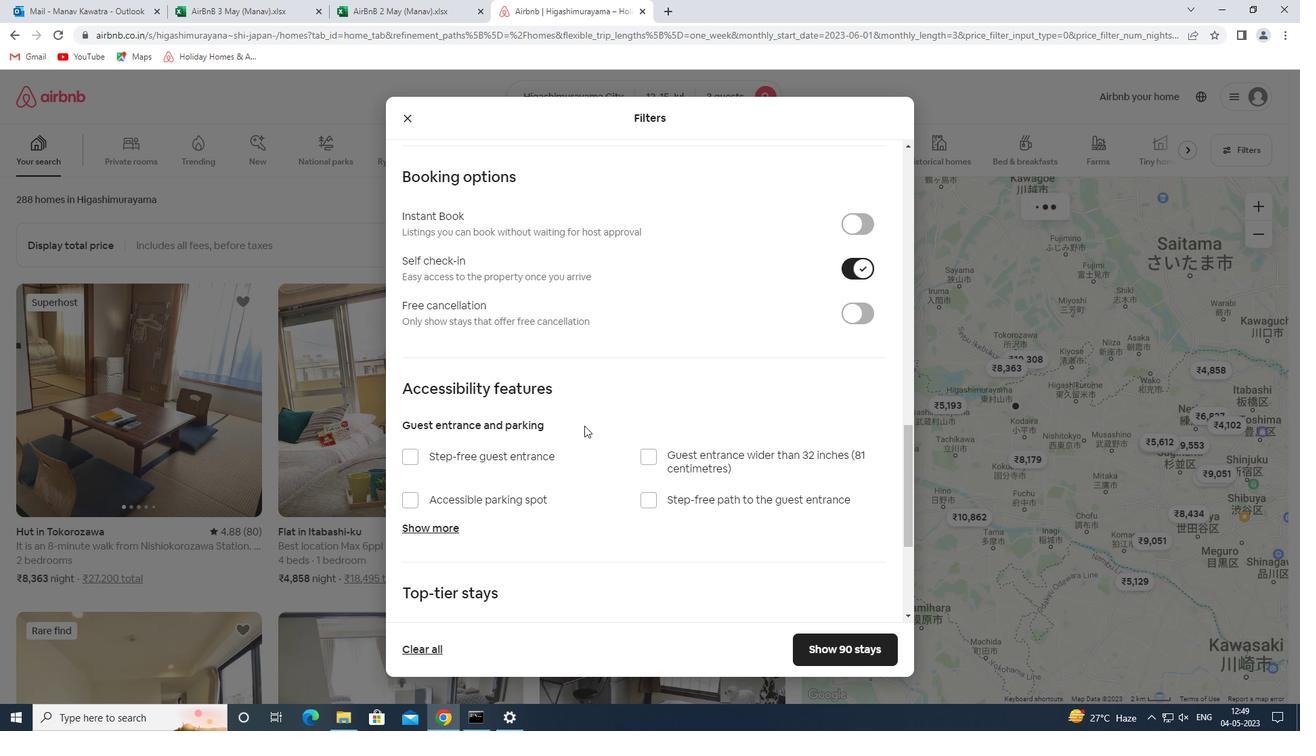 
Action: Mouse scrolled (583, 426) with delta (0, 0)
Screenshot: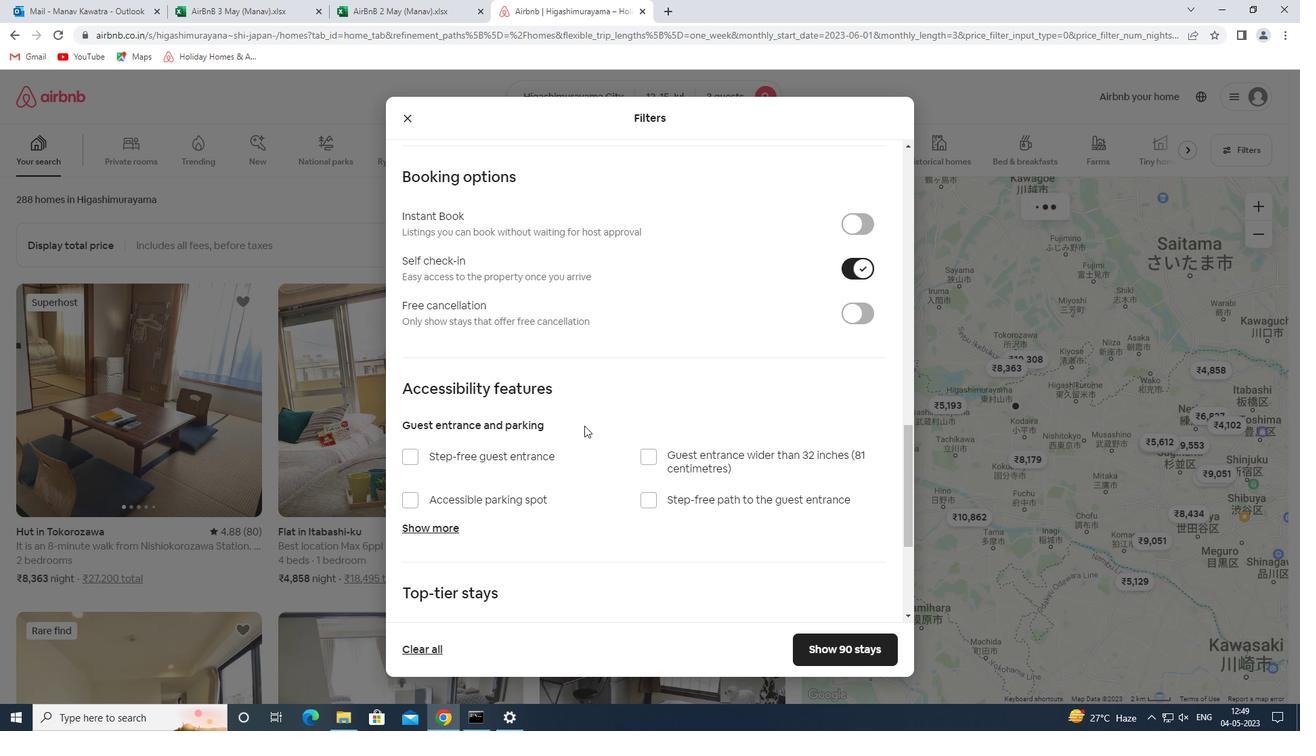 
Action: Mouse scrolled (583, 426) with delta (0, 0)
Screenshot: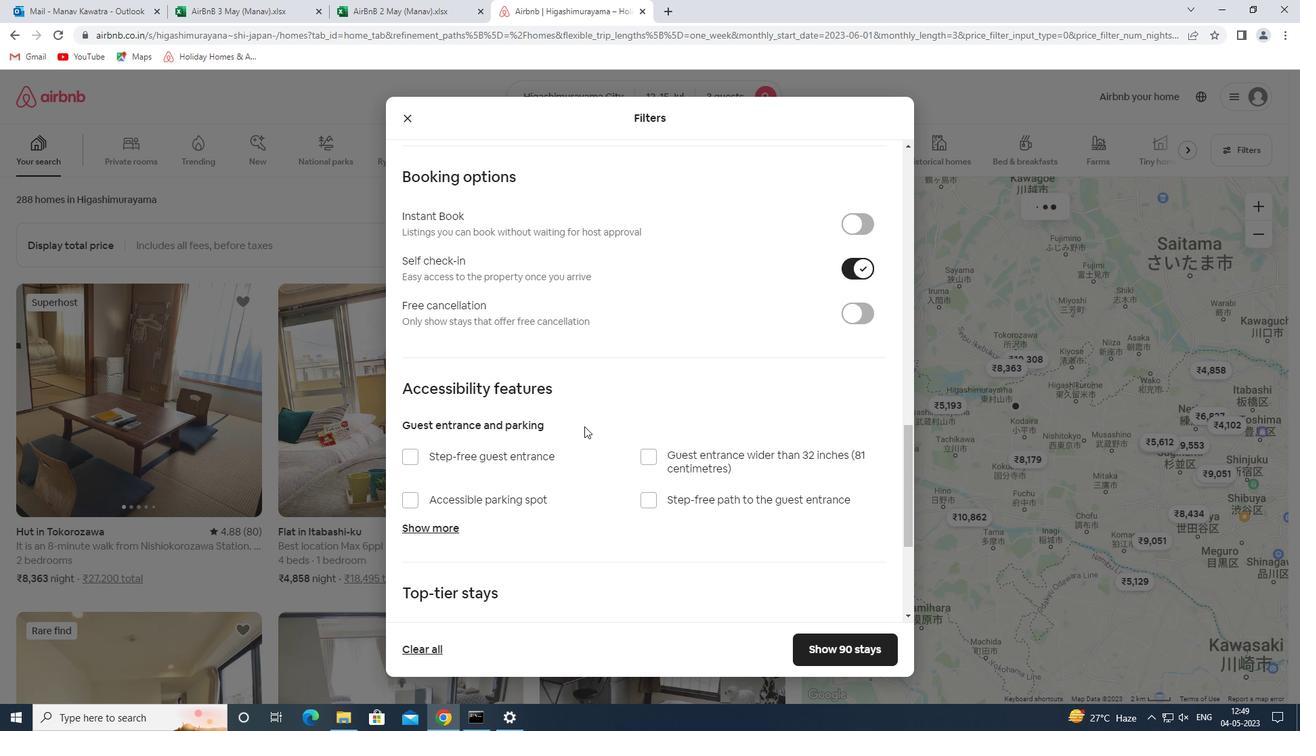 
Action: Mouse moved to (430, 522)
Screenshot: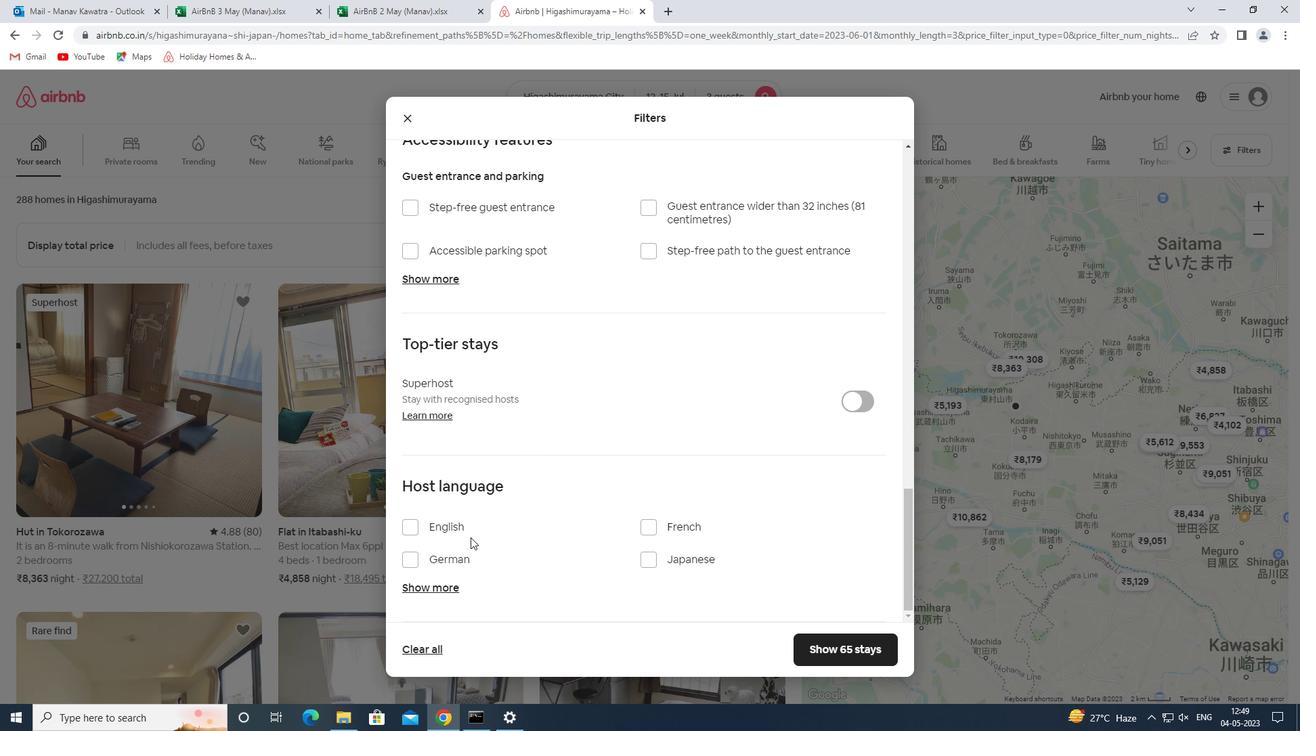 
Action: Mouse pressed left at (430, 522)
Screenshot: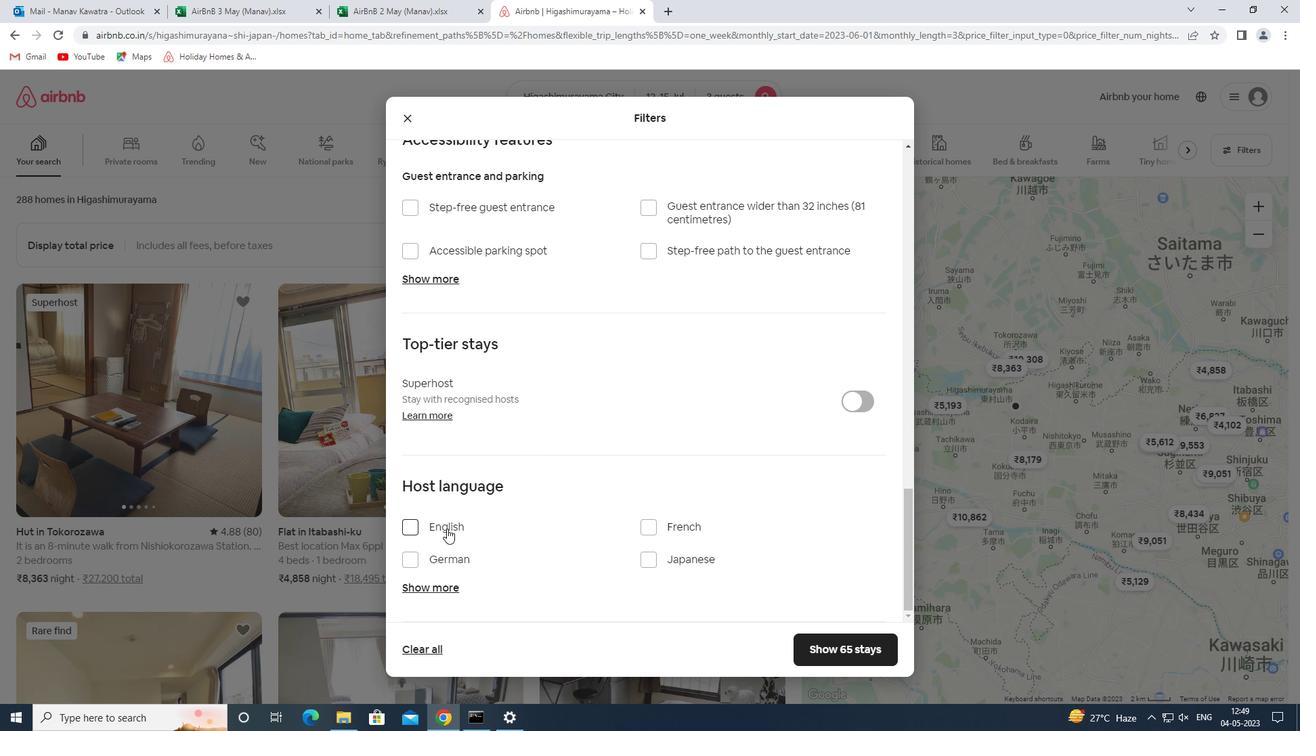 
Action: Mouse moved to (503, 513)
Screenshot: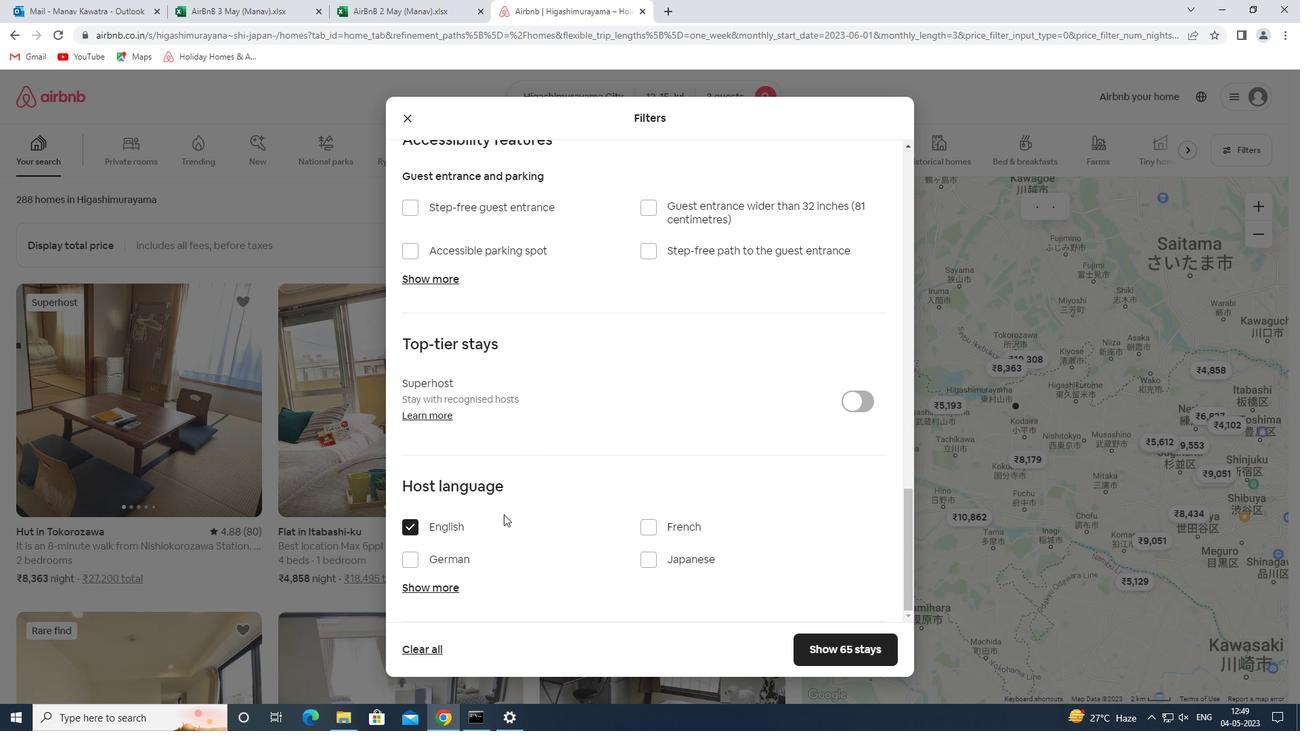 
Action: Mouse scrolled (503, 512) with delta (0, 0)
Screenshot: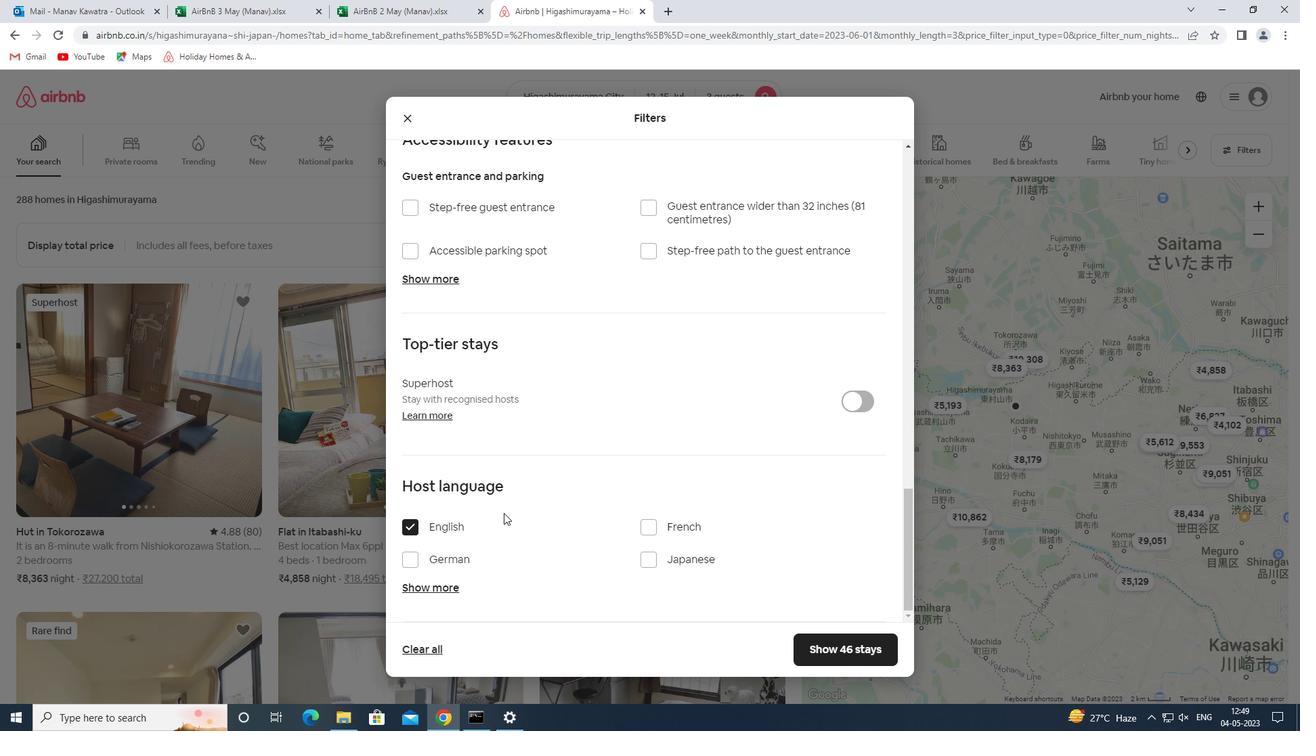 
Action: Mouse scrolled (503, 512) with delta (0, 0)
Screenshot: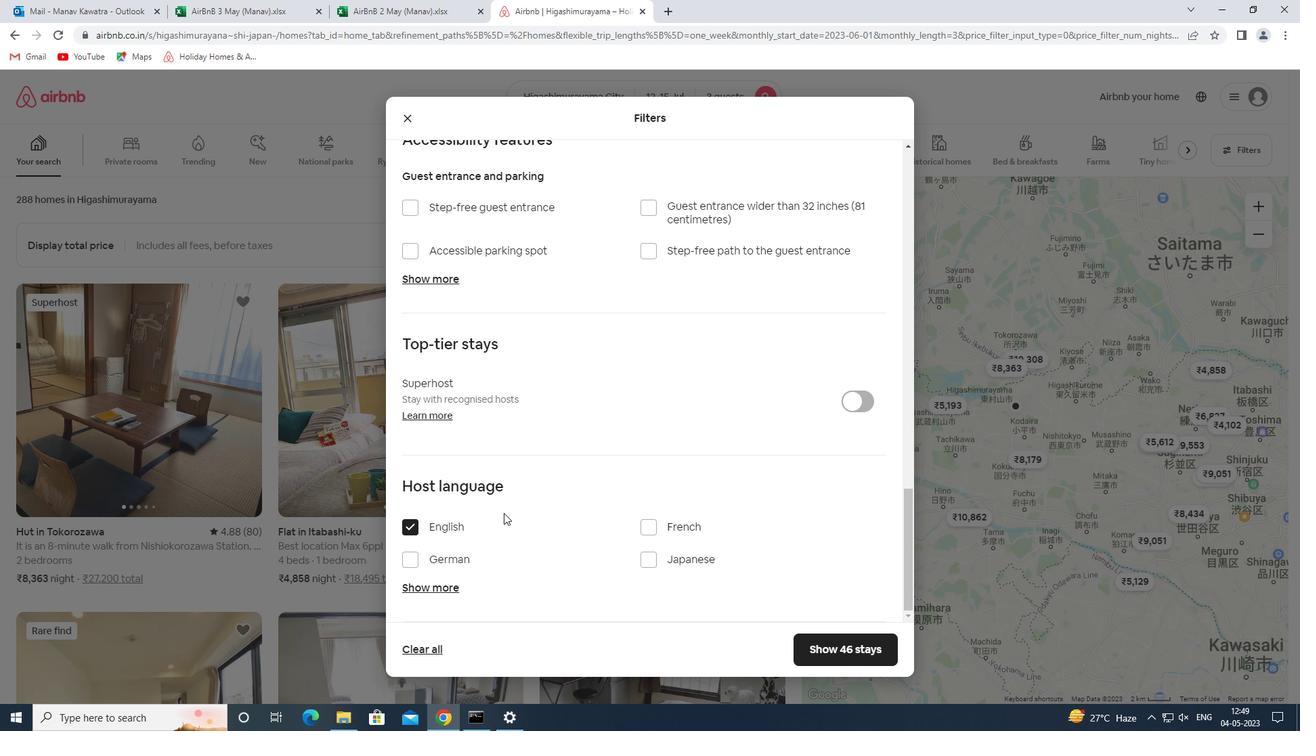 
Action: Mouse scrolled (503, 512) with delta (0, 0)
Screenshot: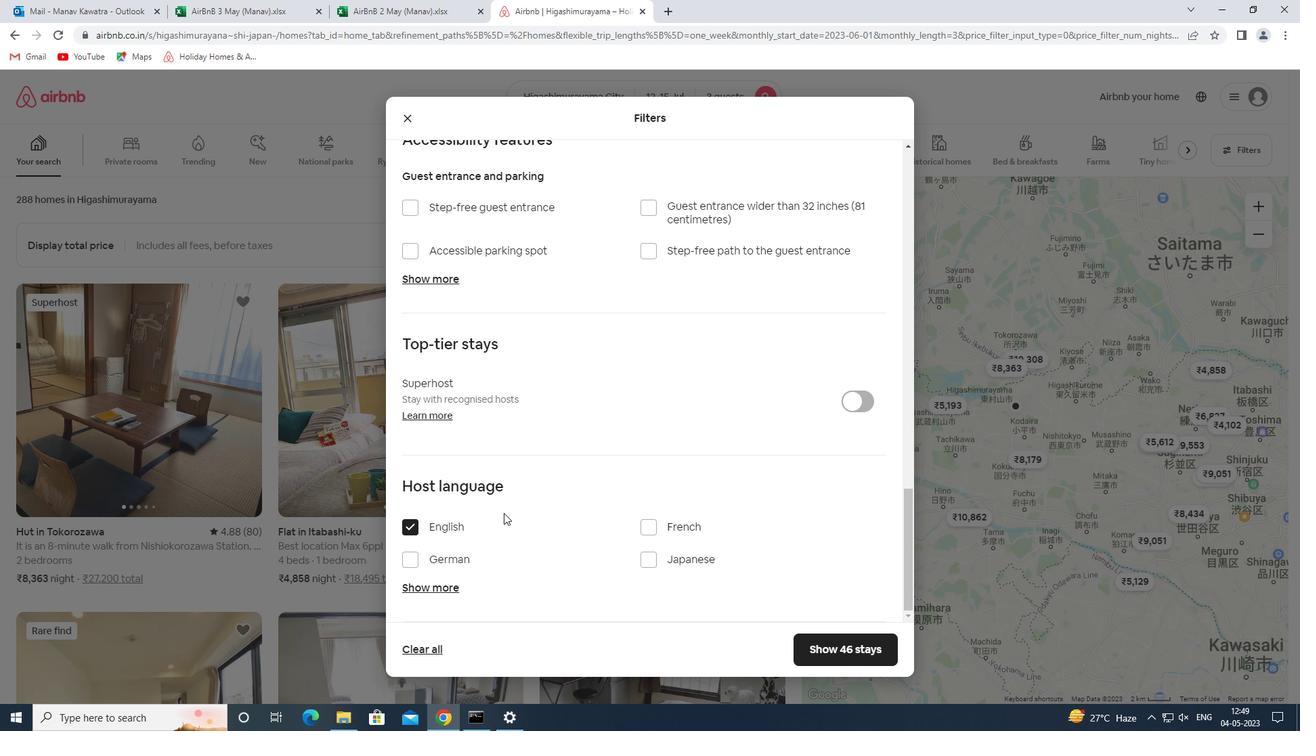
Action: Mouse scrolled (503, 512) with delta (0, 0)
Screenshot: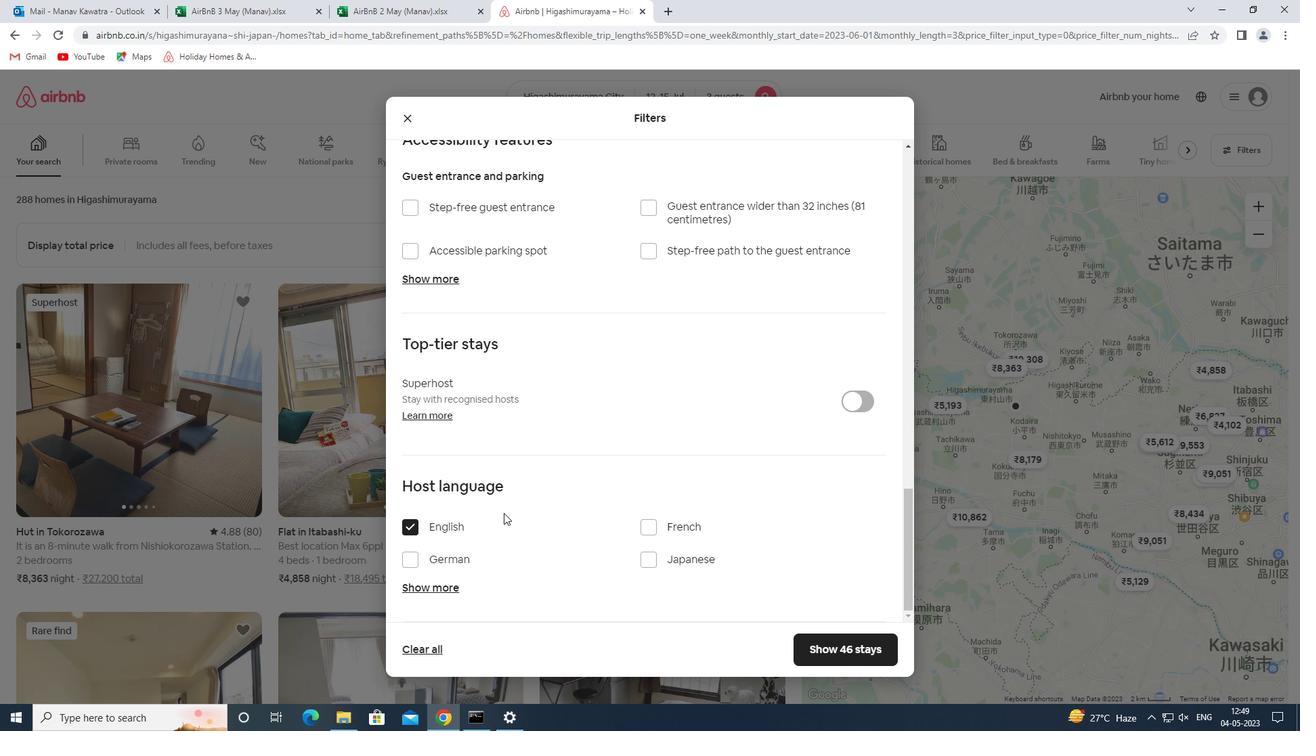 
Action: Mouse scrolled (503, 512) with delta (0, 0)
Screenshot: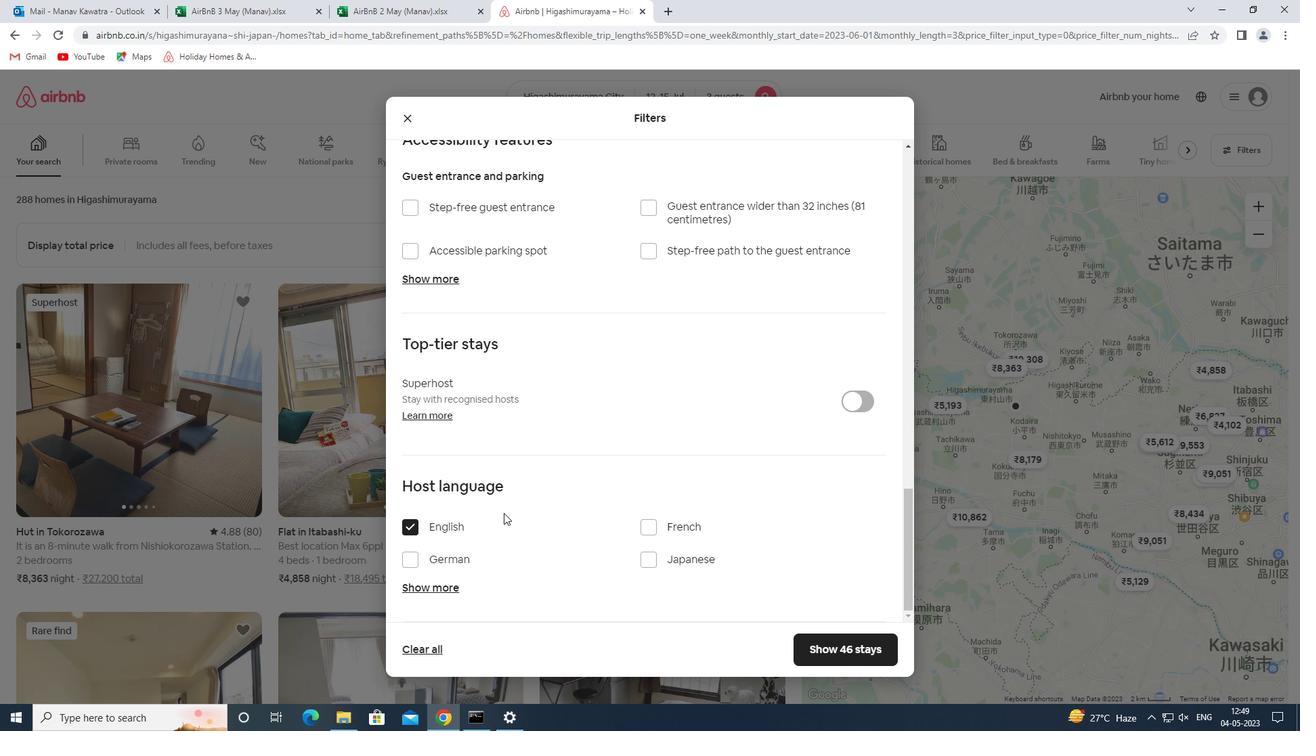 
Action: Mouse scrolled (503, 512) with delta (0, 0)
Screenshot: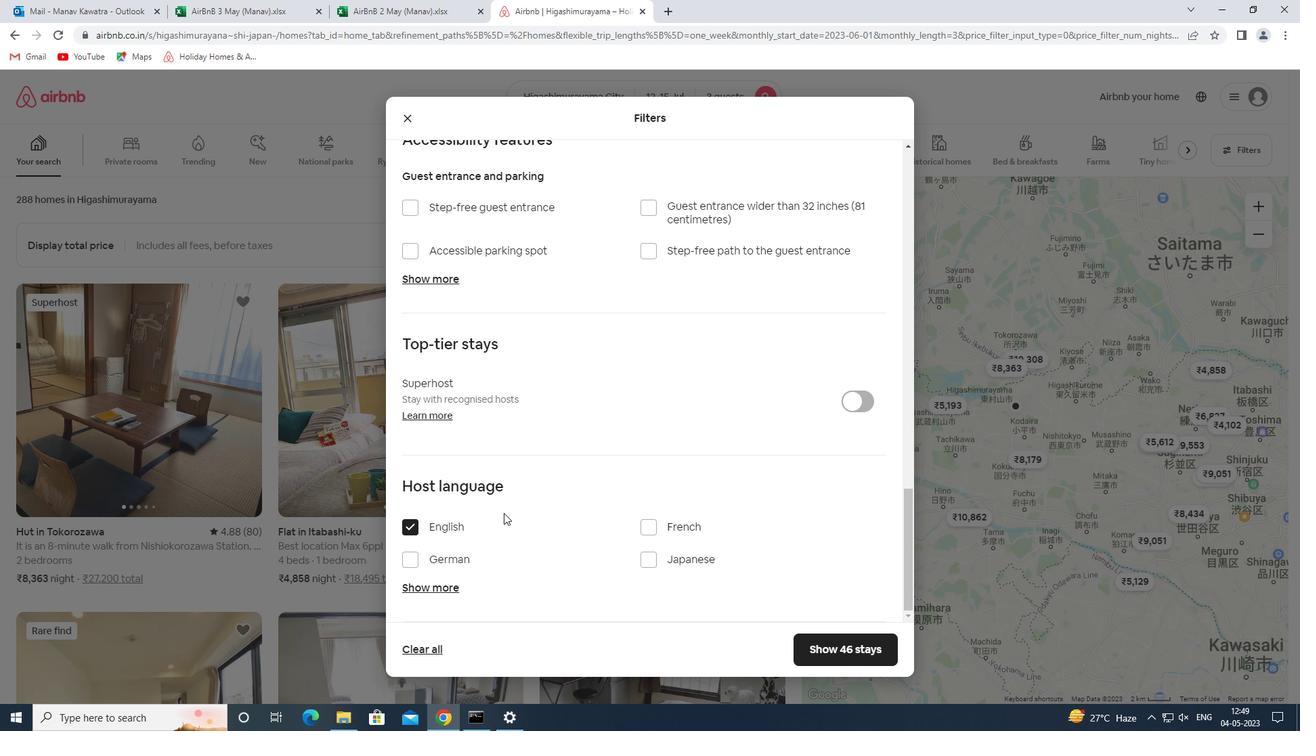 
Action: Mouse moved to (818, 637)
Screenshot: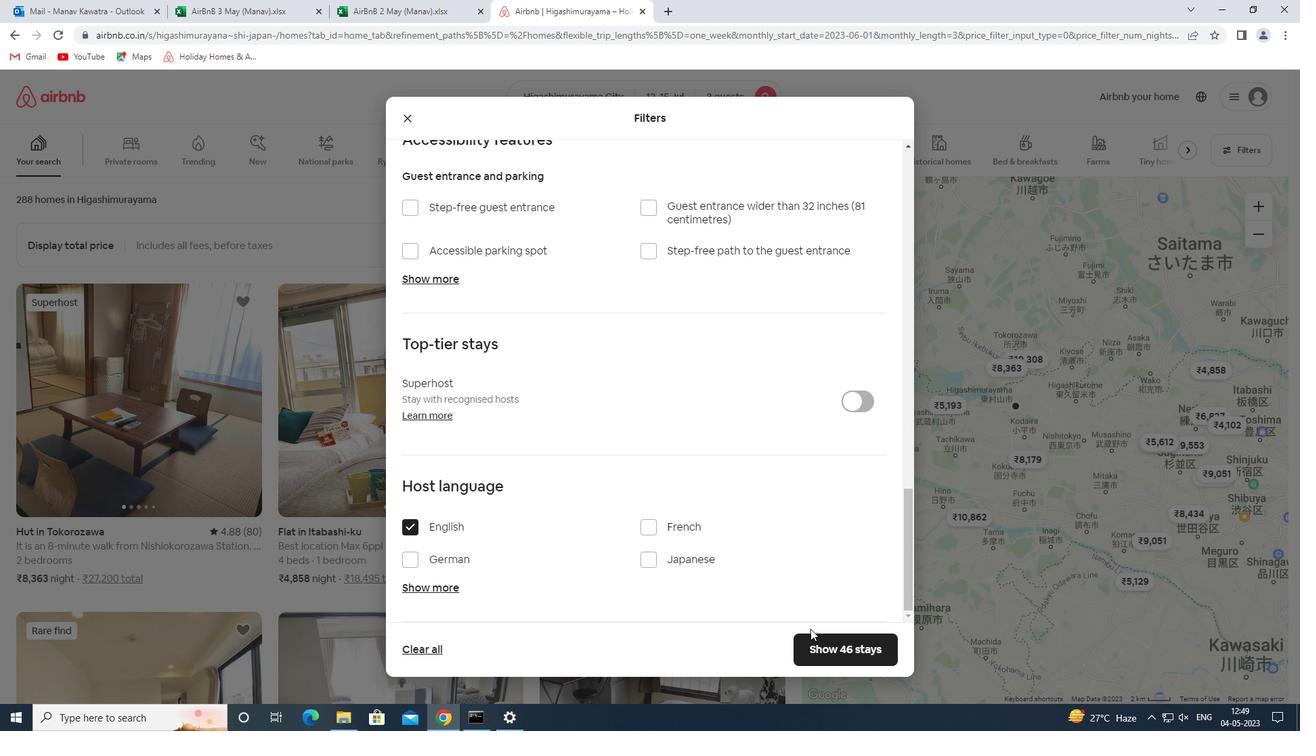 
Action: Mouse pressed left at (818, 637)
Screenshot: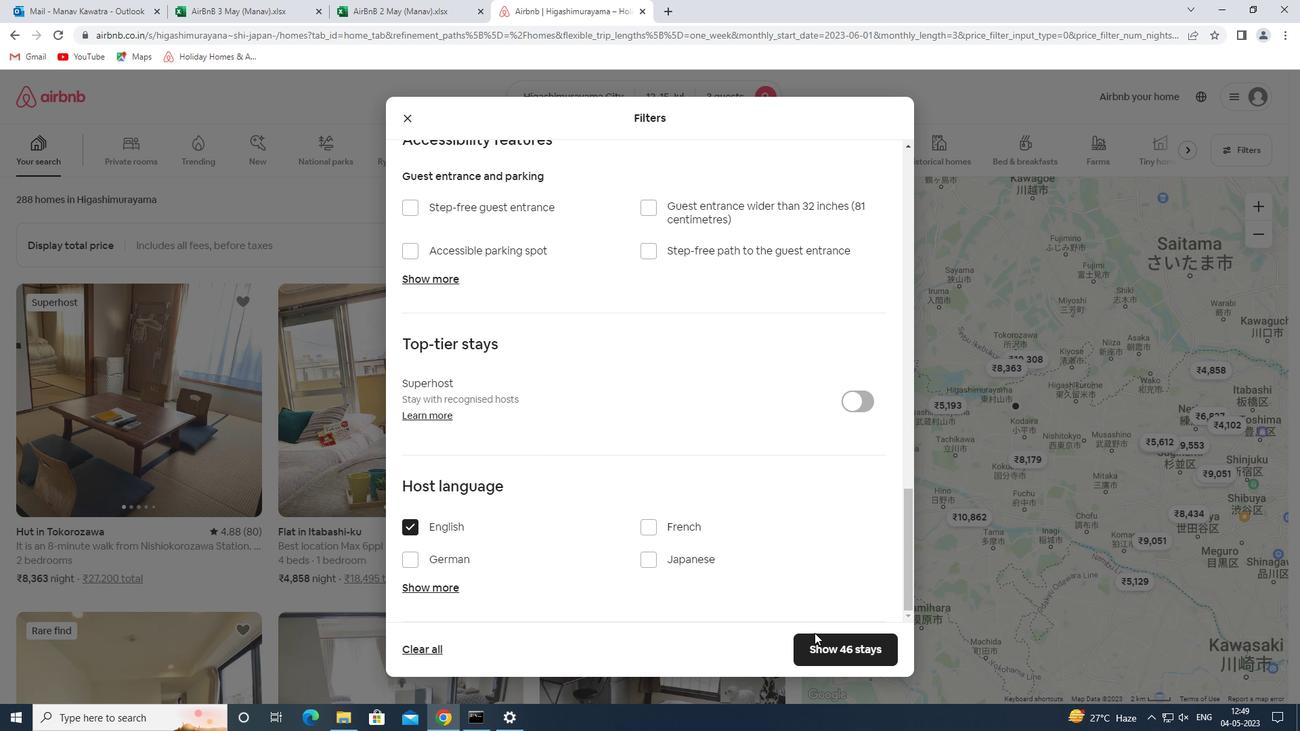 
Action: Mouse moved to (808, 634)
Screenshot: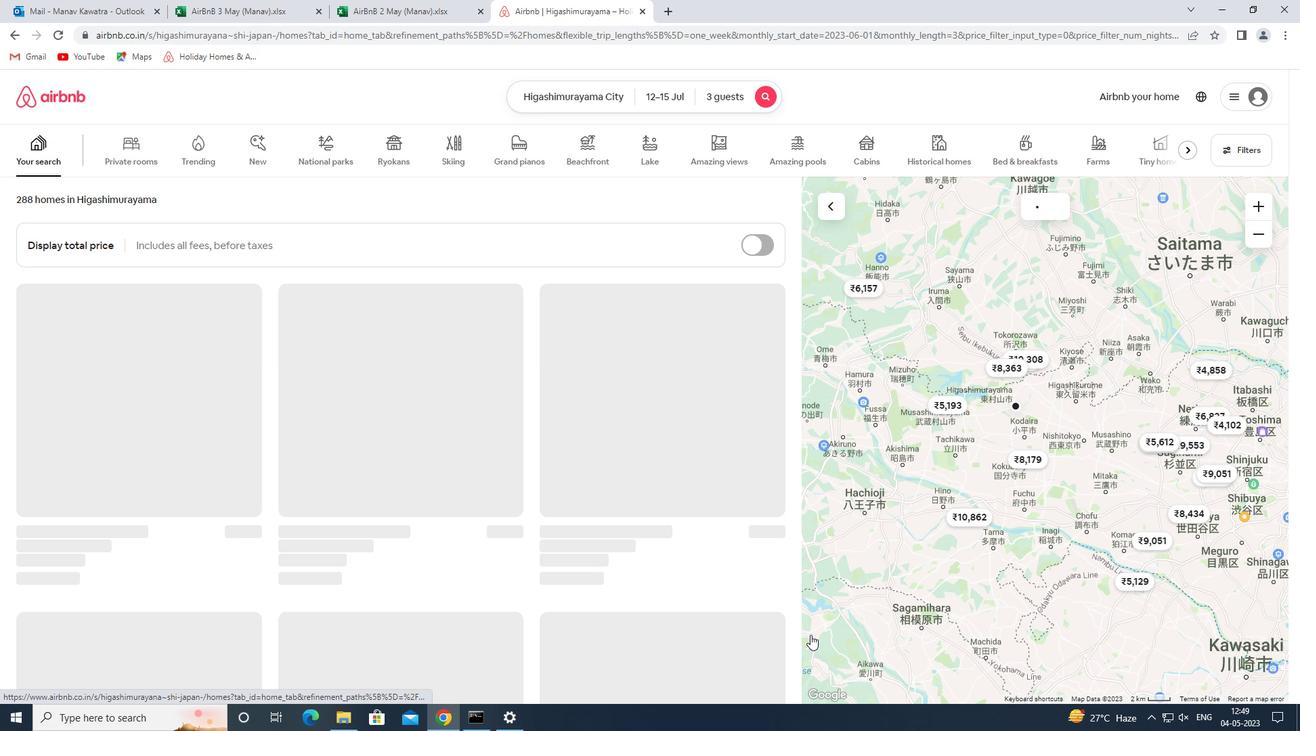 
